 Task: Font style For heading Use Calibri Light with dark magenta 1 colour & Underline. font size for heading '20 Pt. 'Change the font style of data to Bookman old styleand font size to  18 Pt. Change the alignment of both headline & data to  Align center. In the sheet  analysisDailySales_Report
Action: Mouse moved to (11, 18)
Screenshot: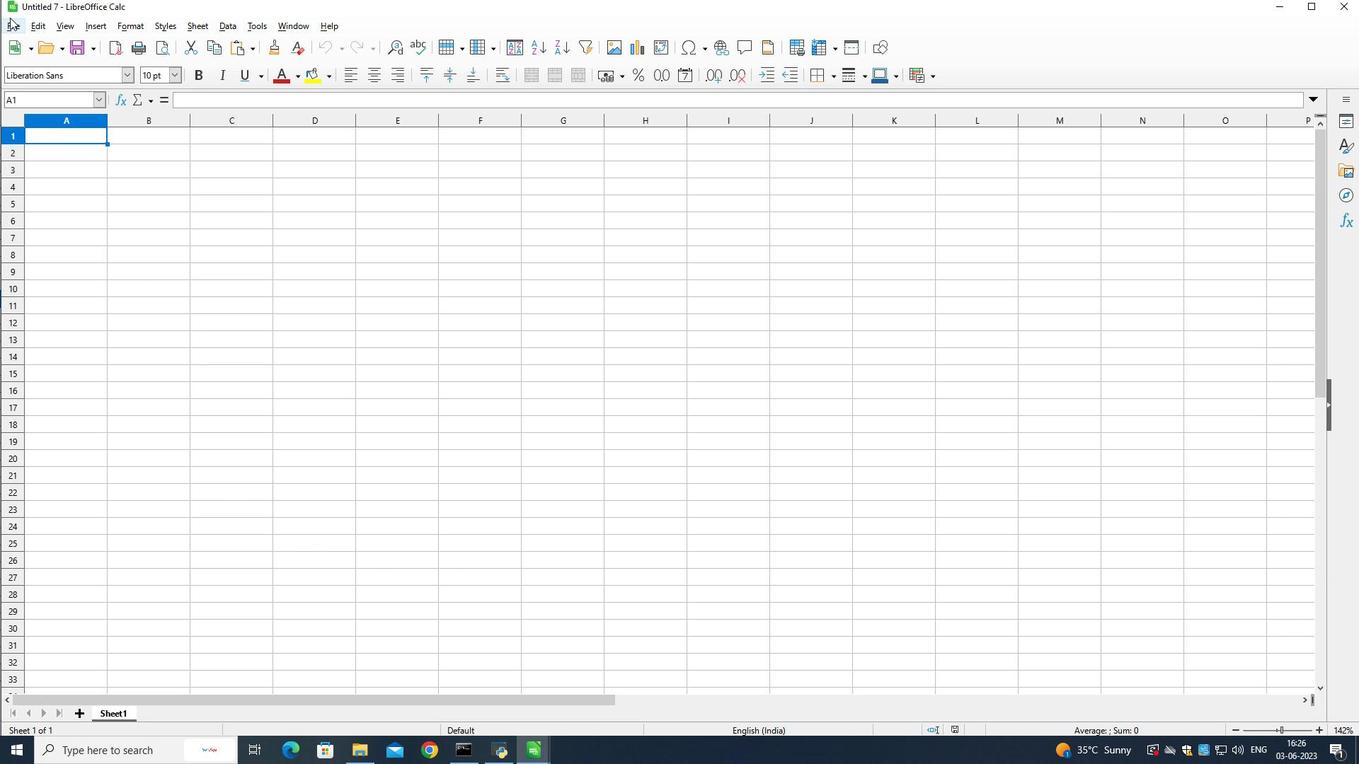 
Action: Mouse pressed left at (11, 18)
Screenshot: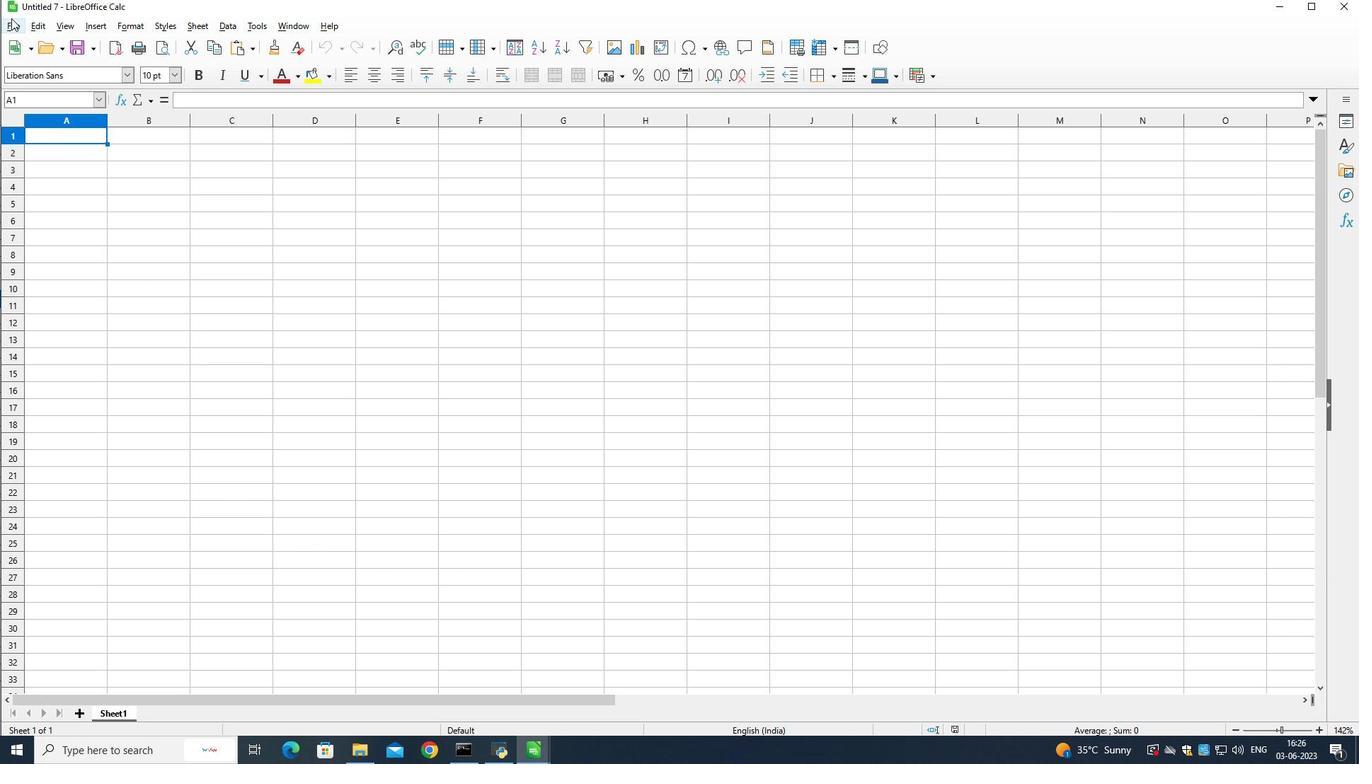 
Action: Mouse moved to (18, 59)
Screenshot: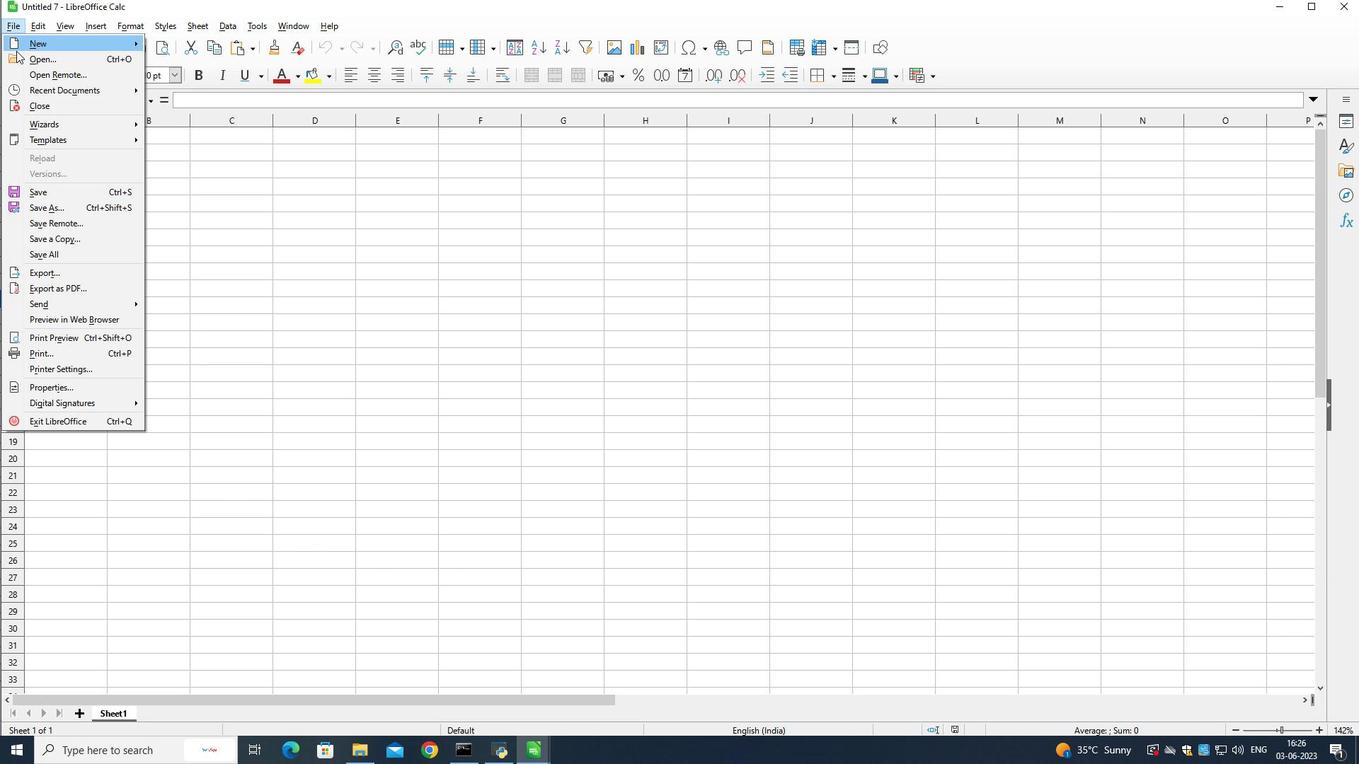 
Action: Mouse pressed left at (18, 59)
Screenshot: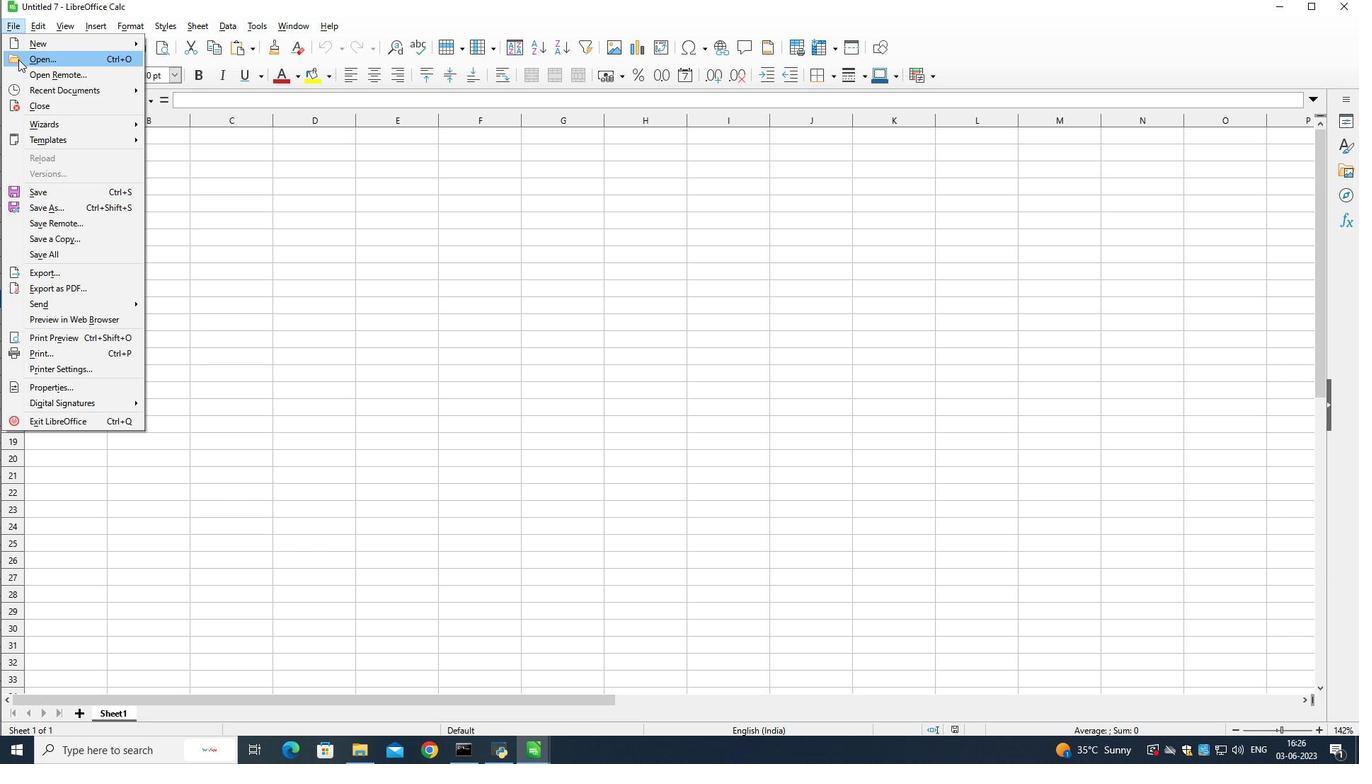 
Action: Mouse moved to (287, 324)
Screenshot: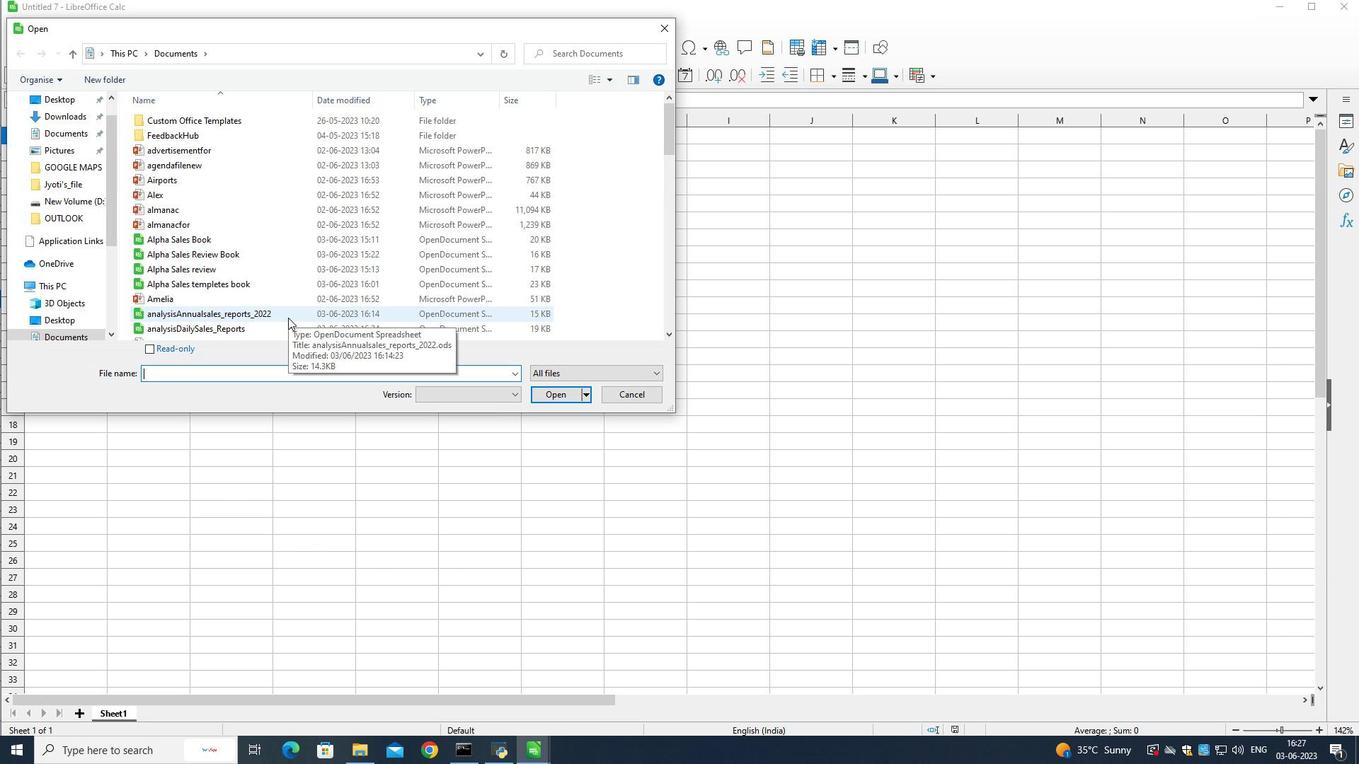 
Action: Mouse pressed left at (287, 324)
Screenshot: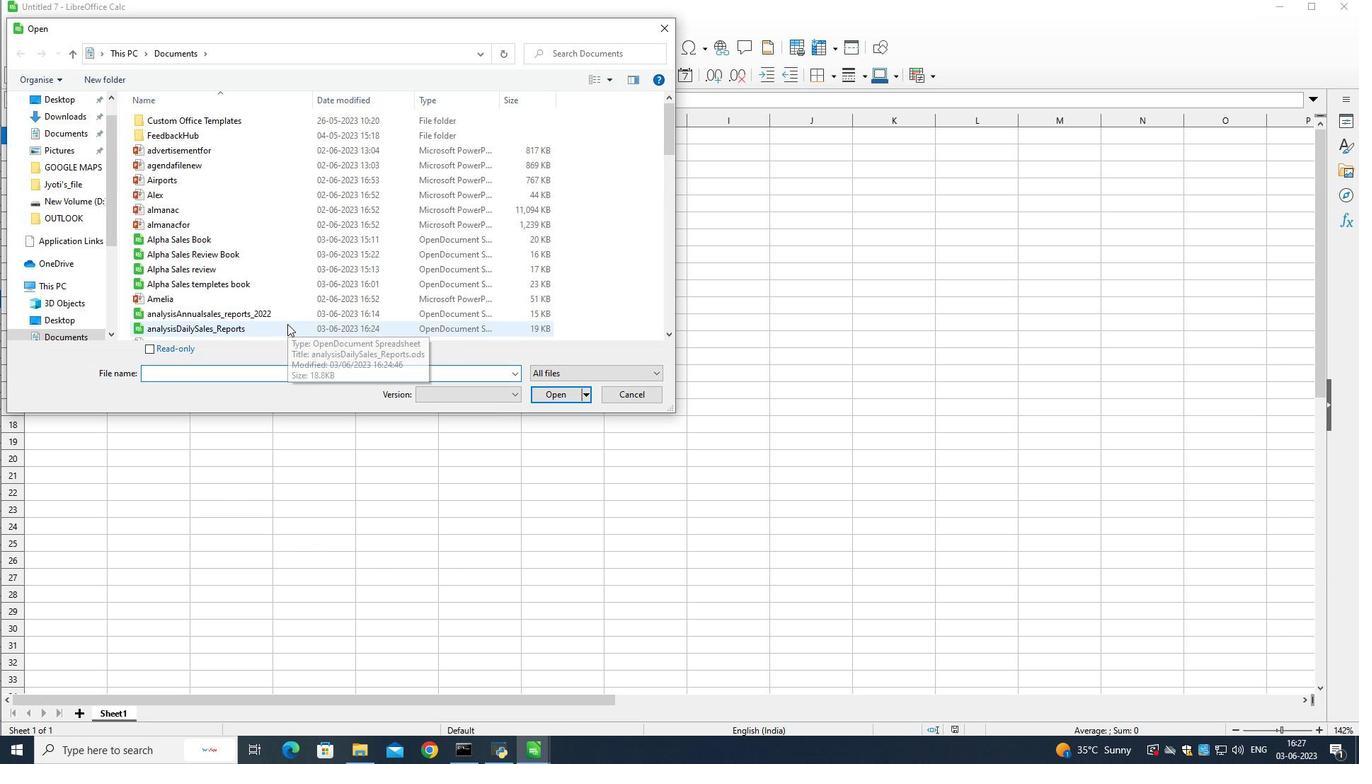 
Action: Mouse moved to (546, 391)
Screenshot: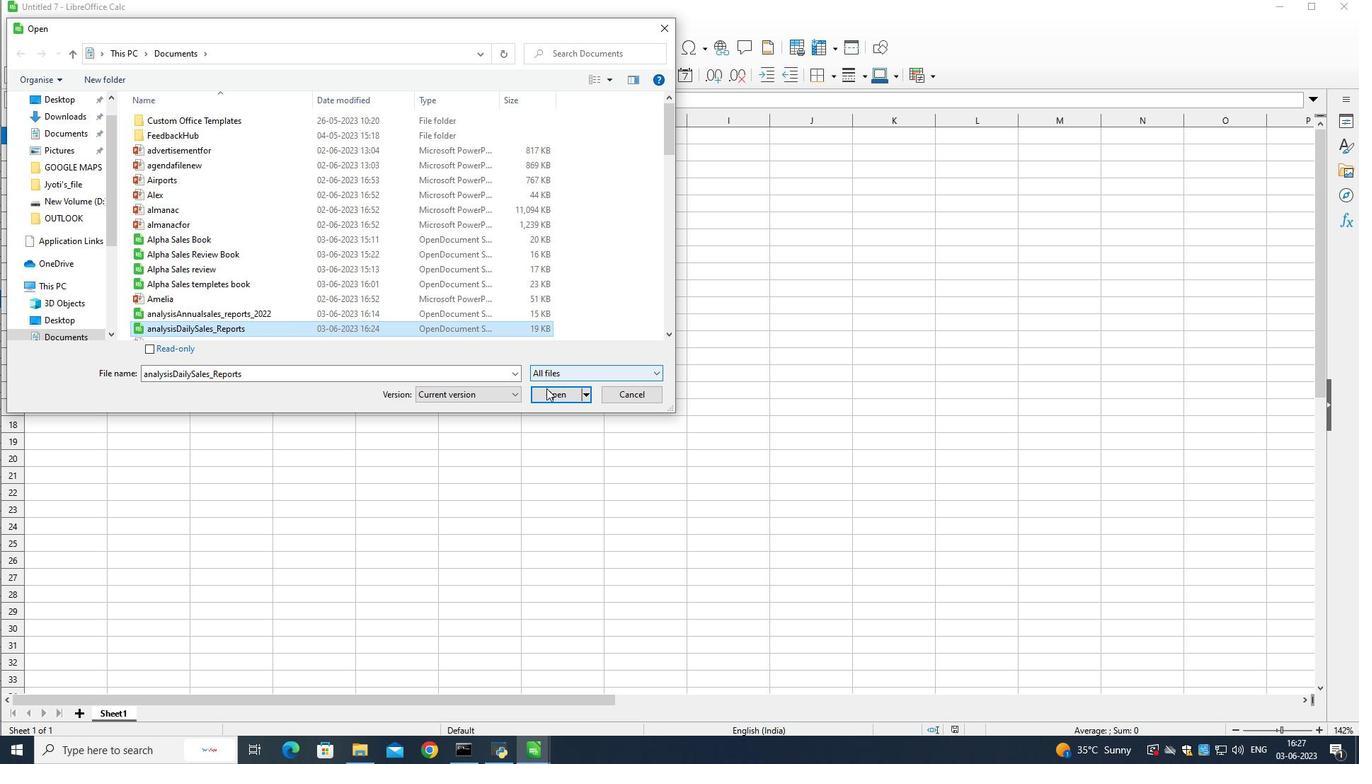 
Action: Mouse pressed left at (546, 391)
Screenshot: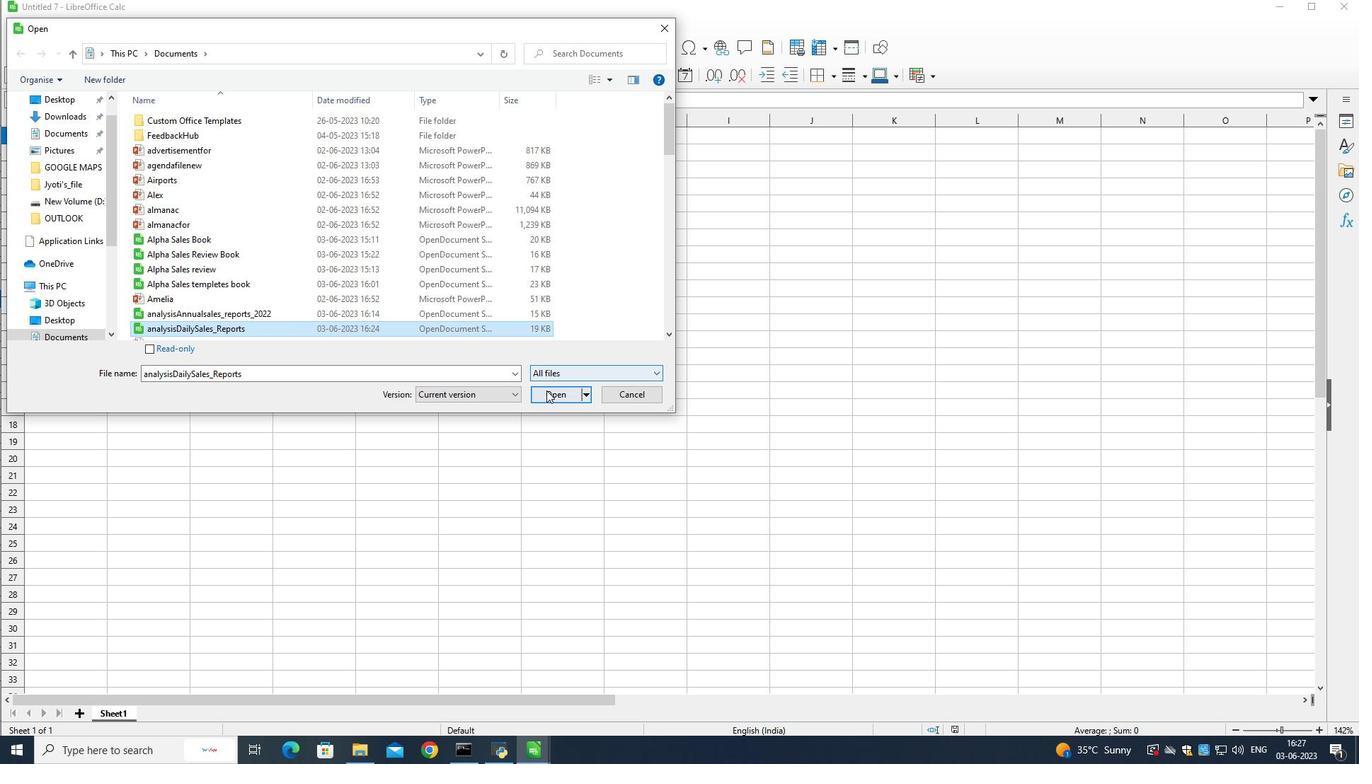 
Action: Mouse moved to (458, 412)
Screenshot: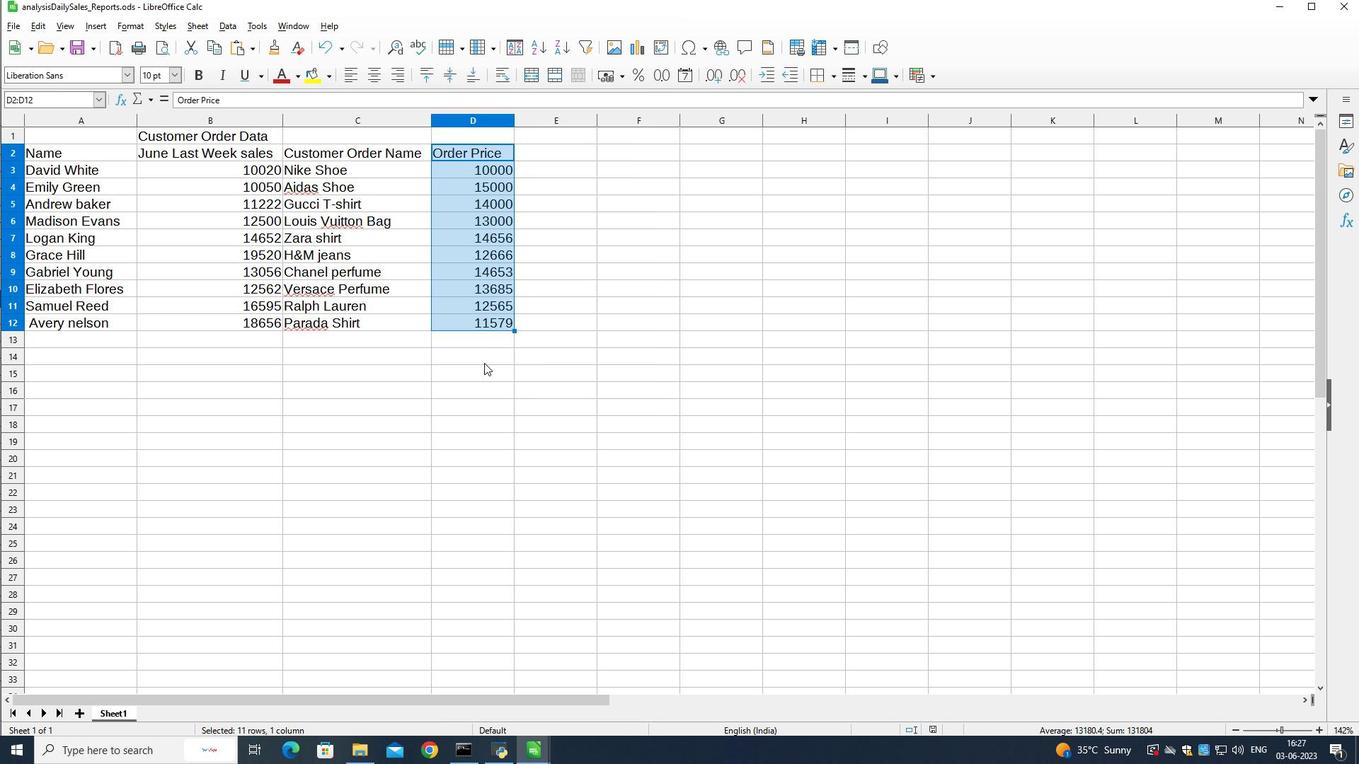 
Action: Mouse pressed left at (458, 412)
Screenshot: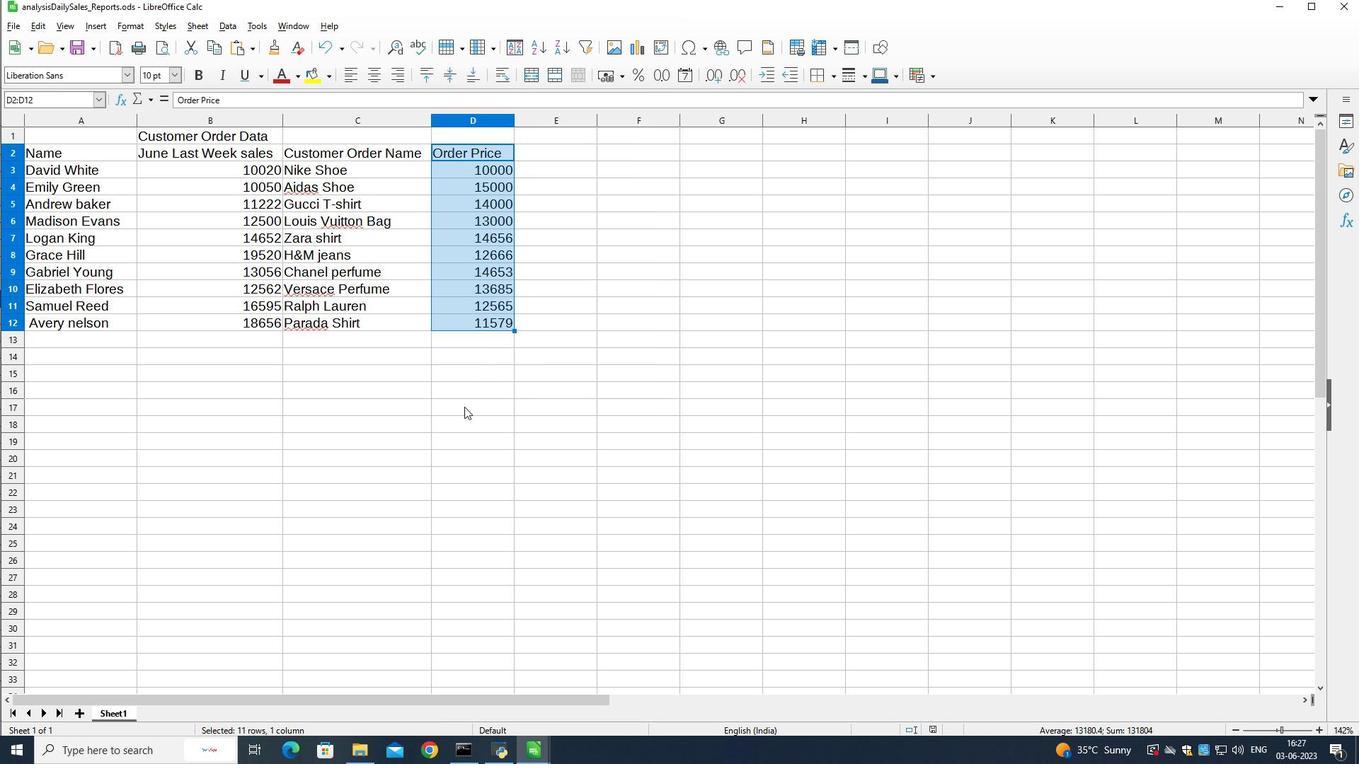 
Action: Mouse moved to (245, 133)
Screenshot: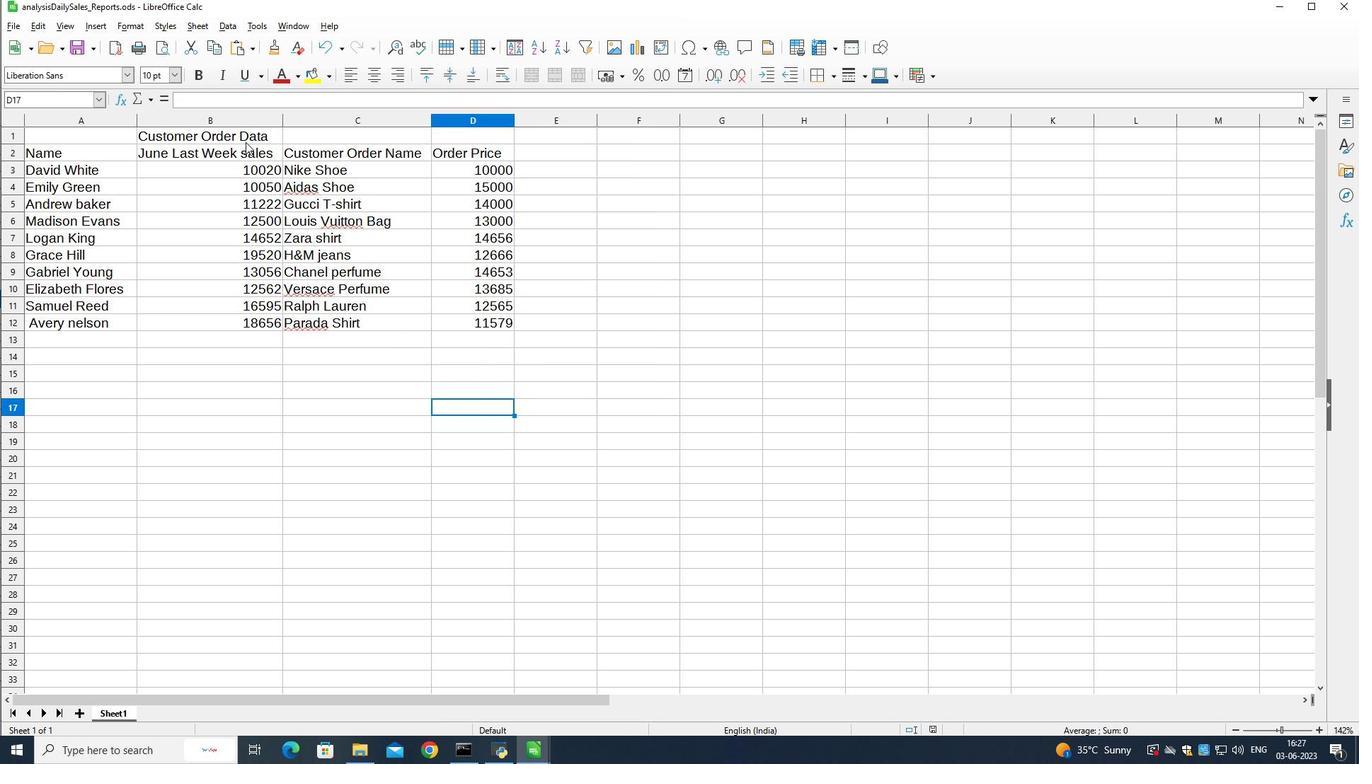 
Action: Mouse pressed left at (245, 133)
Screenshot: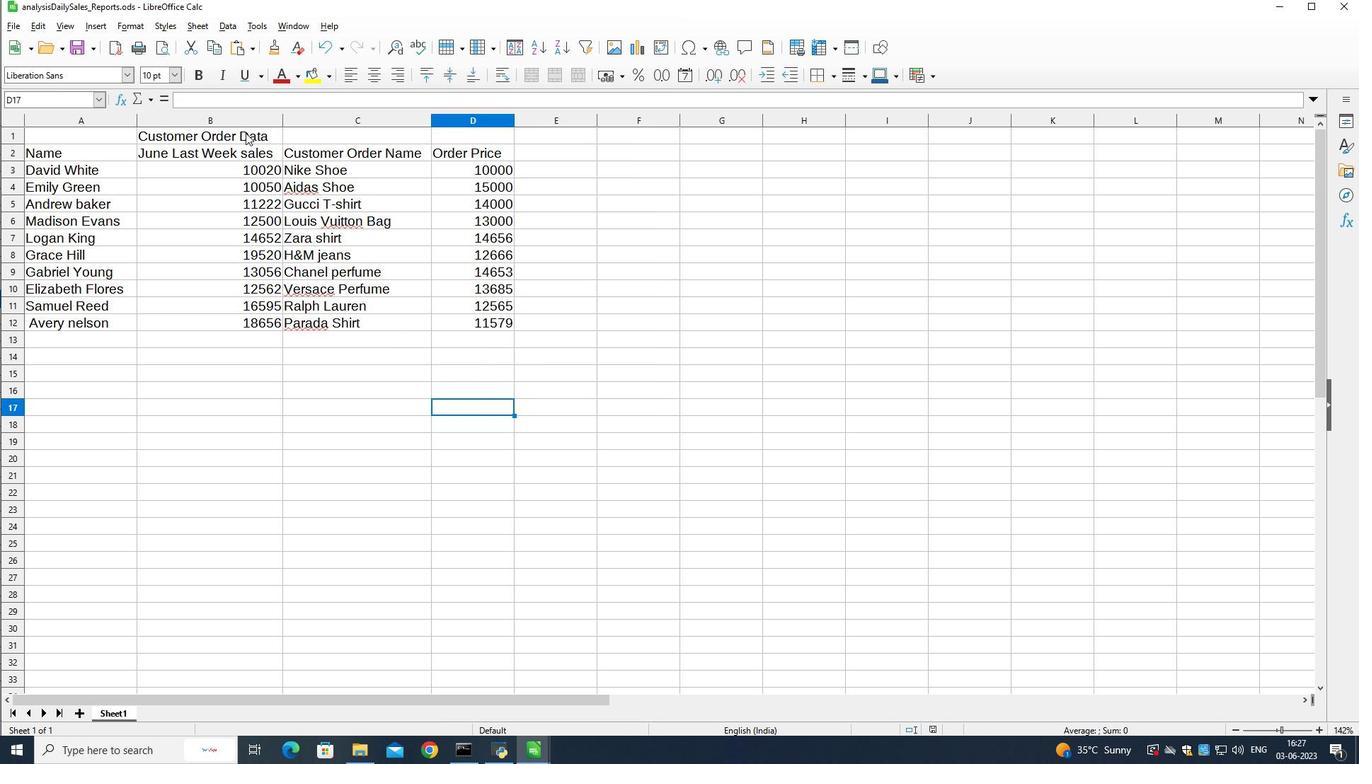 
Action: Mouse pressed left at (245, 133)
Screenshot: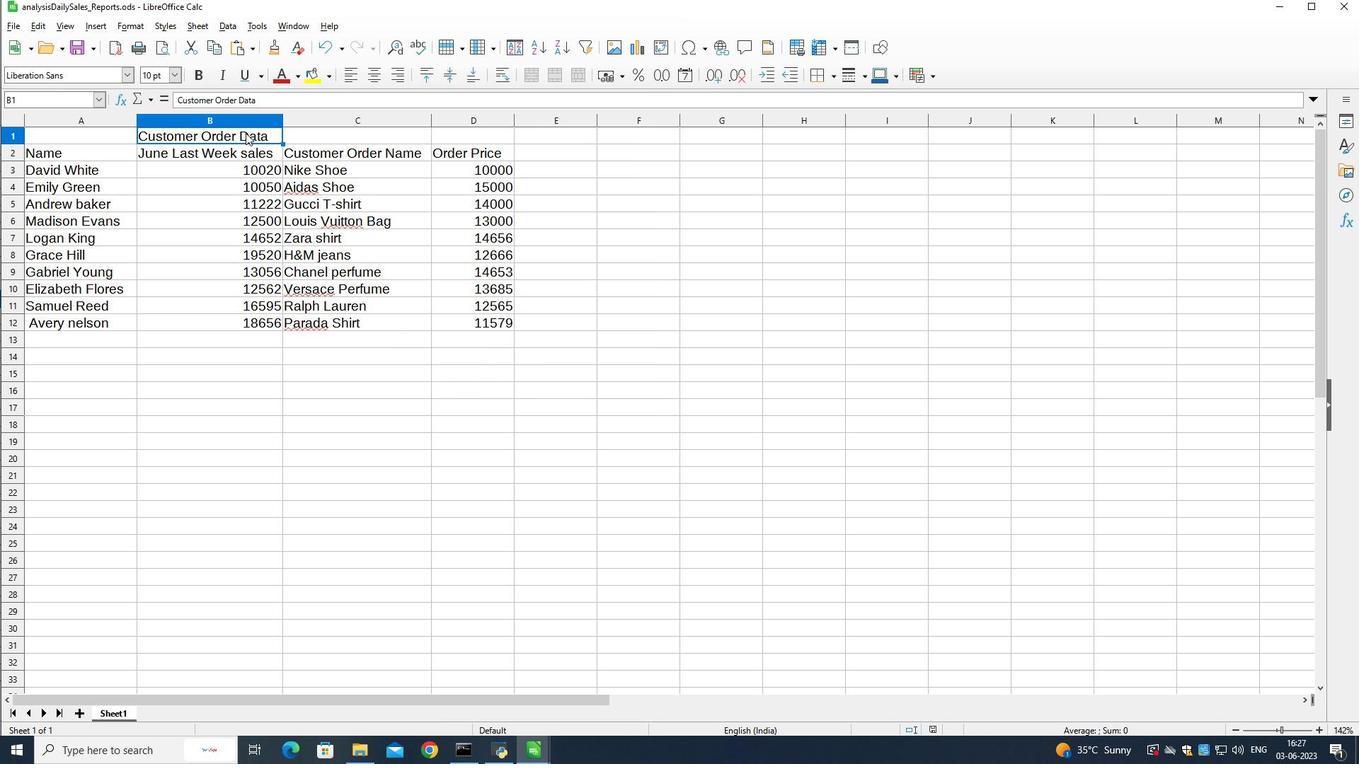 
Action: Mouse pressed left at (245, 133)
Screenshot: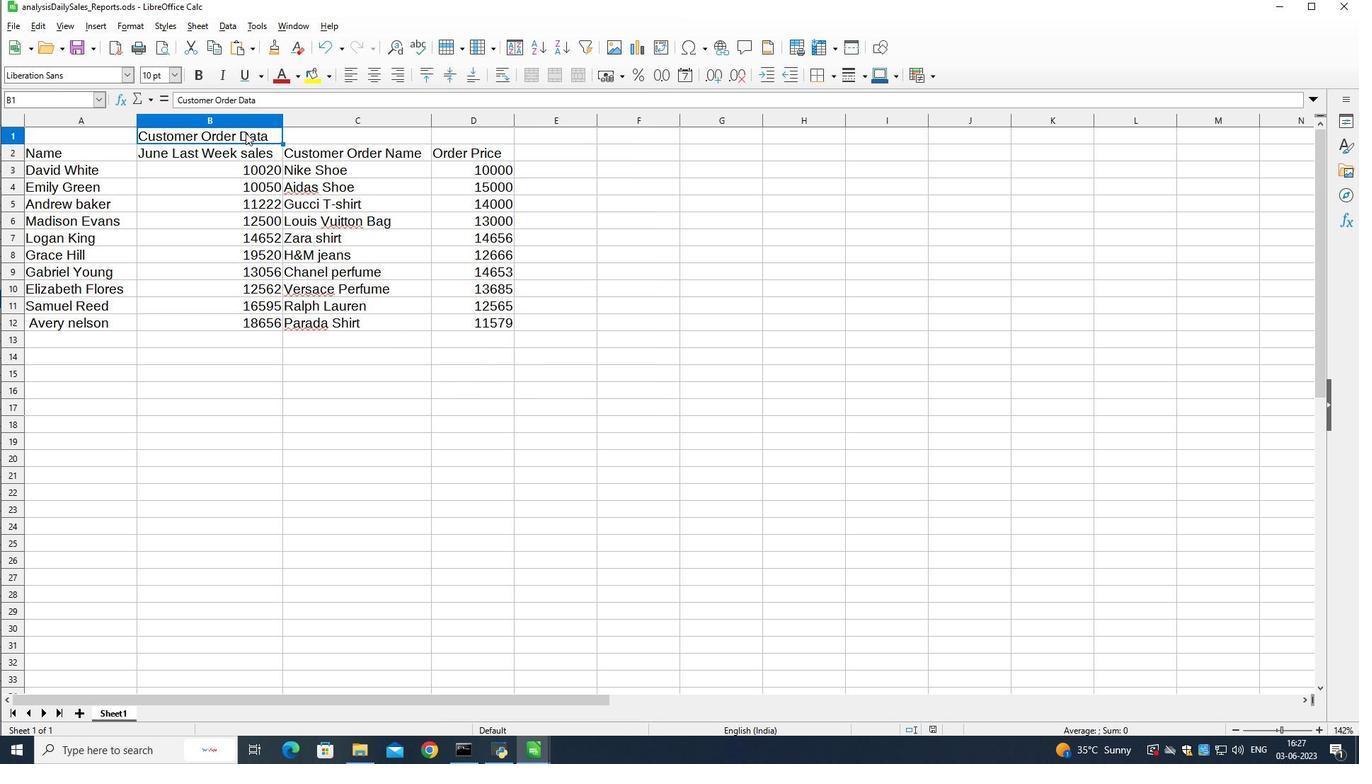 
Action: Mouse pressed left at (245, 133)
Screenshot: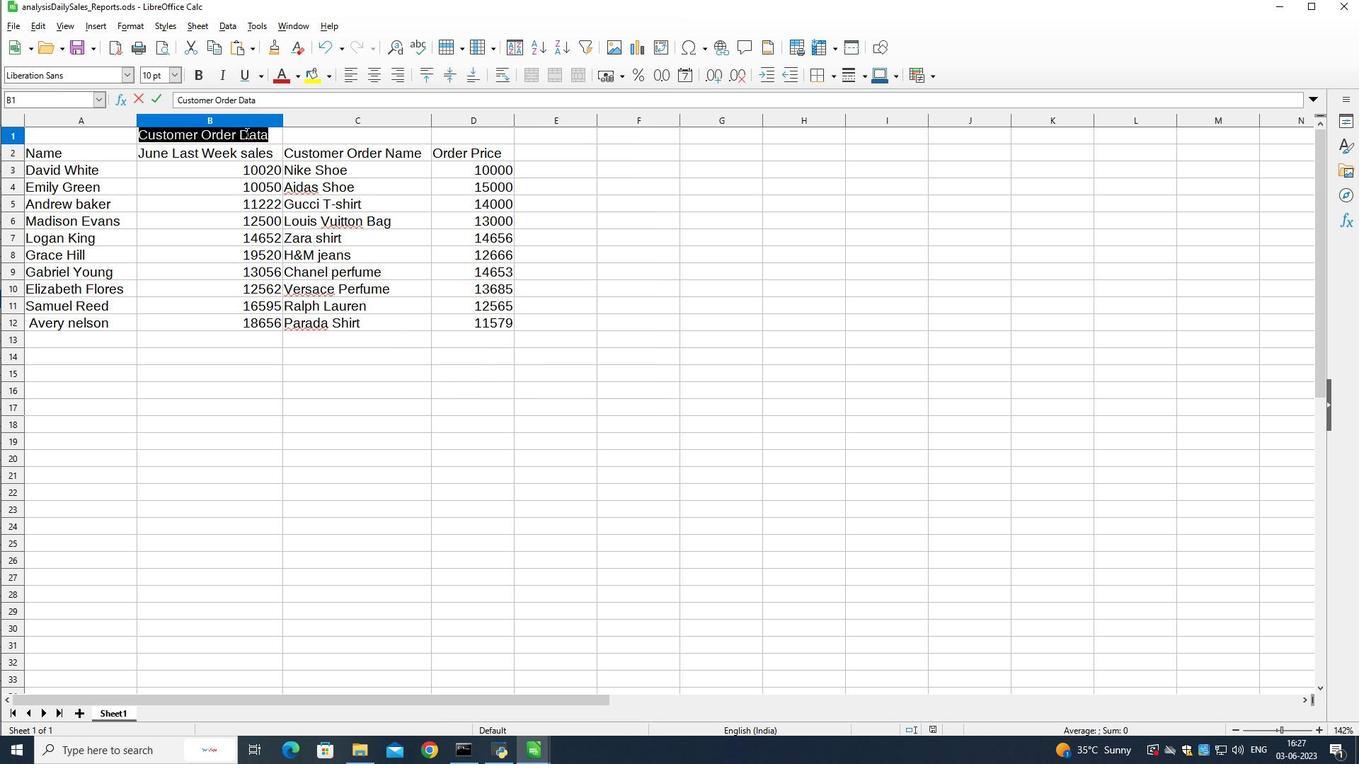 
Action: Mouse moved to (103, 76)
Screenshot: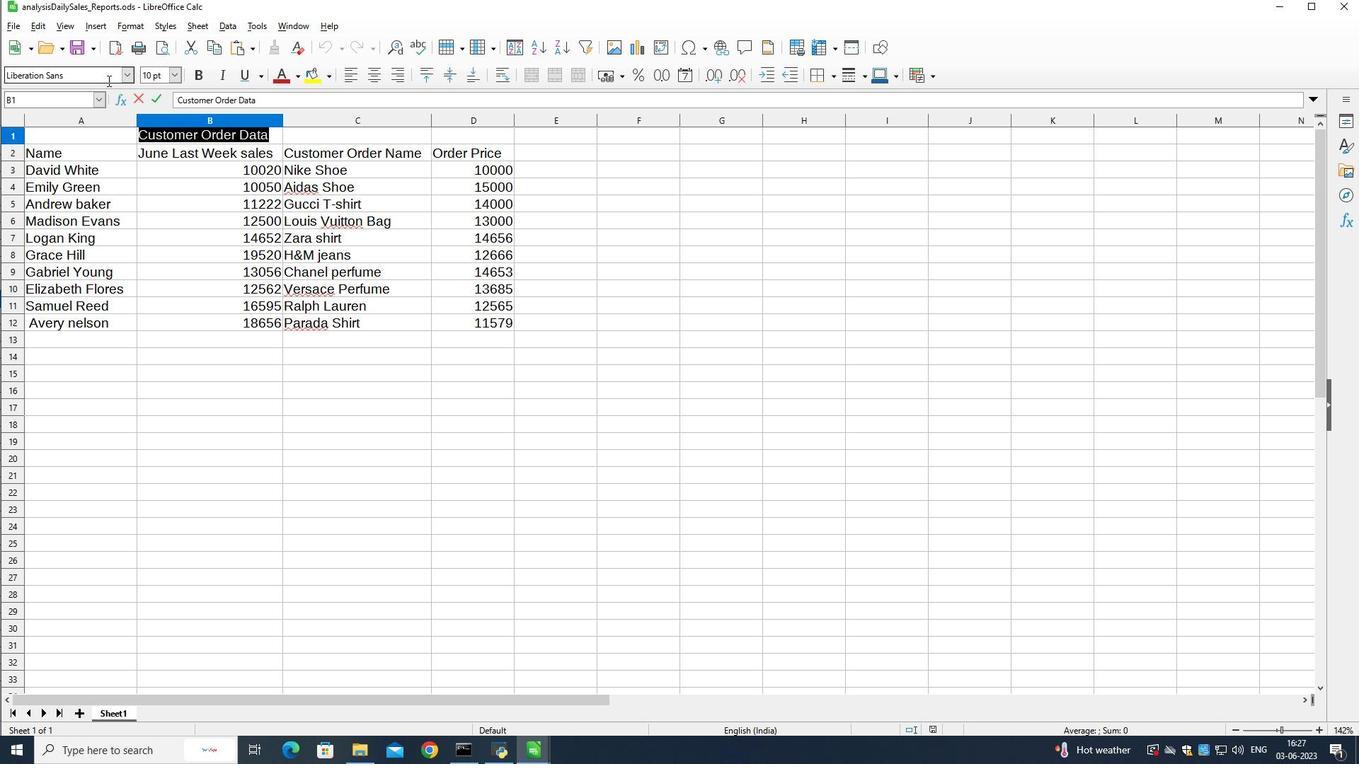 
Action: Mouse pressed left at (103, 76)
Screenshot: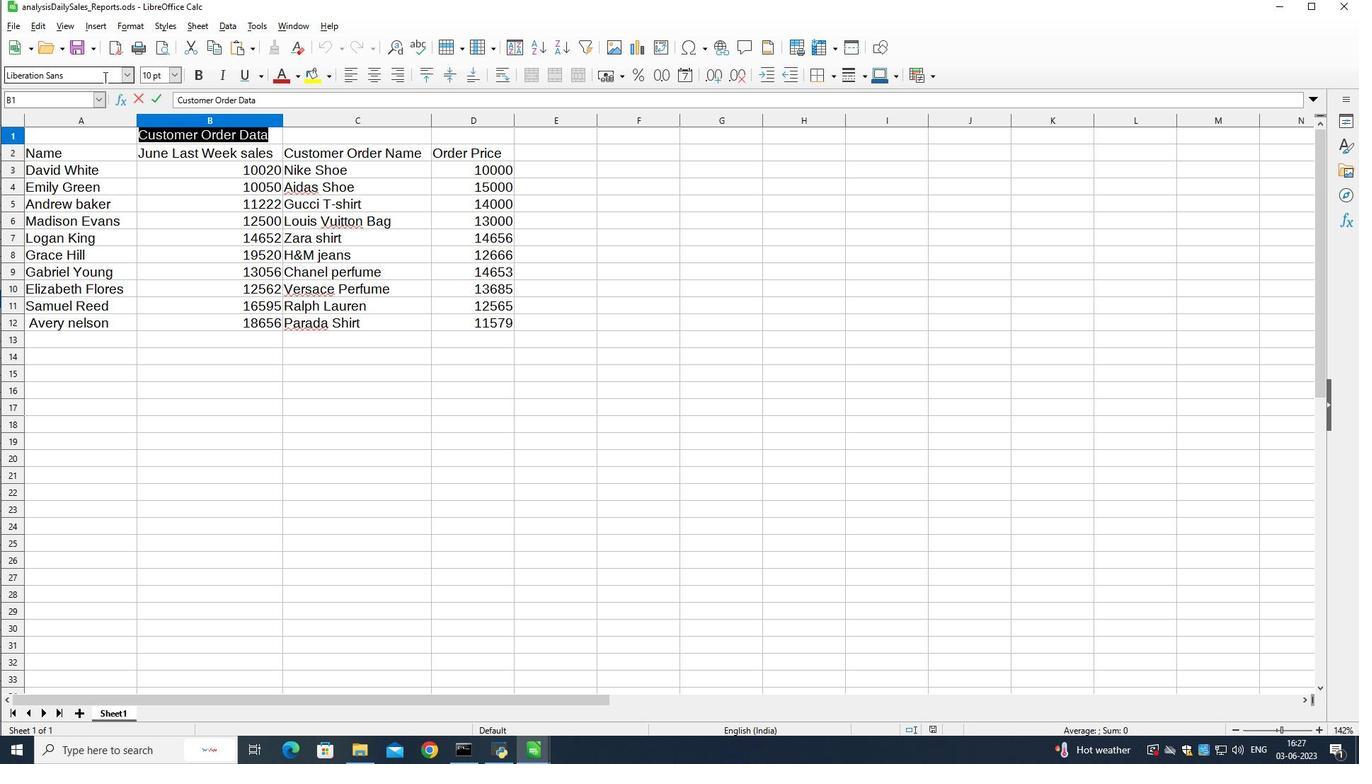 
Action: Mouse pressed left at (103, 76)
Screenshot: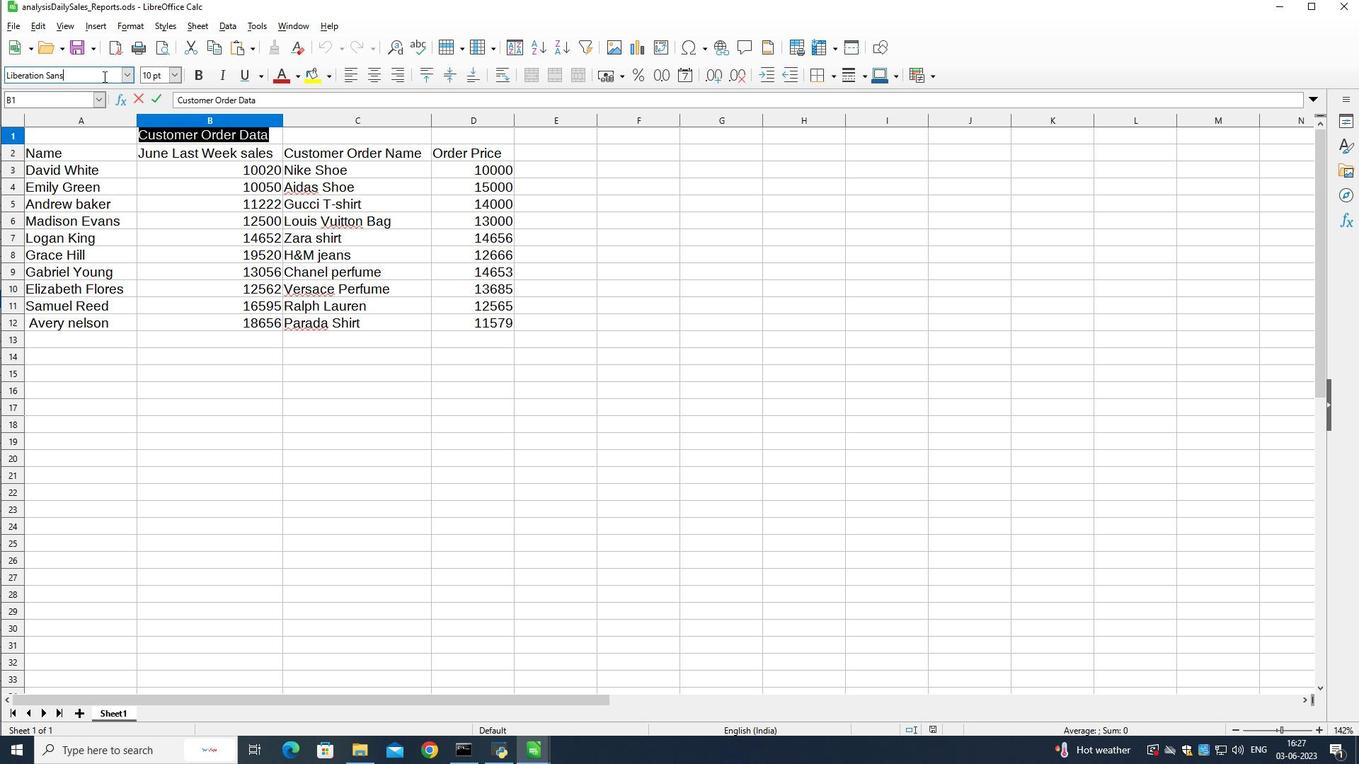 
Action: Mouse pressed left at (103, 76)
Screenshot: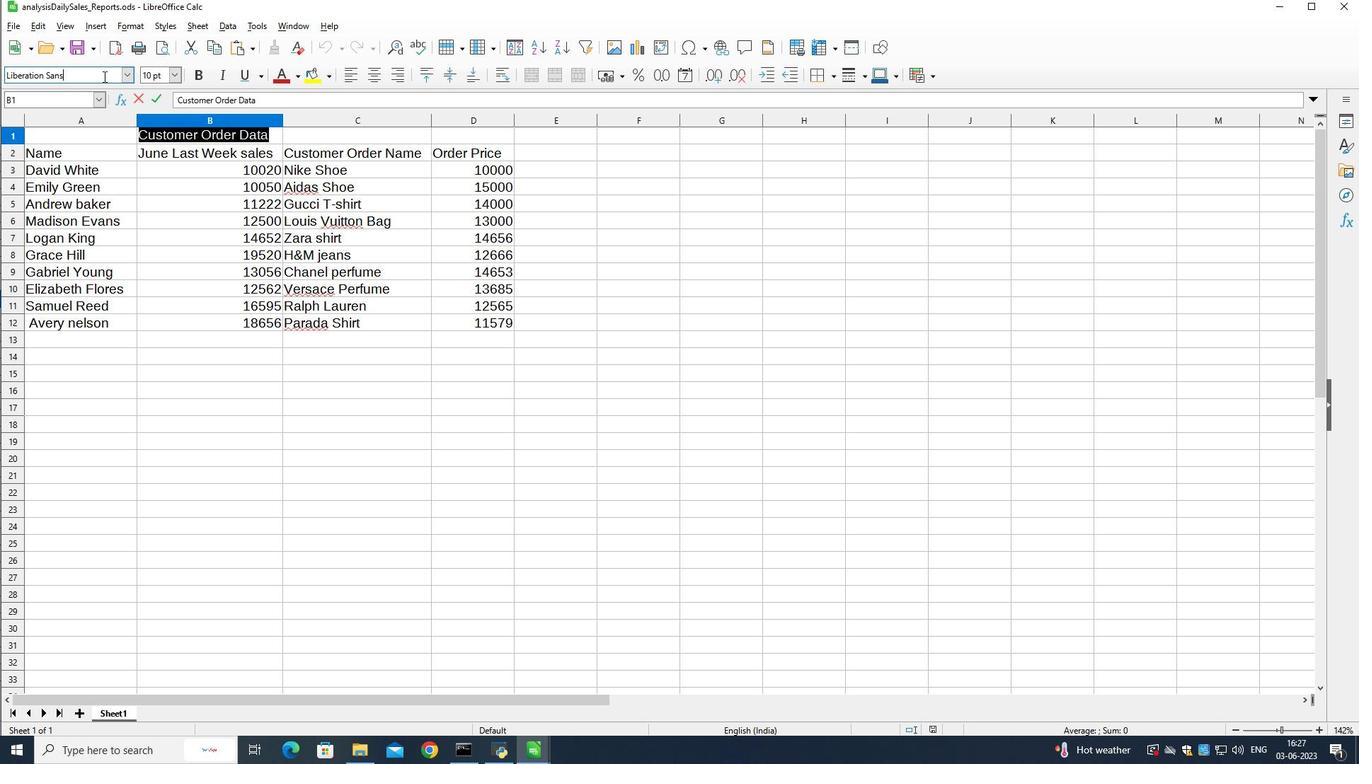 
Action: Mouse pressed left at (103, 76)
Screenshot: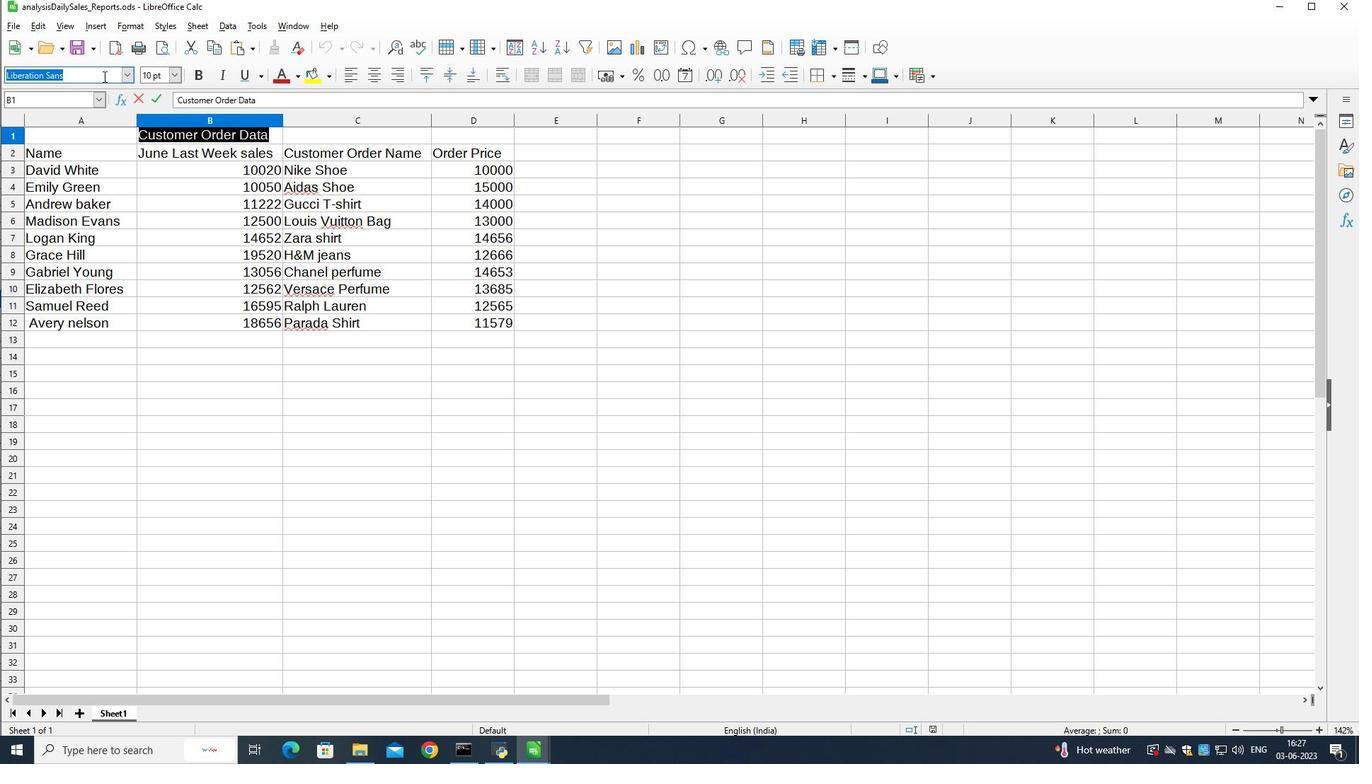 
Action: Mouse moved to (133, 96)
Screenshot: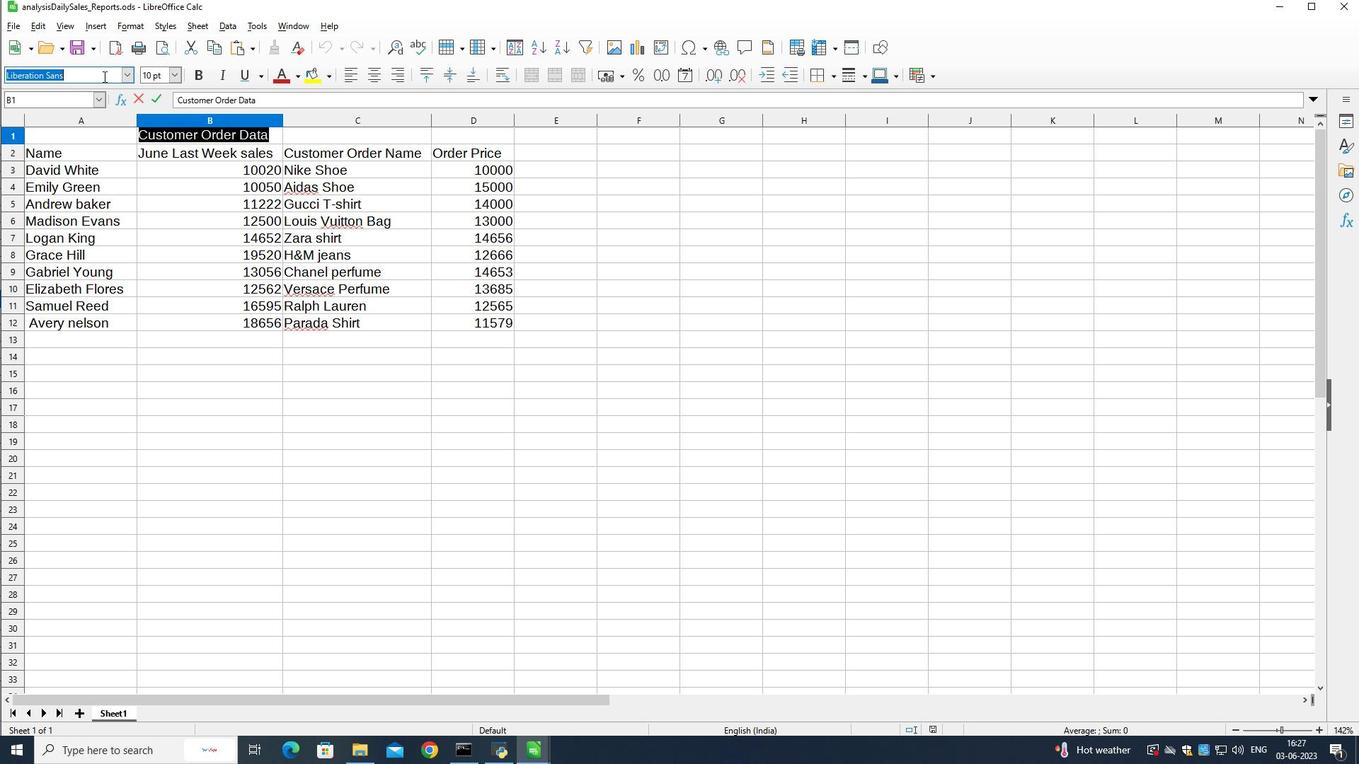 
Action: Key pressed calibri<Key.space>light<Key.enter>
Screenshot: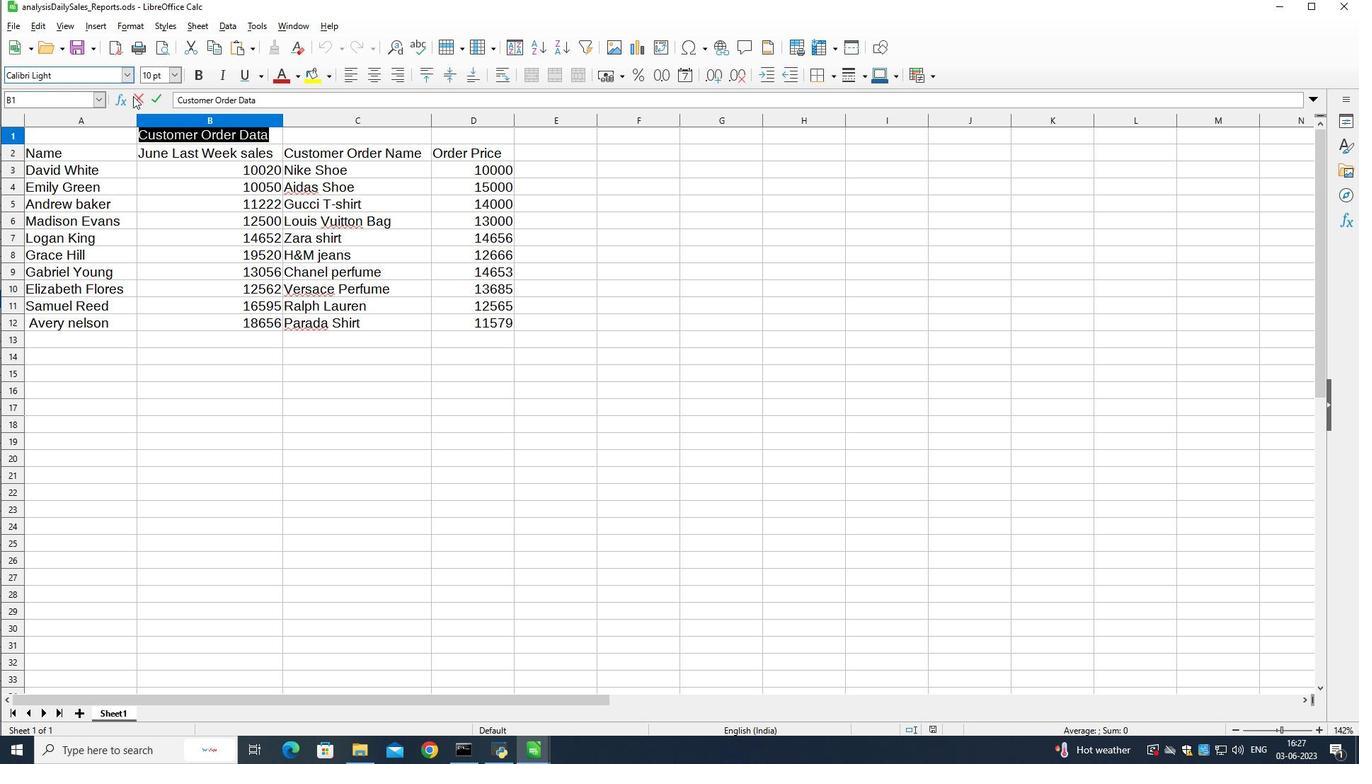 
Action: Mouse moved to (199, 211)
Screenshot: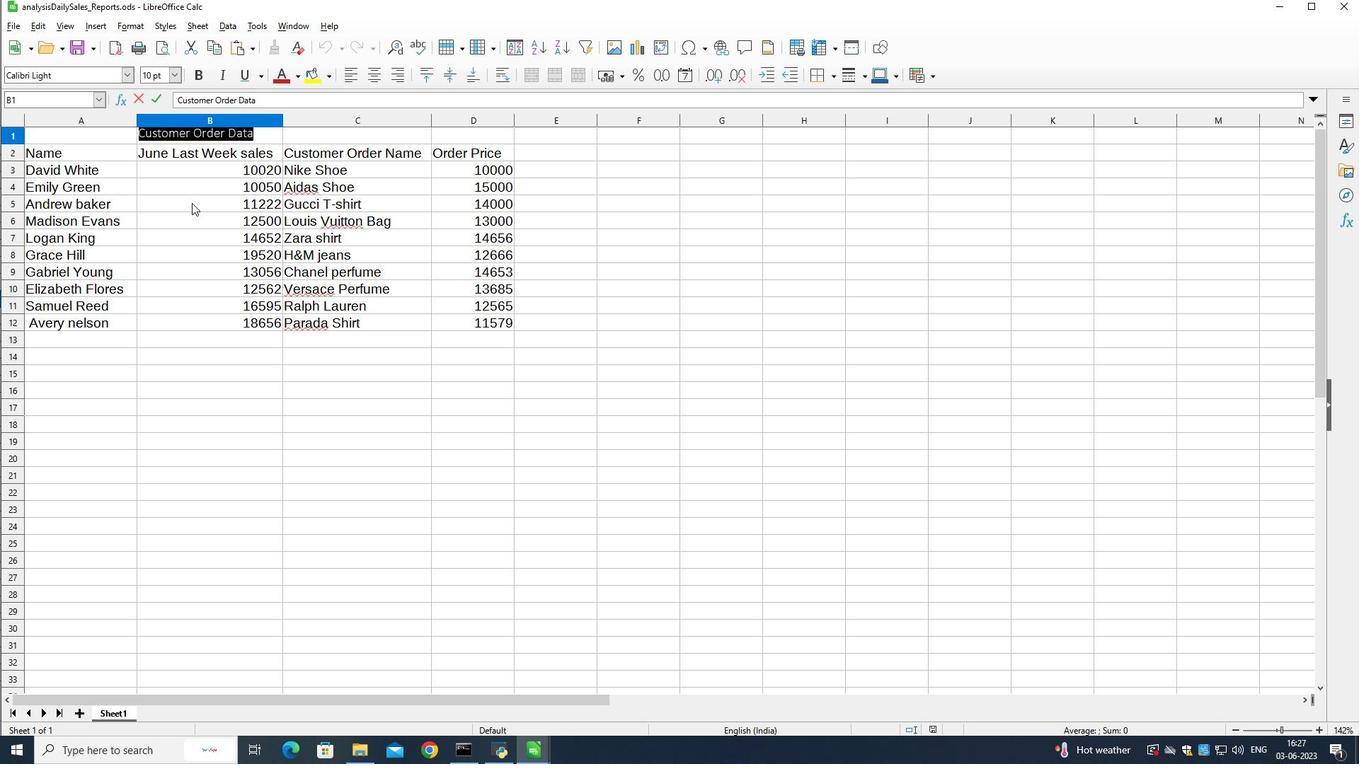 
Action: Mouse pressed left at (199, 211)
Screenshot: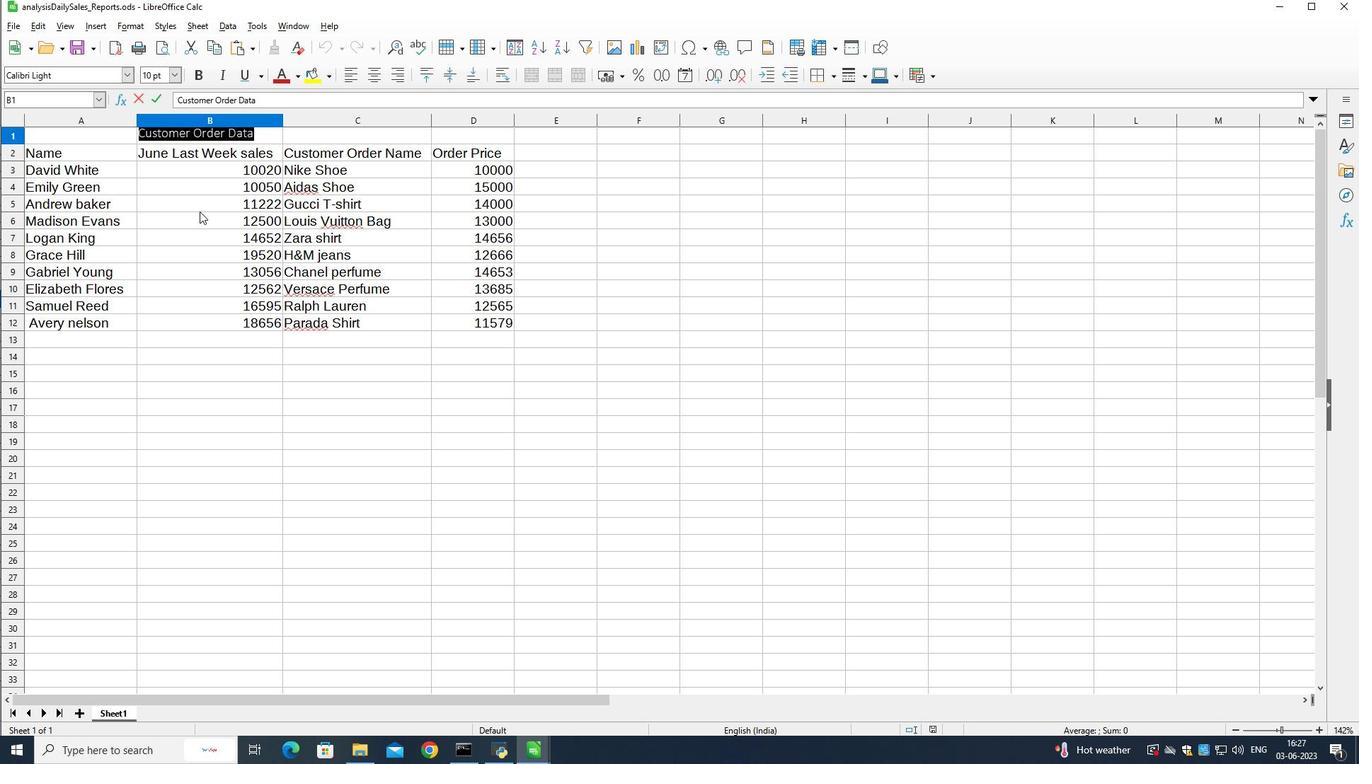 
Action: Mouse moved to (175, 138)
Screenshot: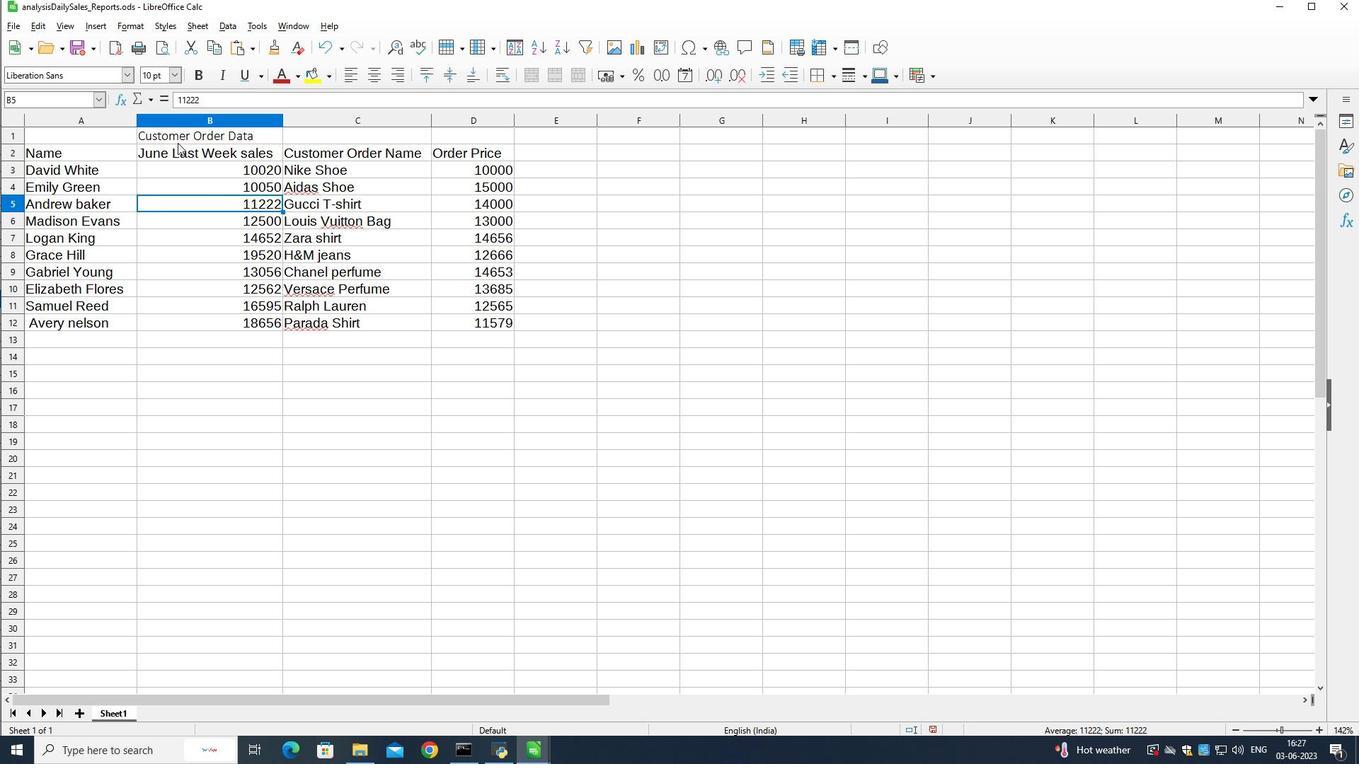
Action: Mouse pressed left at (175, 138)
Screenshot: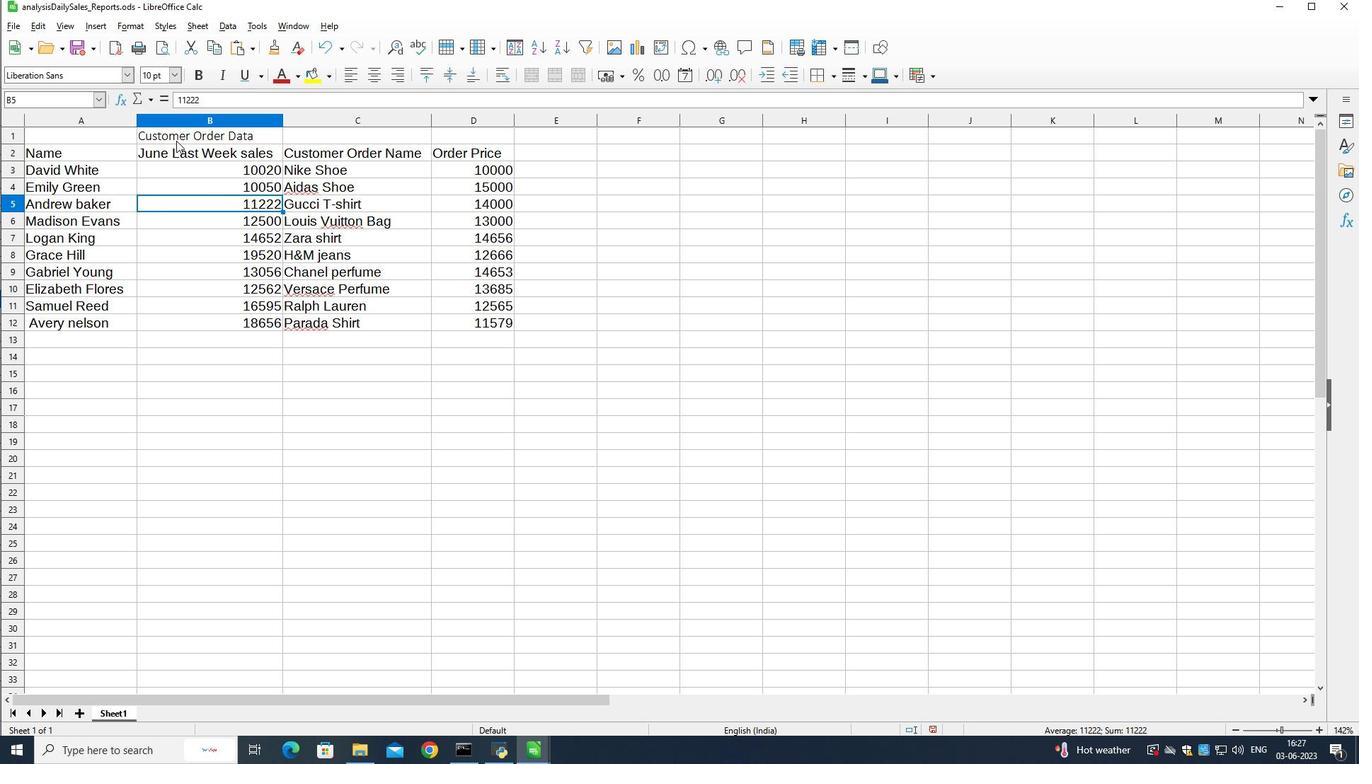 
Action: Mouse pressed left at (175, 138)
Screenshot: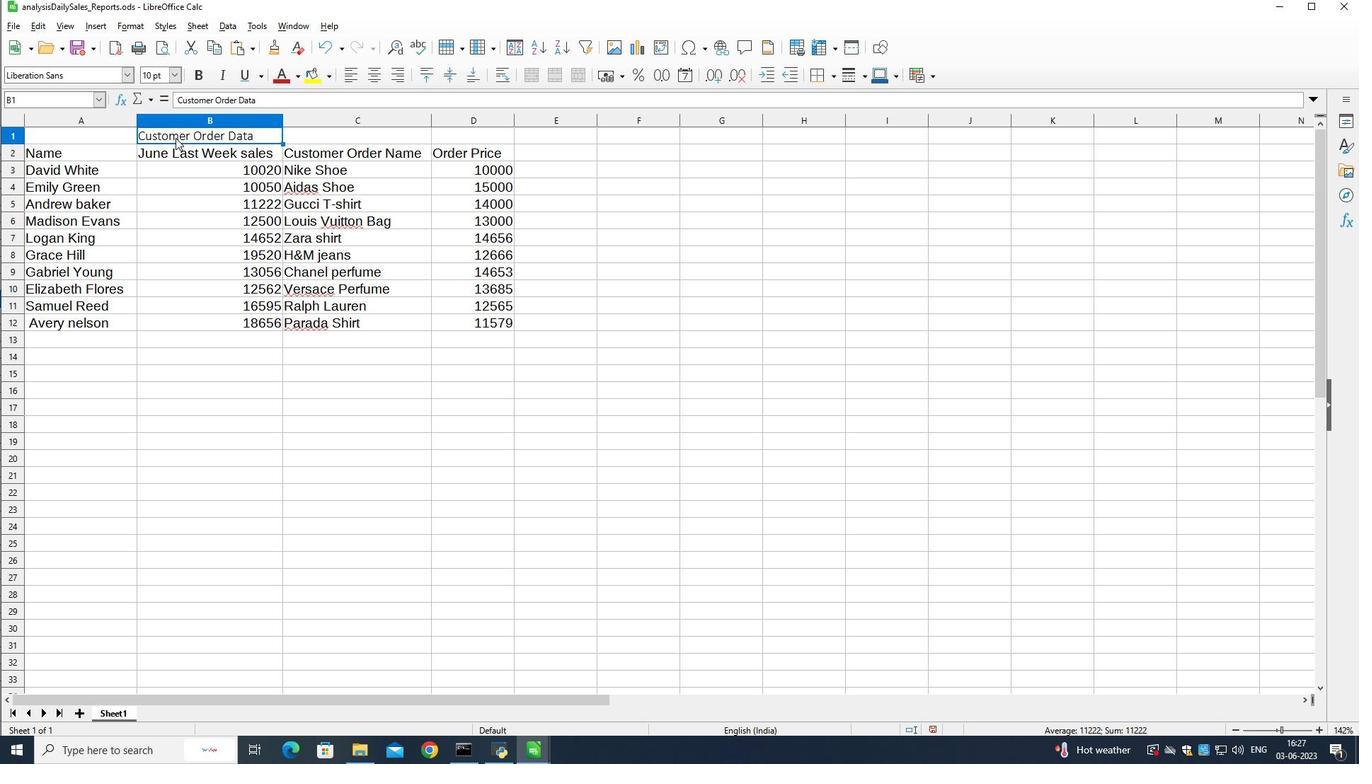 
Action: Mouse pressed left at (175, 138)
Screenshot: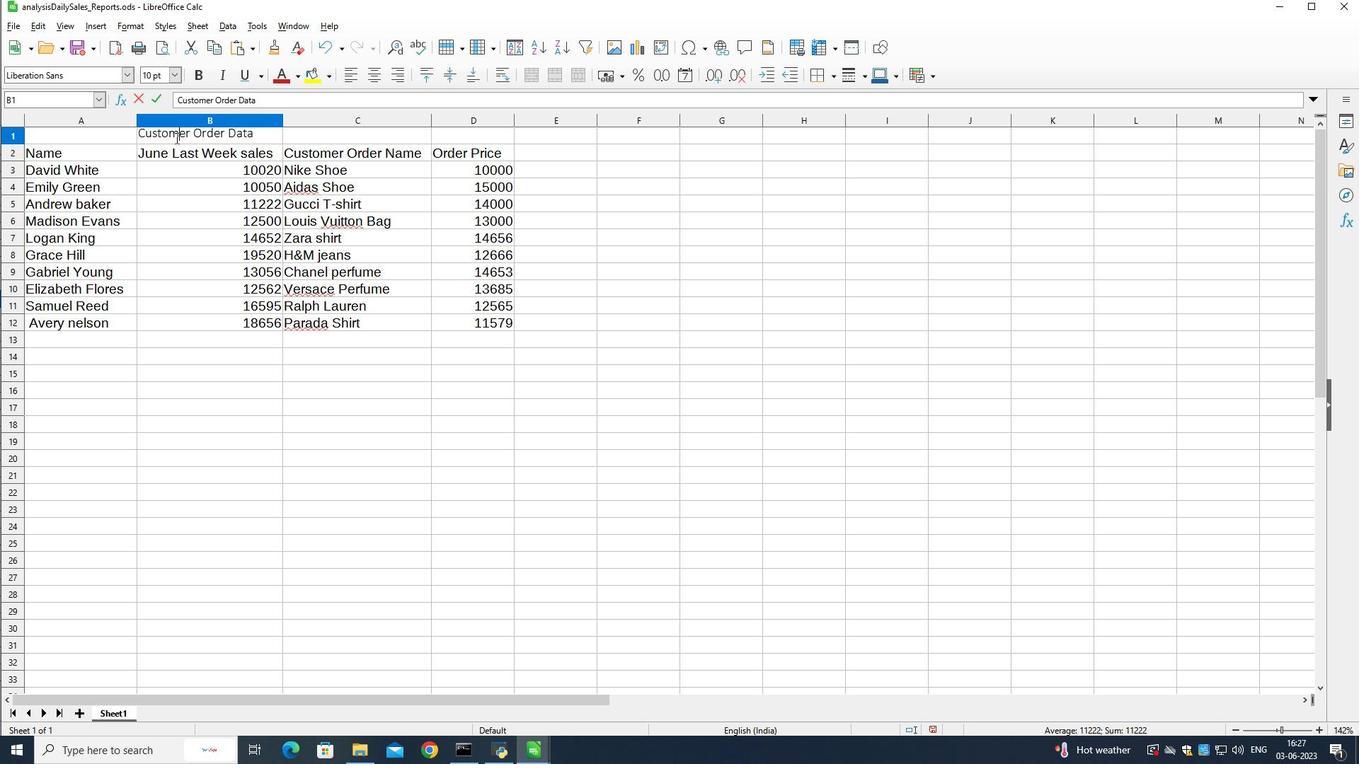 
Action: Mouse moved to (177, 133)
Screenshot: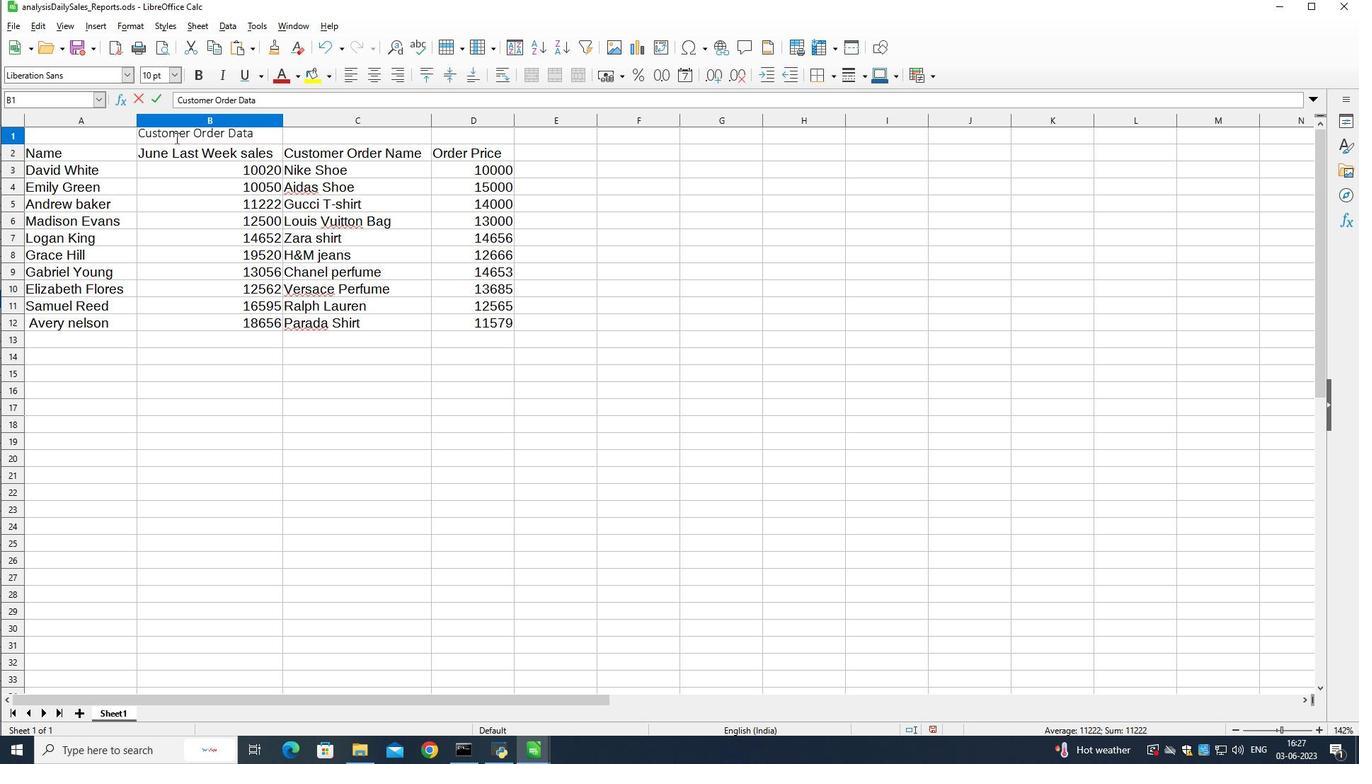 
Action: Mouse pressed left at (177, 133)
Screenshot: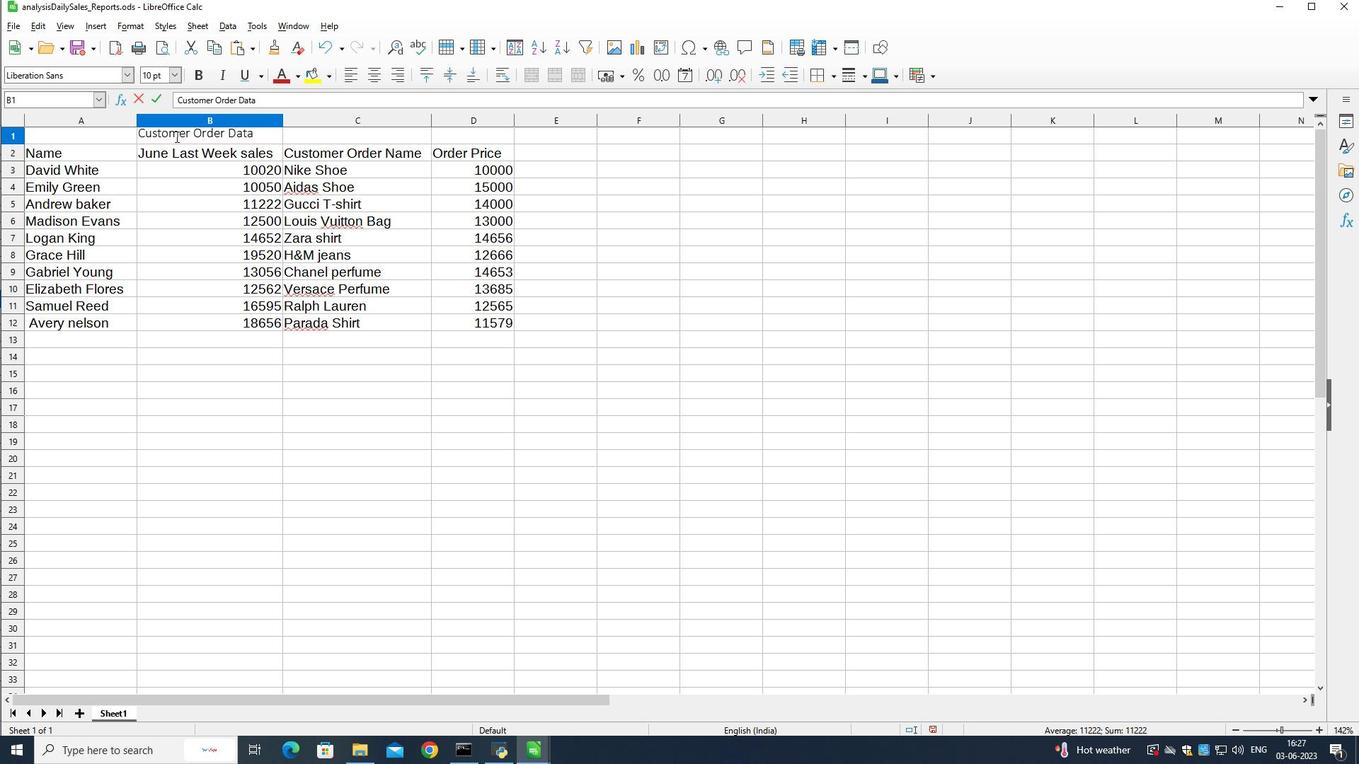 
Action: Mouse pressed left at (177, 133)
Screenshot: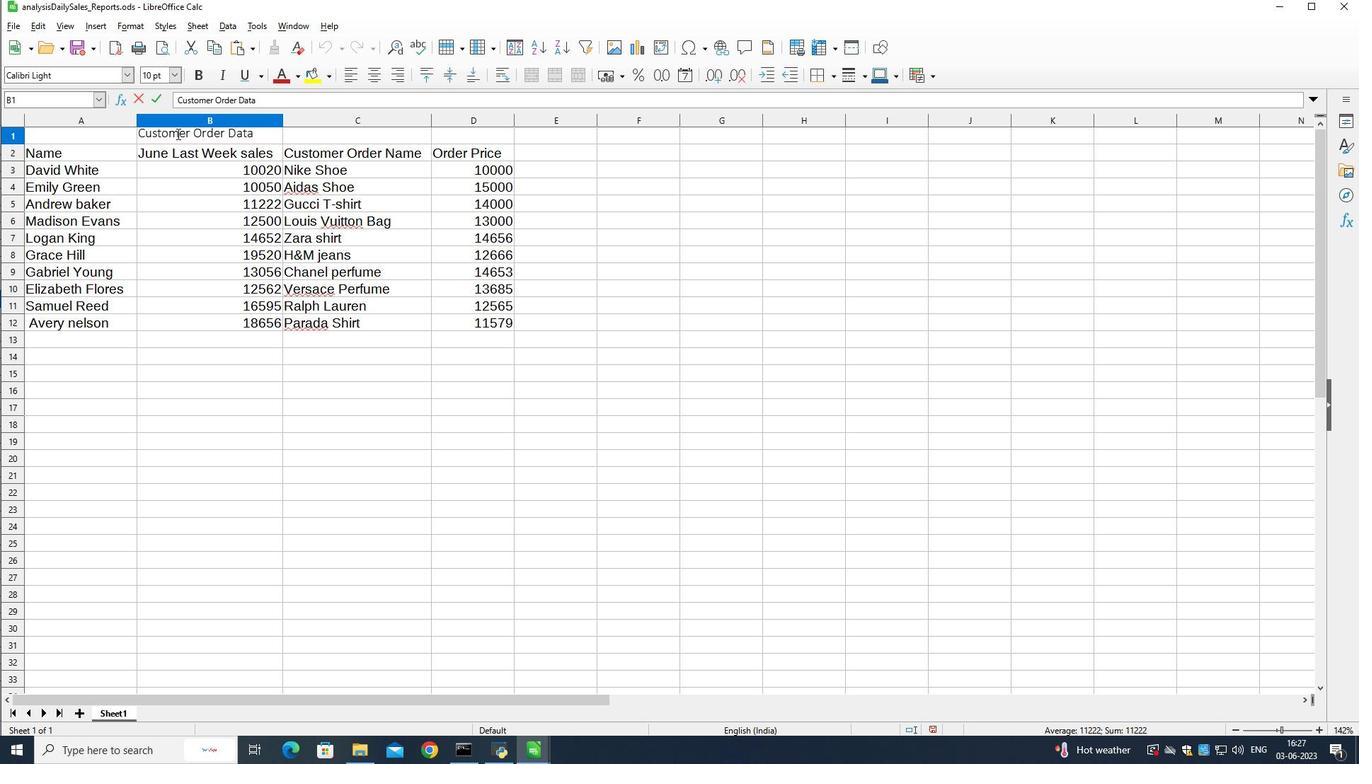 
Action: Mouse moved to (177, 133)
Screenshot: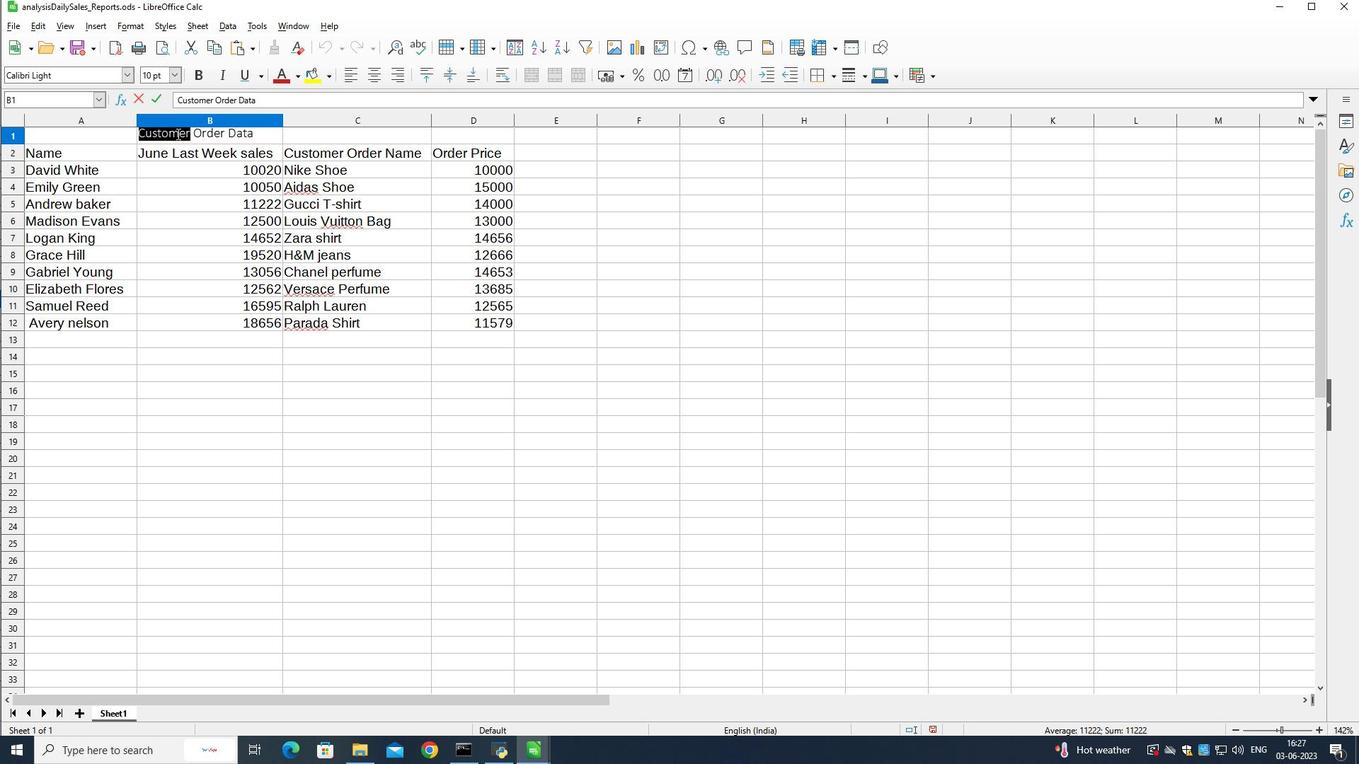
Action: Mouse pressed left at (177, 133)
Screenshot: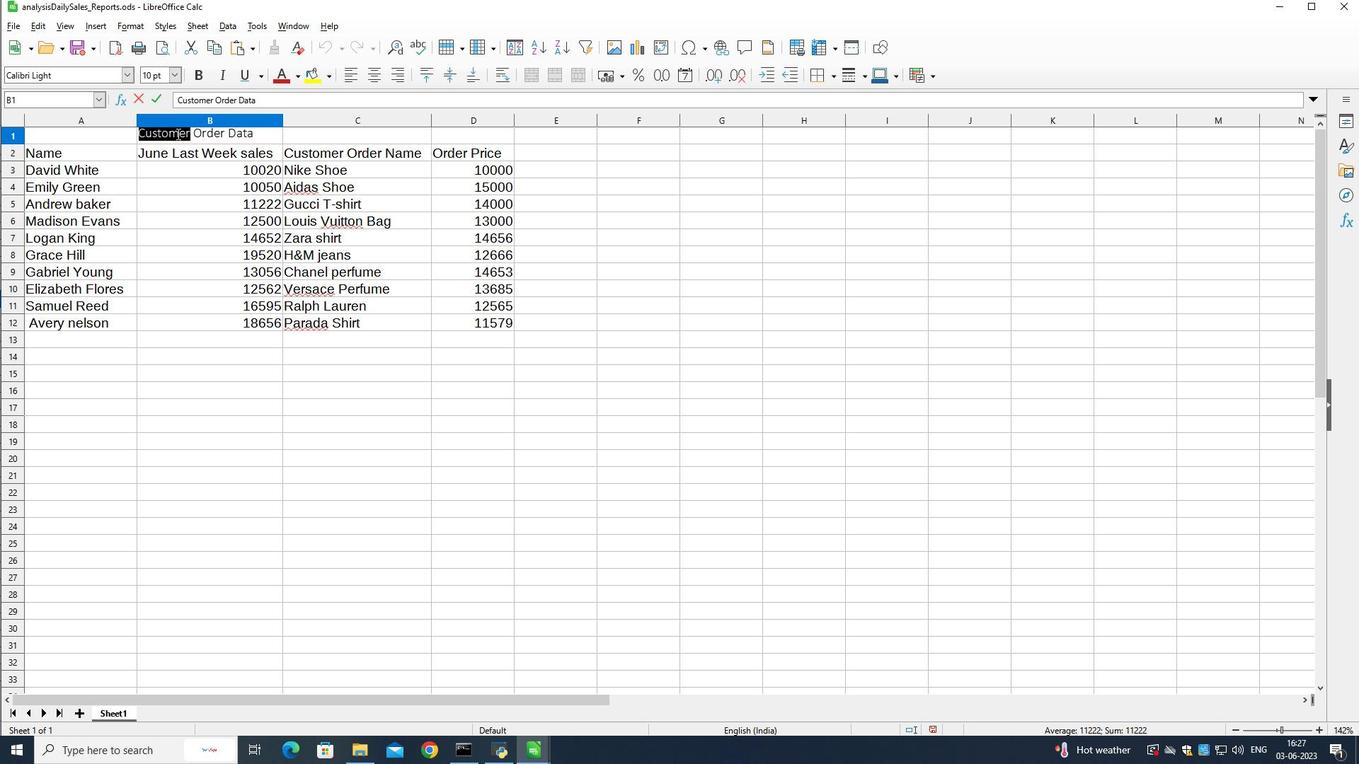
Action: Mouse moved to (185, 133)
Screenshot: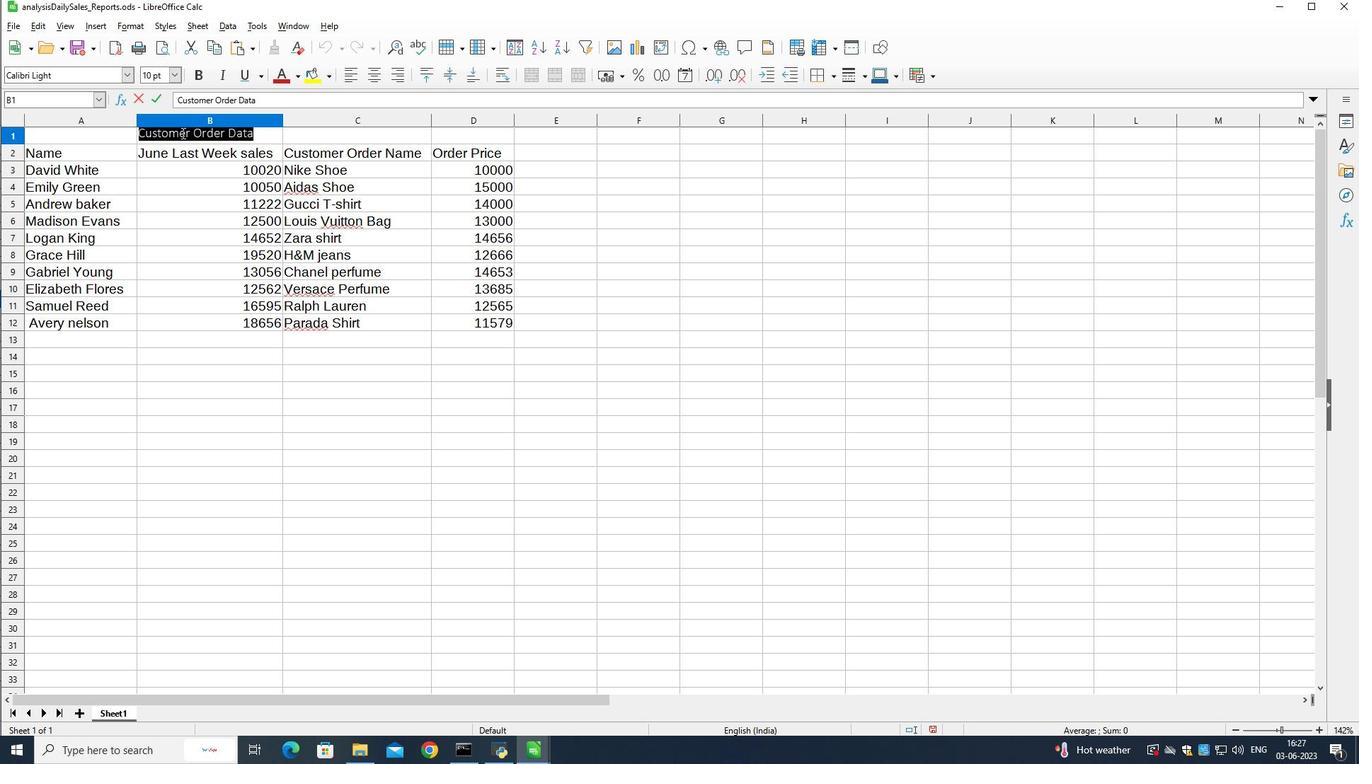 
Action: Mouse pressed left at (185, 133)
Screenshot: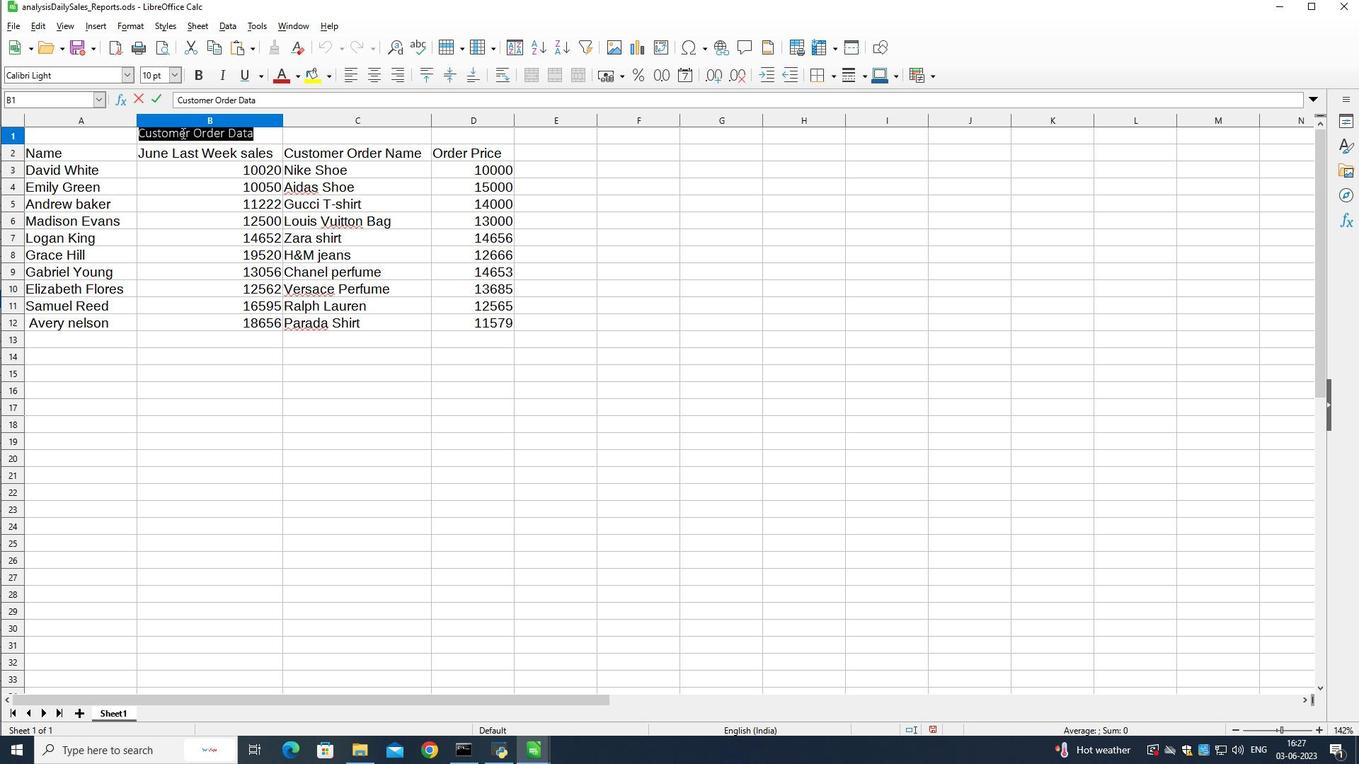
Action: Mouse pressed left at (185, 133)
Screenshot: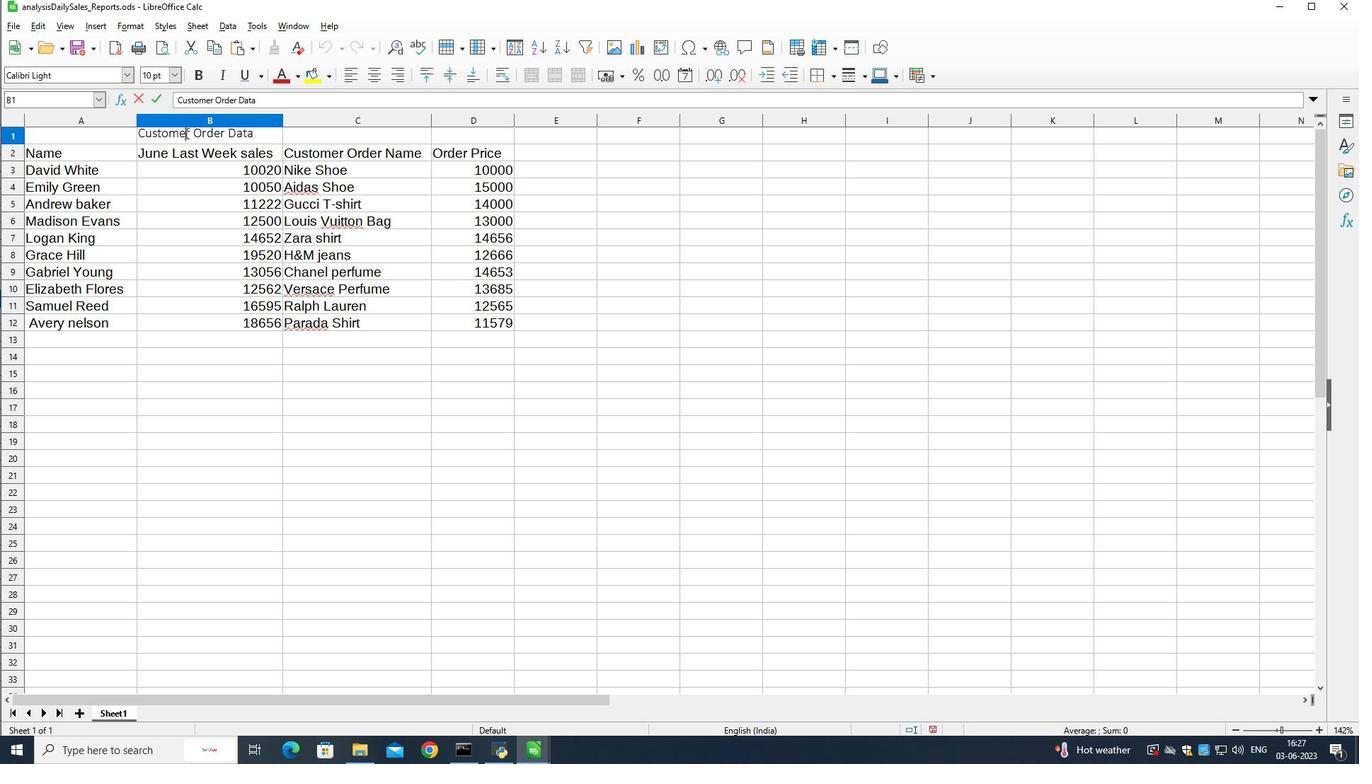 
Action: Mouse moved to (186, 133)
Screenshot: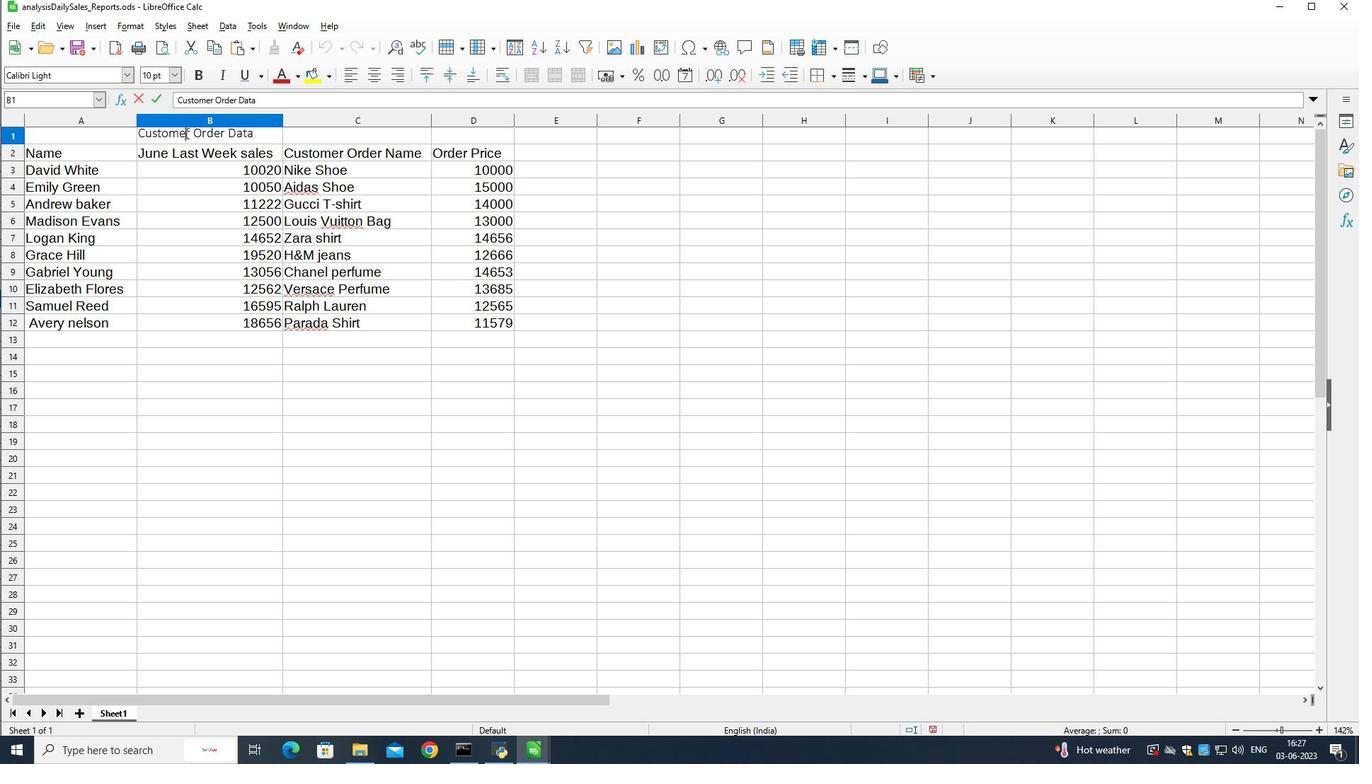 
Action: Mouse pressed left at (186, 133)
Screenshot: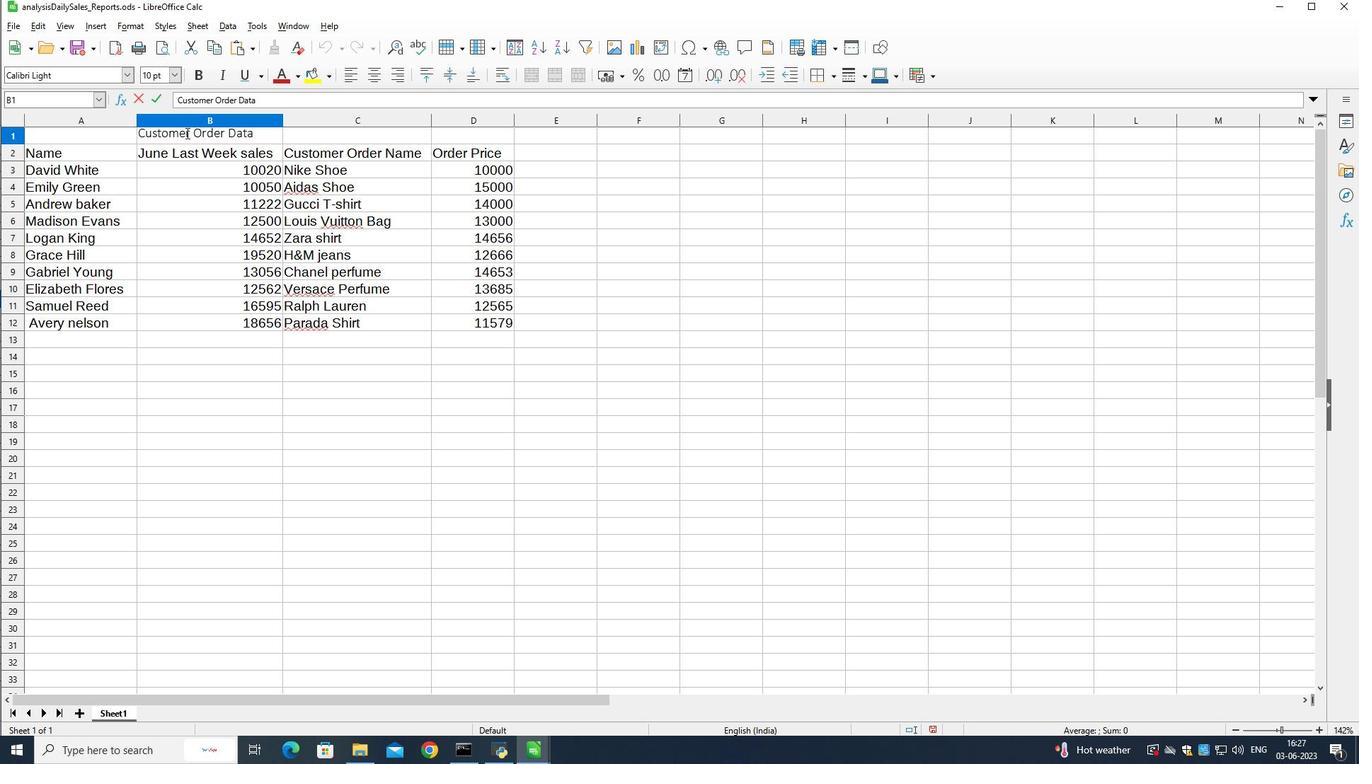 
Action: Mouse pressed left at (186, 133)
Screenshot: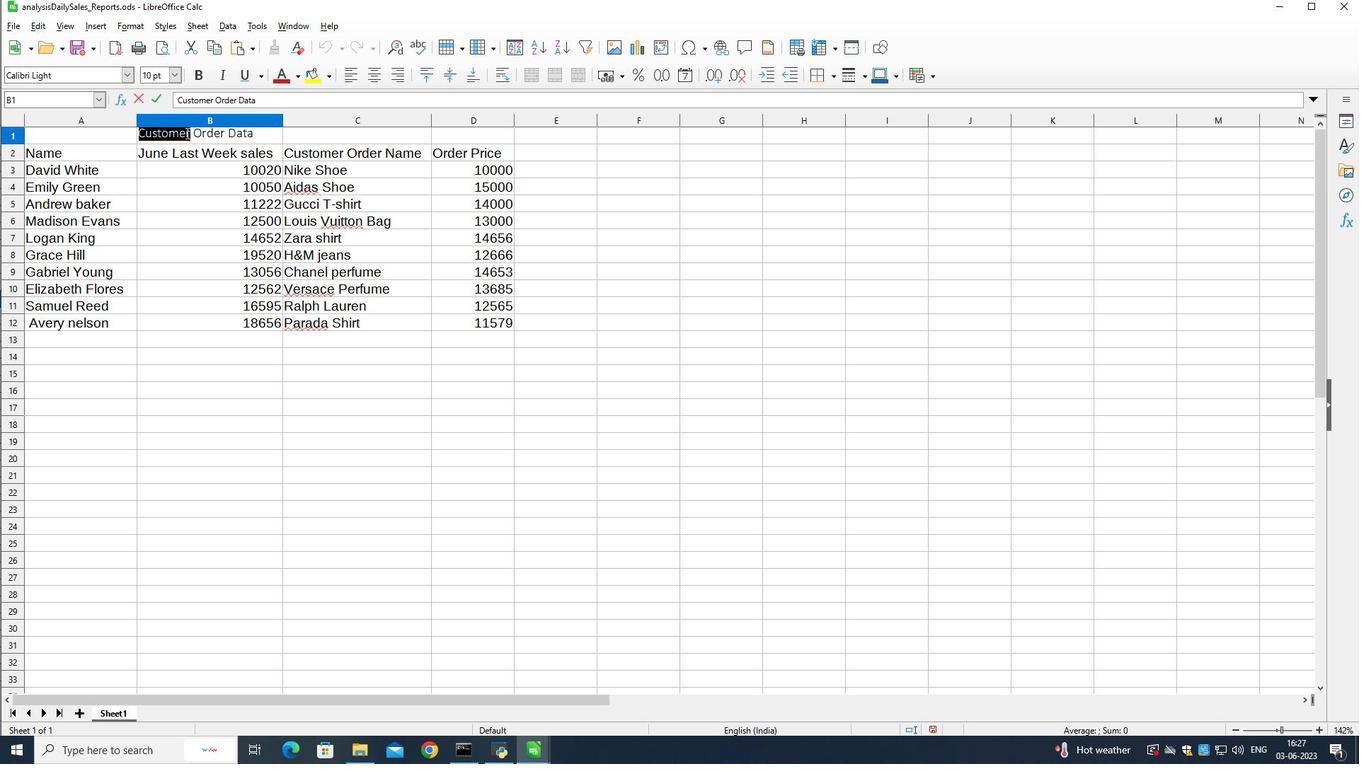
Action: Mouse moved to (299, 78)
Screenshot: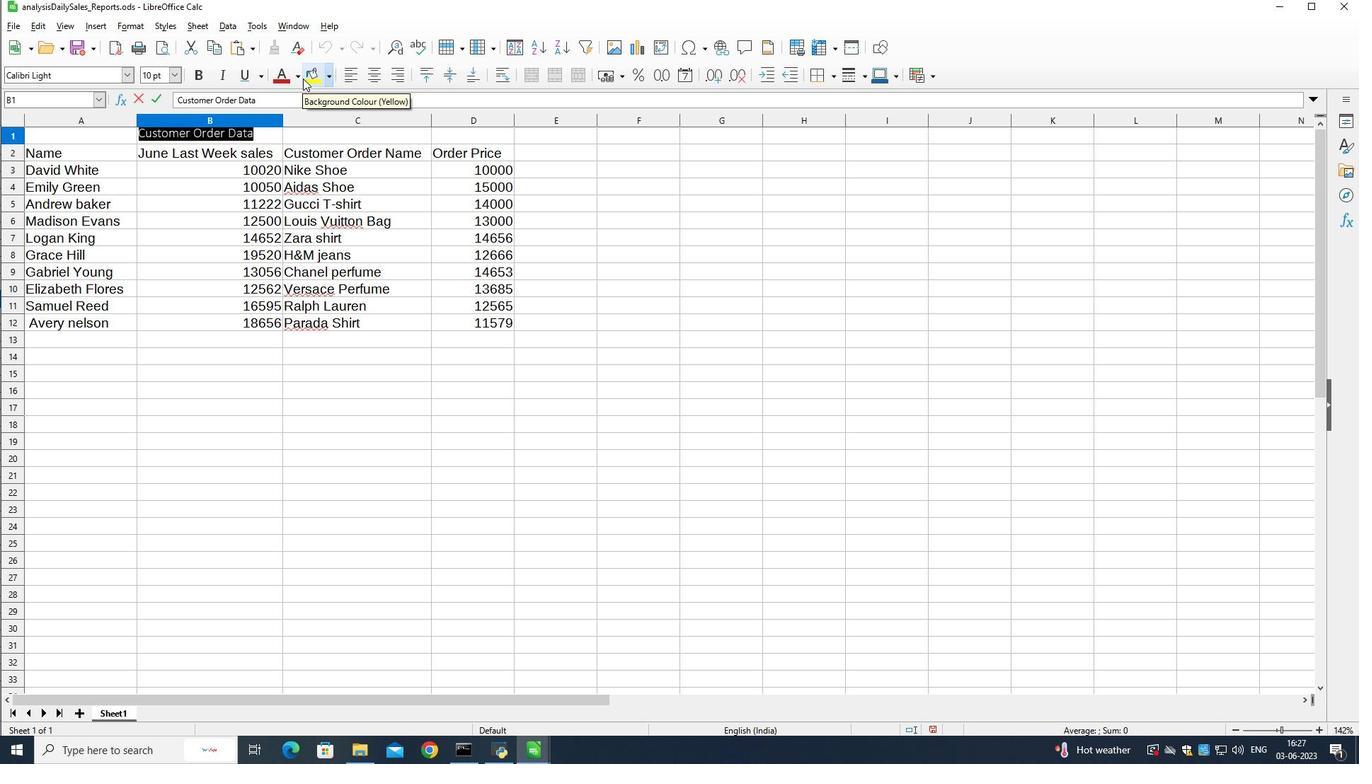 
Action: Mouse pressed left at (299, 78)
Screenshot: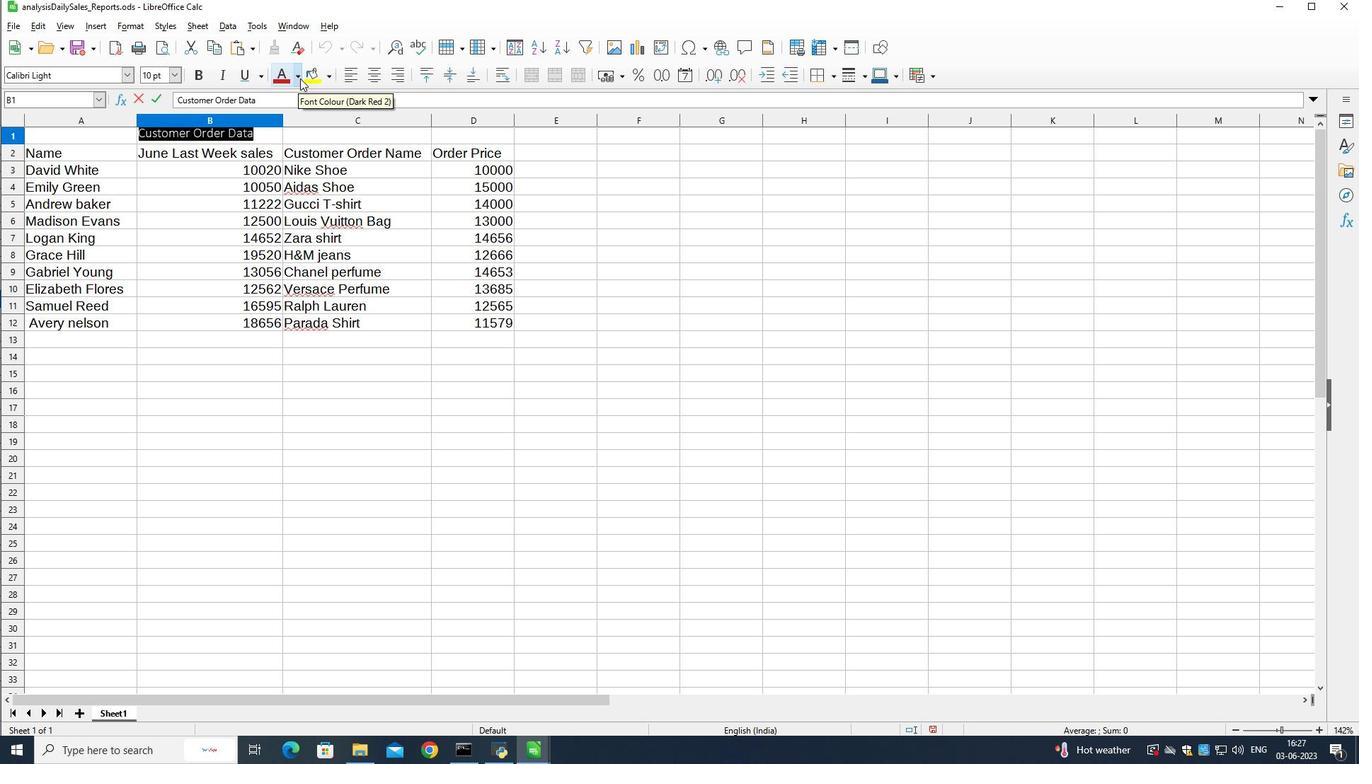 
Action: Mouse moved to (414, 150)
Screenshot: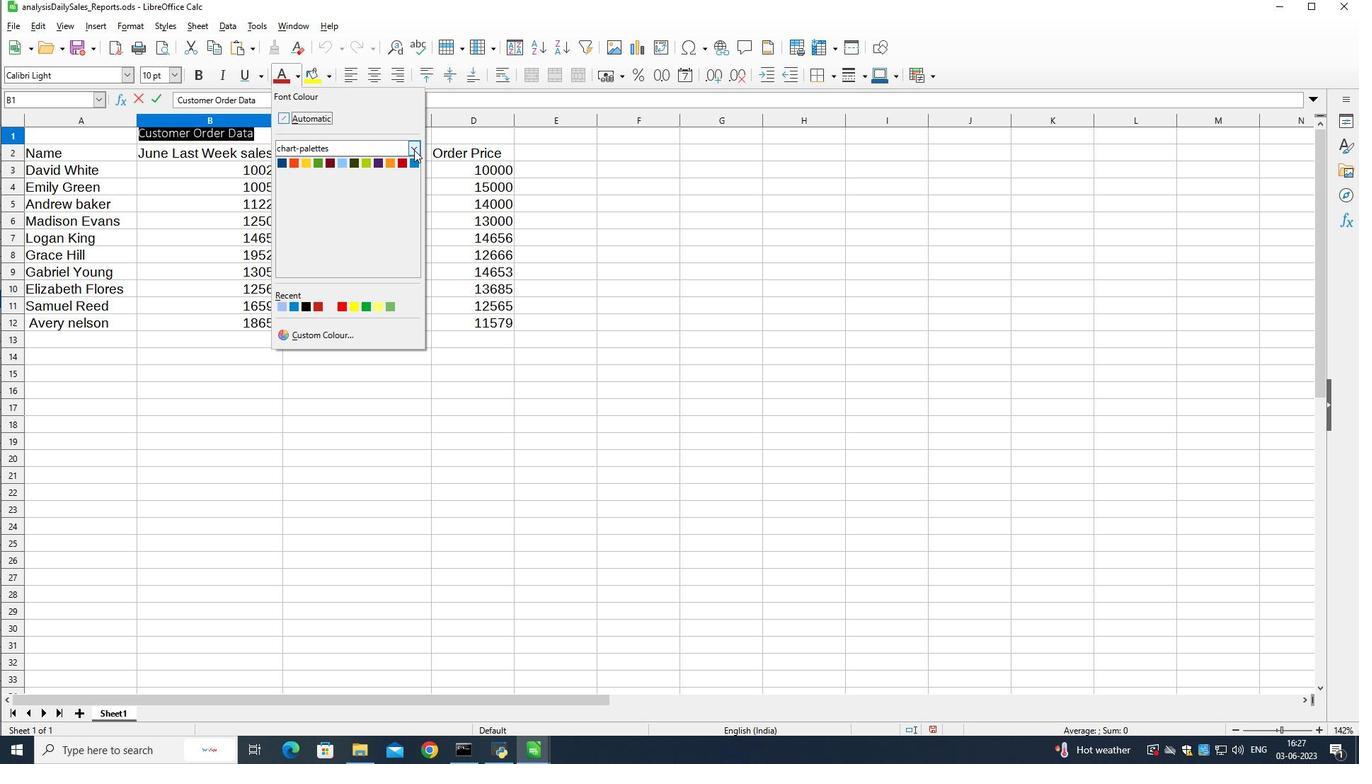 
Action: Mouse pressed left at (414, 150)
Screenshot: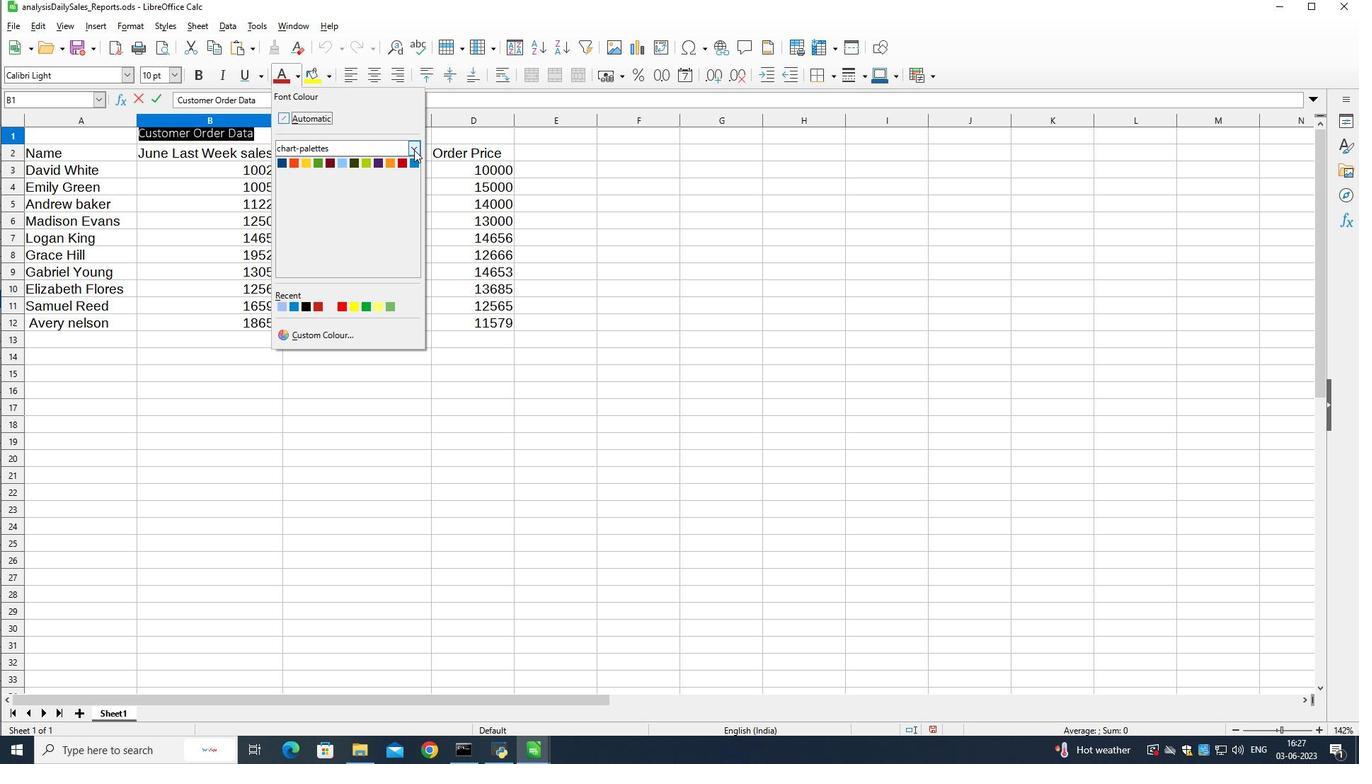 
Action: Mouse moved to (389, 244)
Screenshot: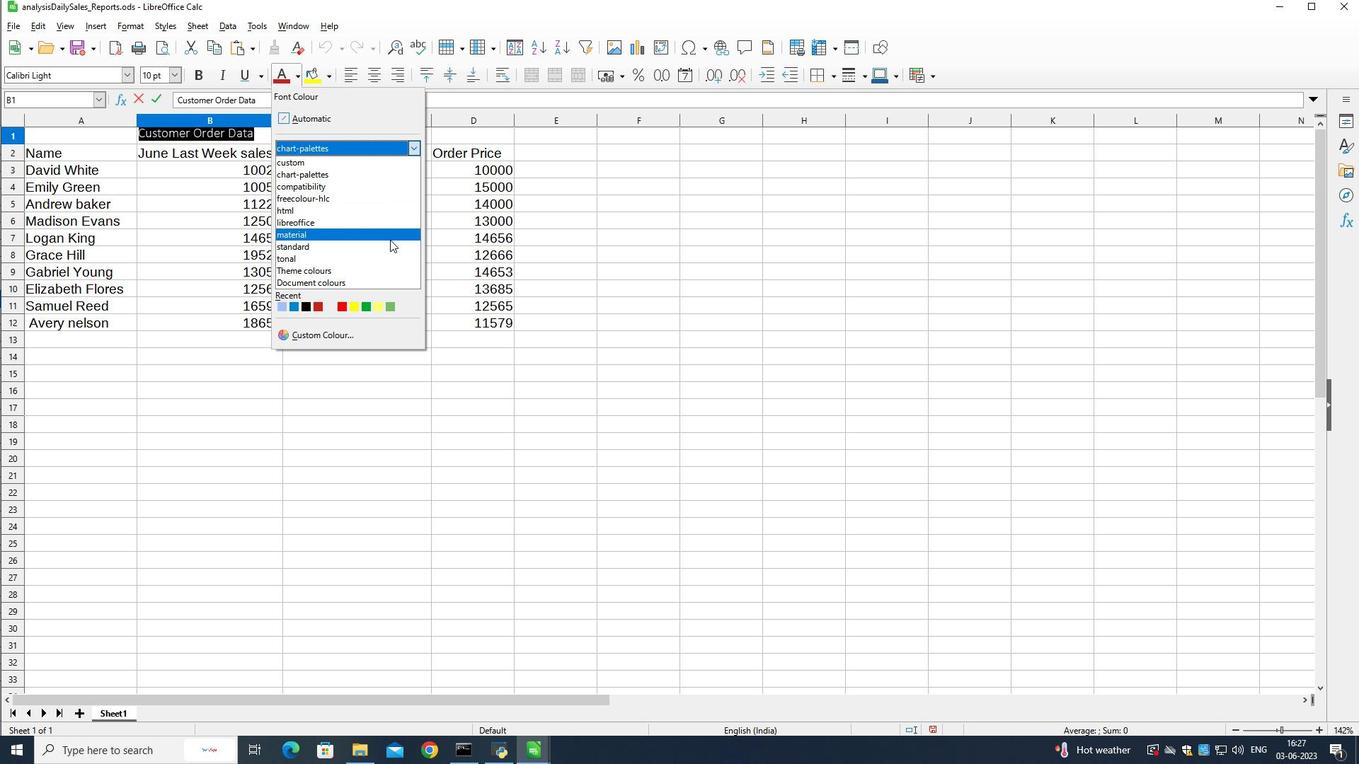
Action: Mouse pressed left at (389, 244)
Screenshot: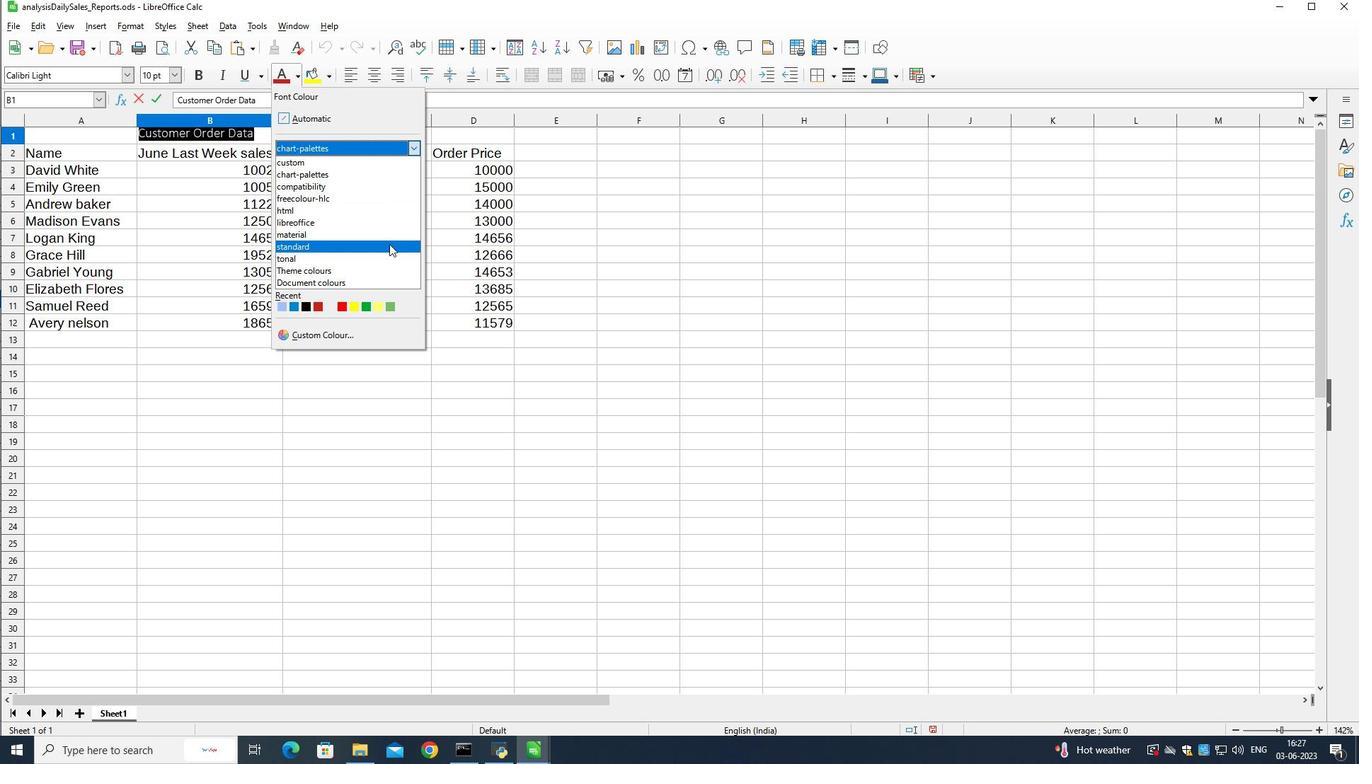 
Action: Mouse moved to (339, 235)
Screenshot: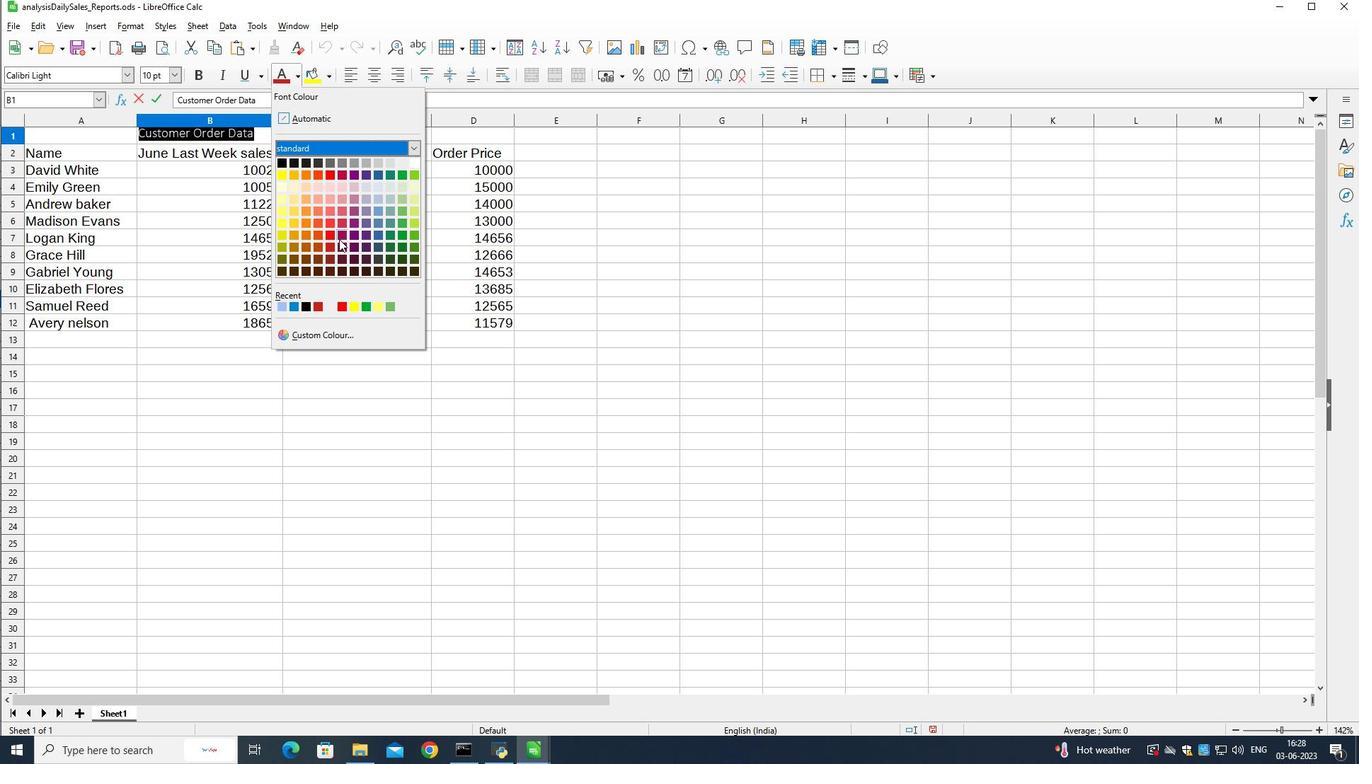 
Action: Mouse pressed left at (339, 235)
Screenshot: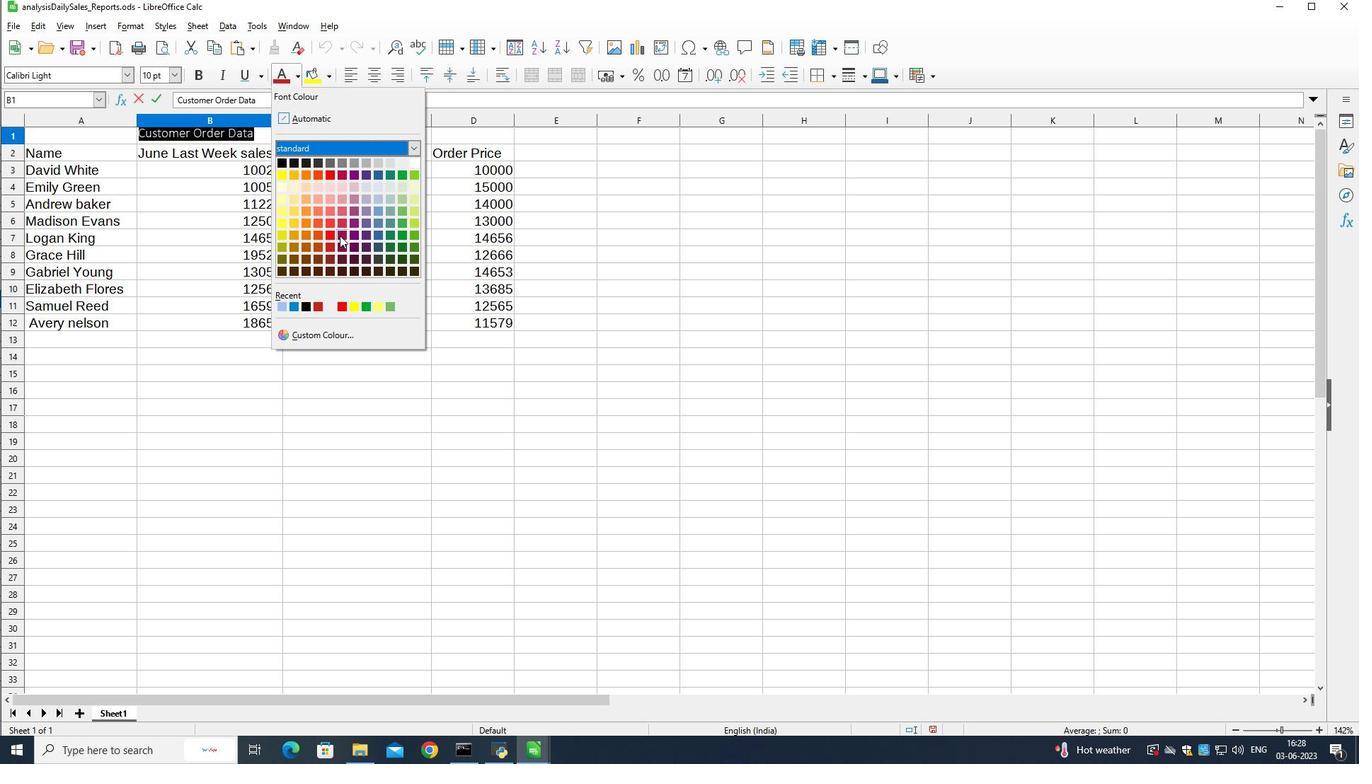 
Action: Mouse moved to (240, 80)
Screenshot: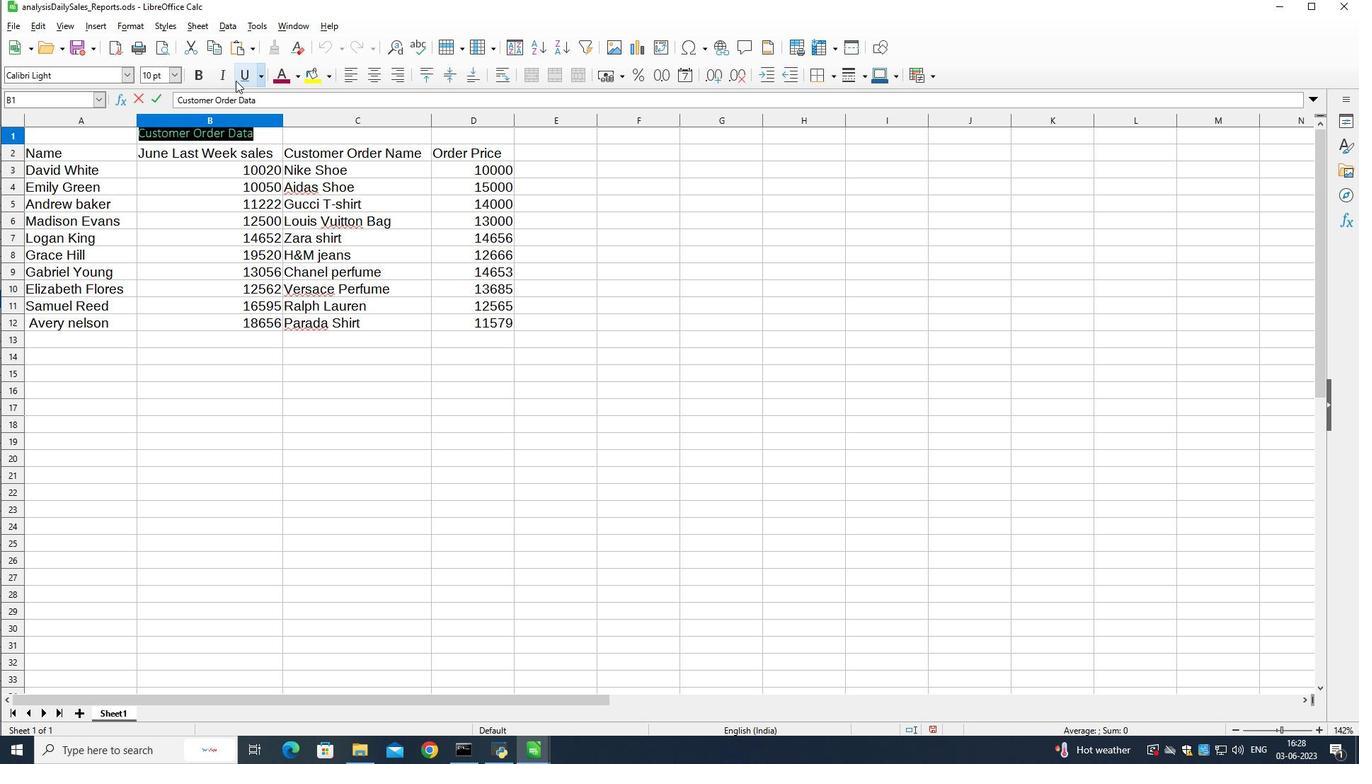 
Action: Mouse pressed left at (240, 80)
Screenshot: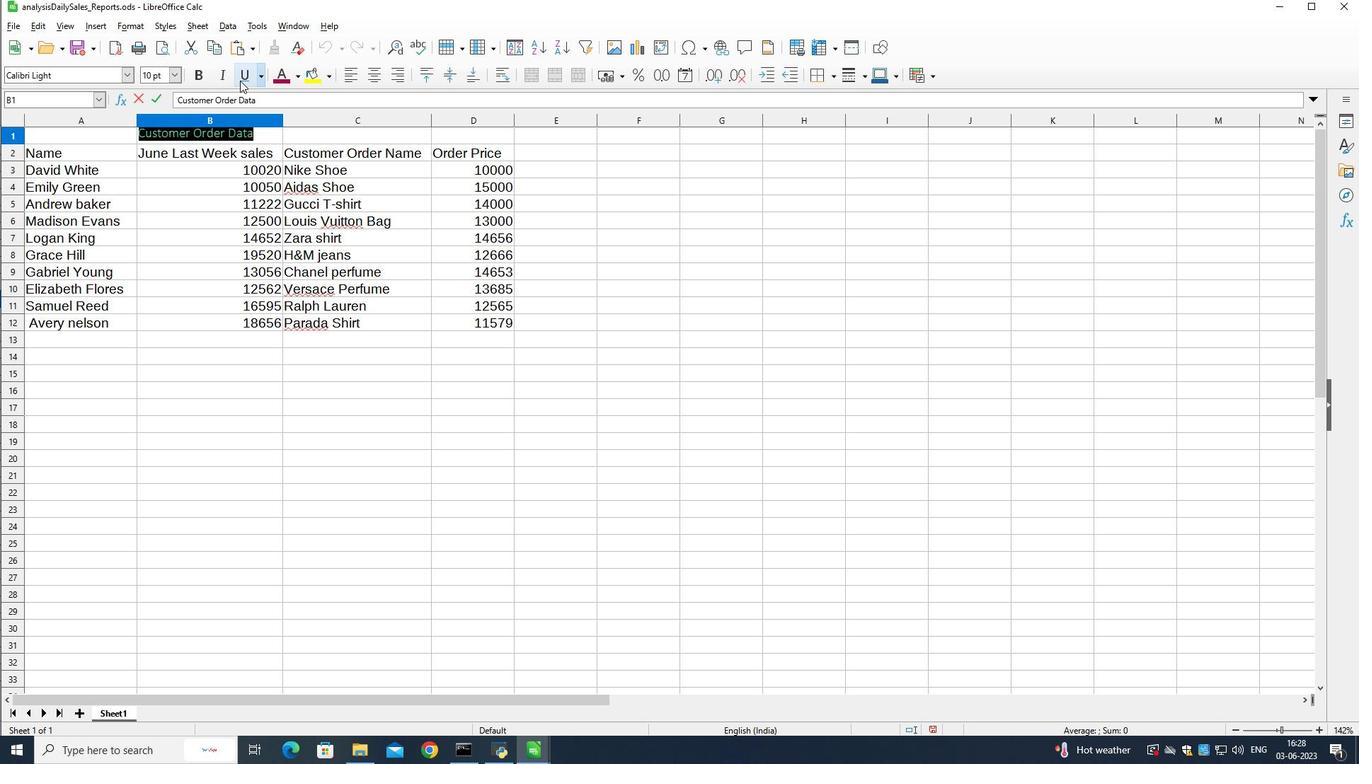 
Action: Mouse moved to (252, 208)
Screenshot: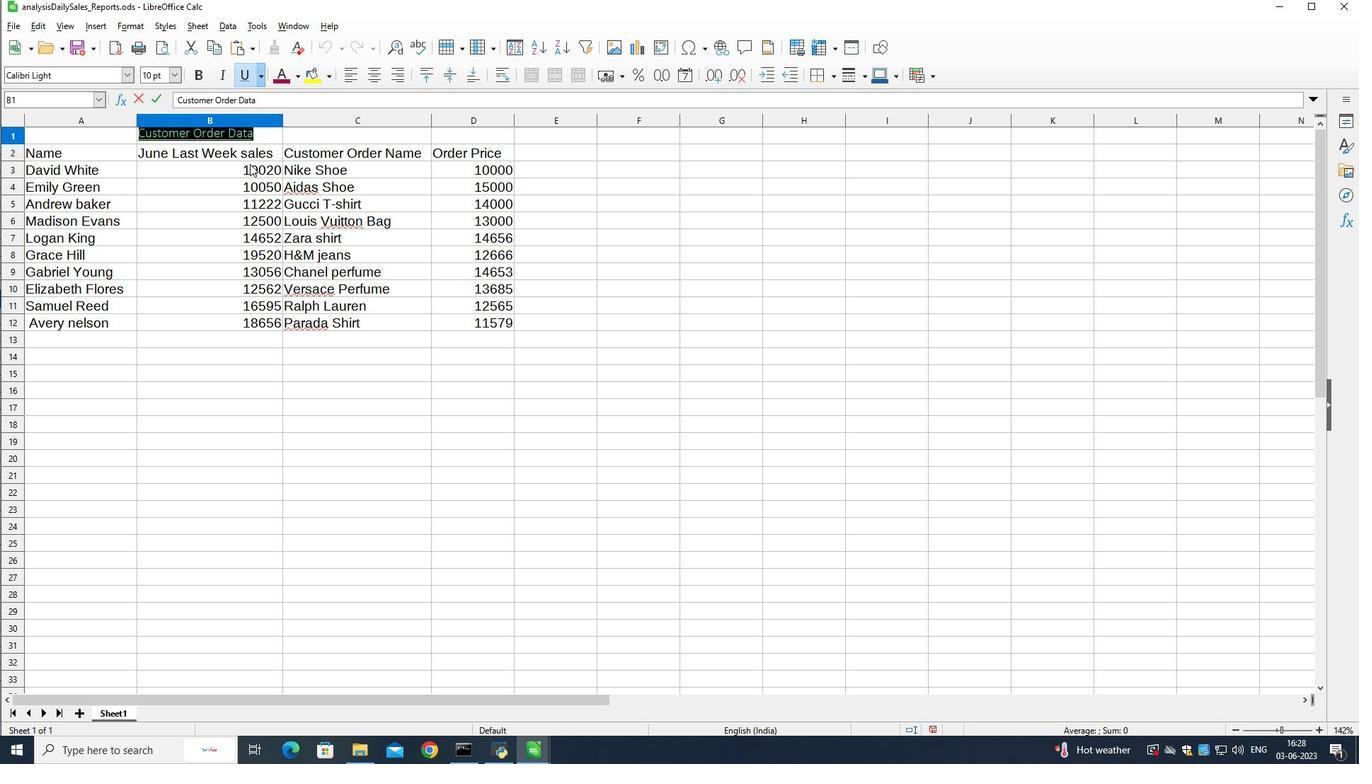 
Action: Mouse pressed left at (252, 208)
Screenshot: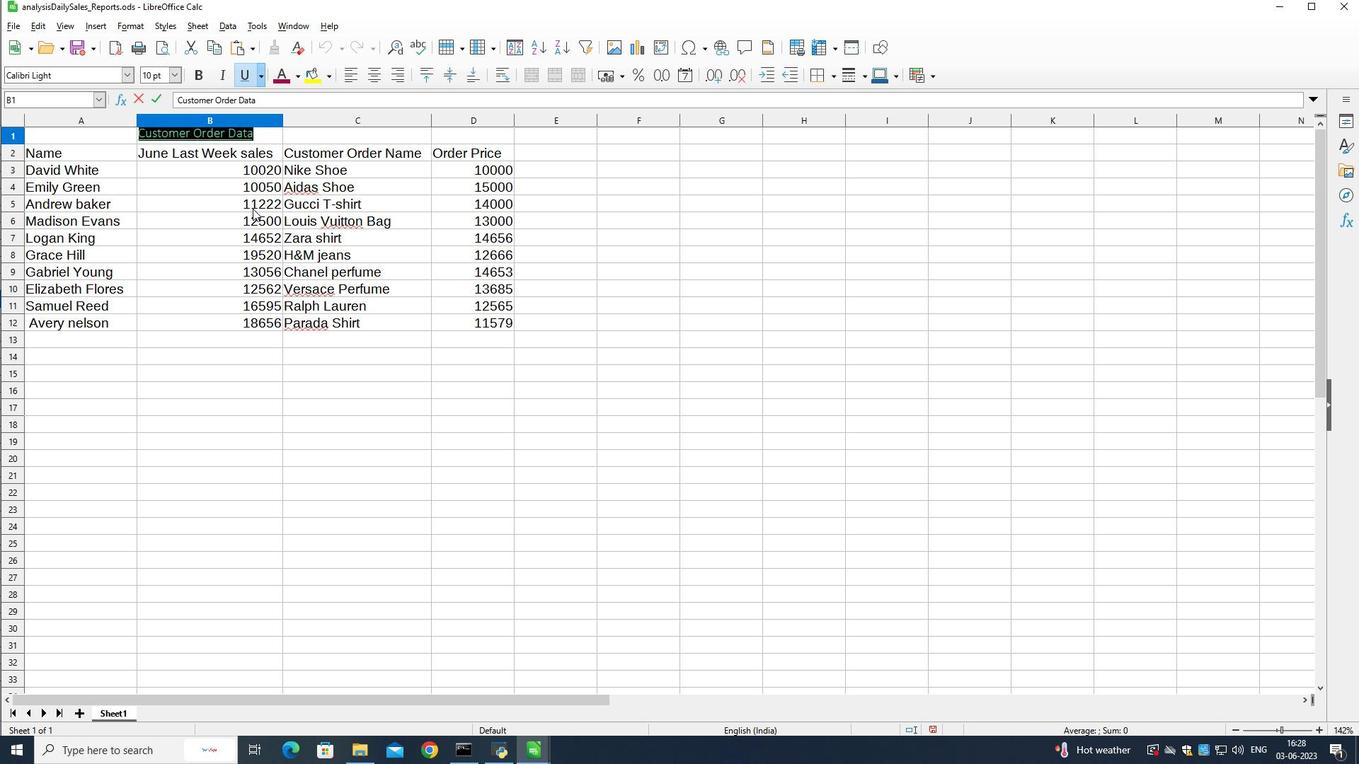 
Action: Mouse moved to (166, 132)
Screenshot: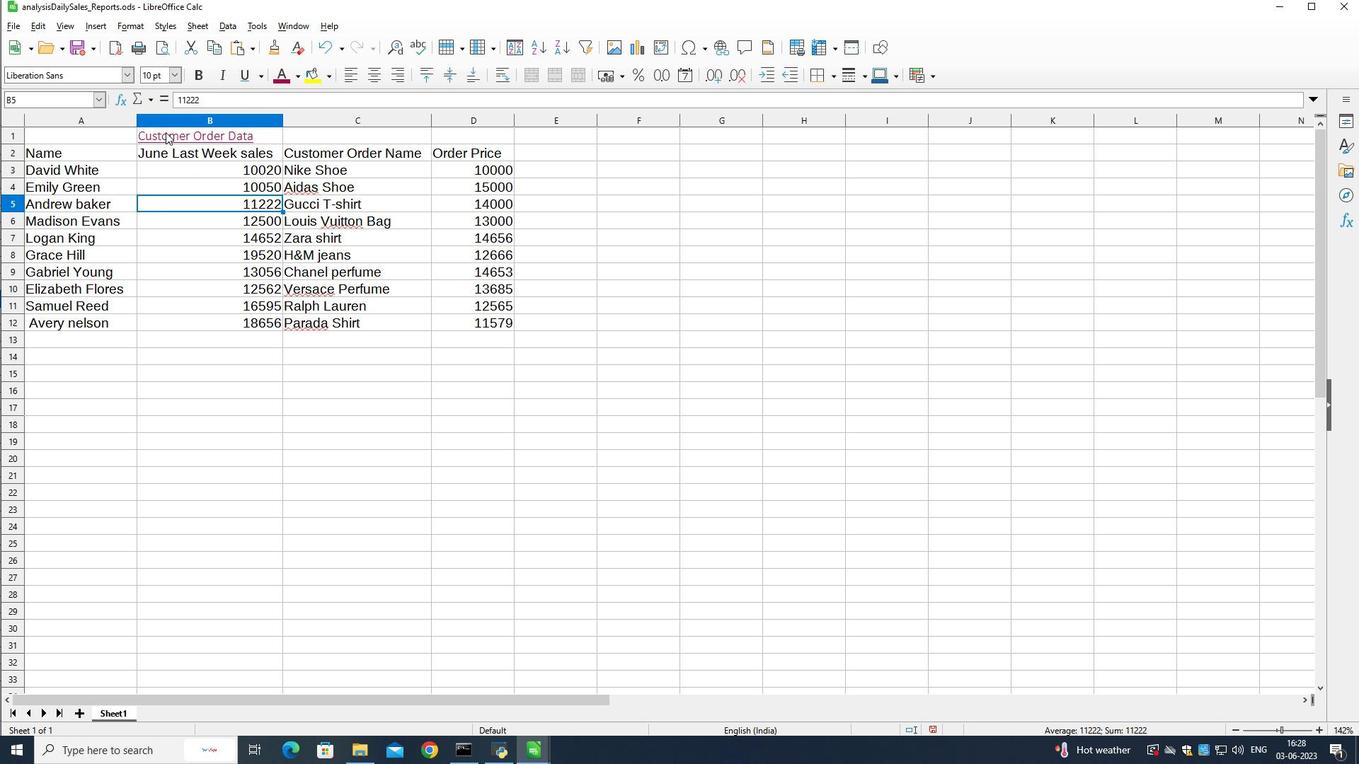 
Action: Mouse pressed left at (166, 132)
Screenshot: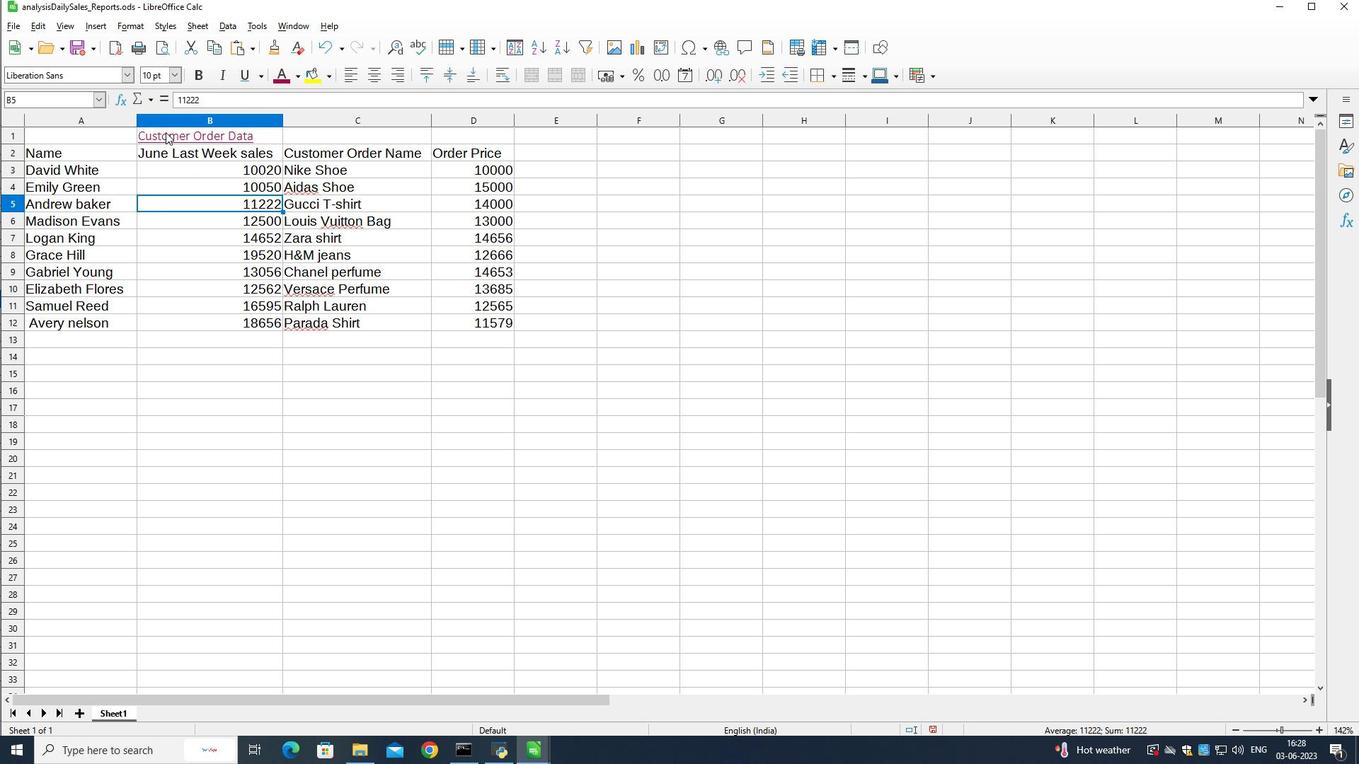 
Action: Mouse moved to (167, 132)
Screenshot: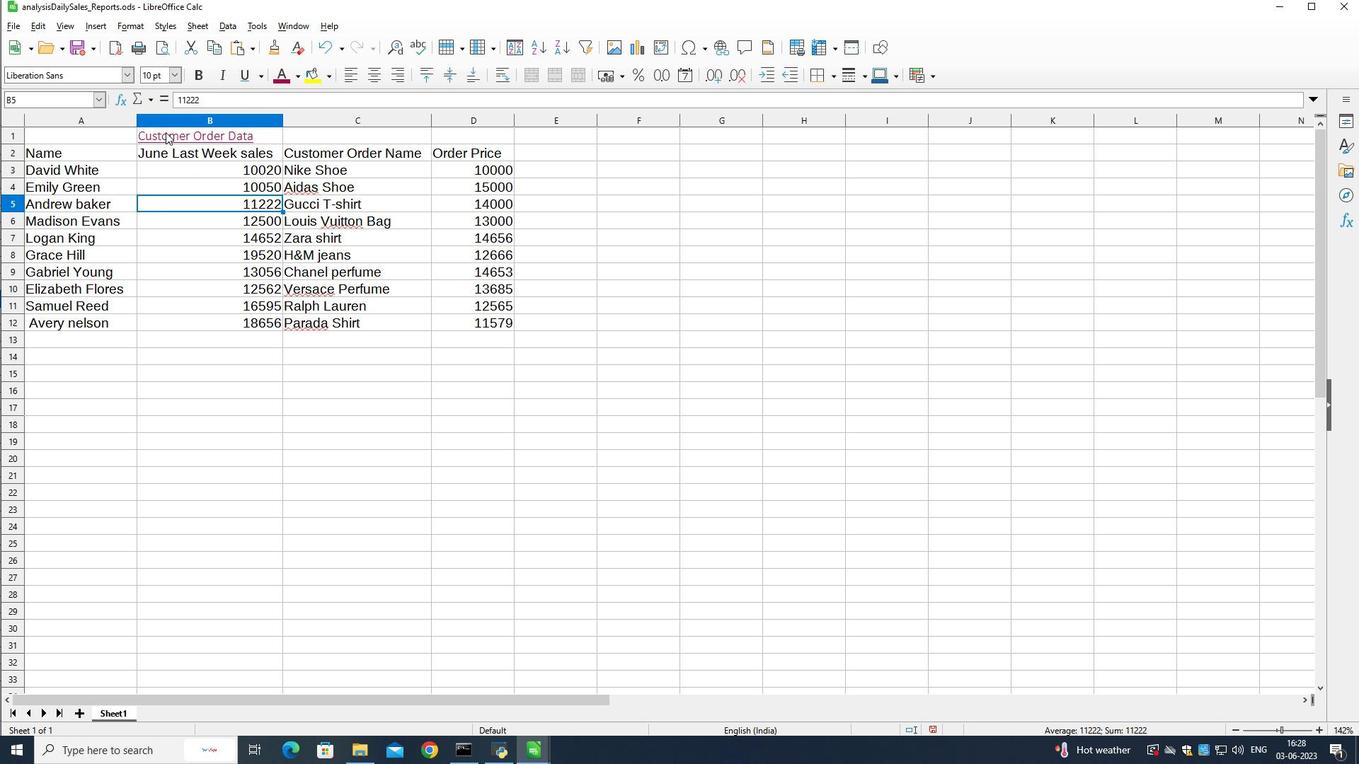 
Action: Mouse pressed left at (167, 132)
Screenshot: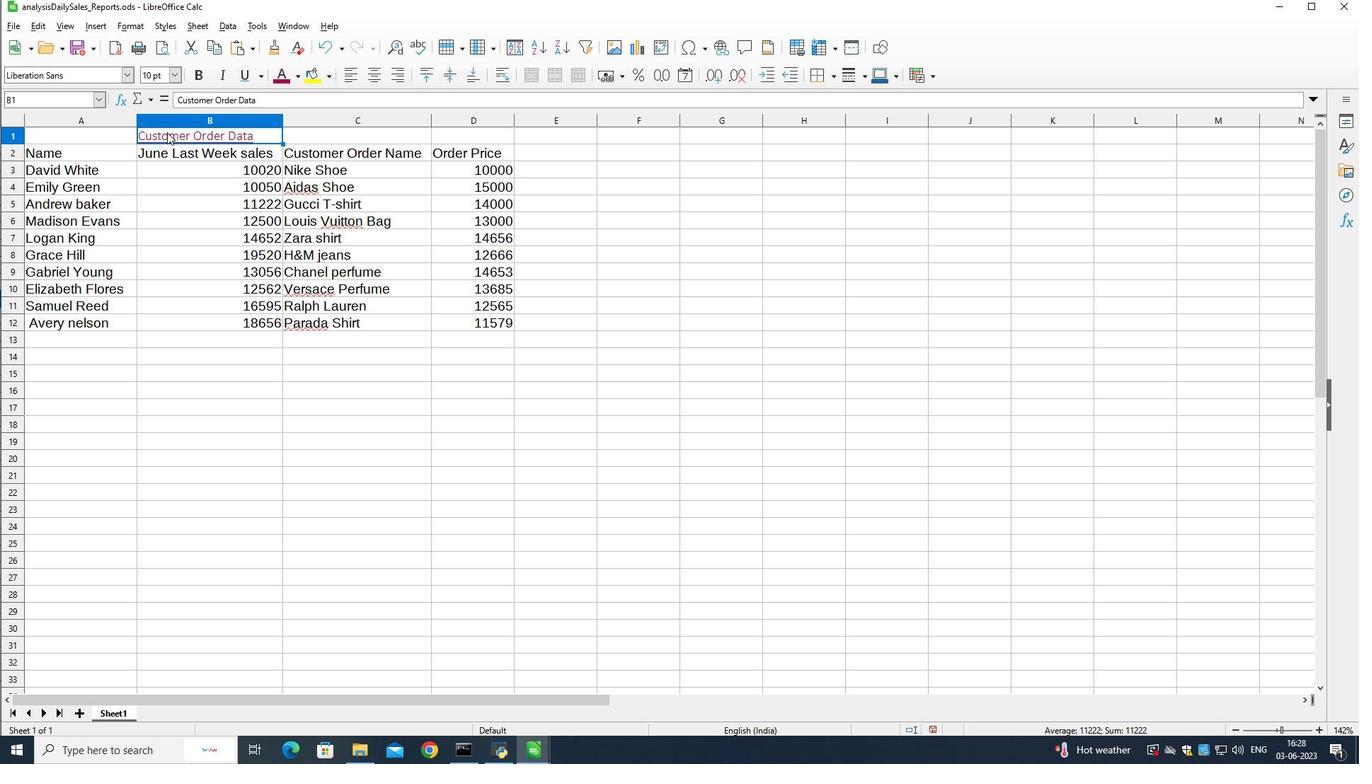 
Action: Mouse pressed left at (167, 132)
Screenshot: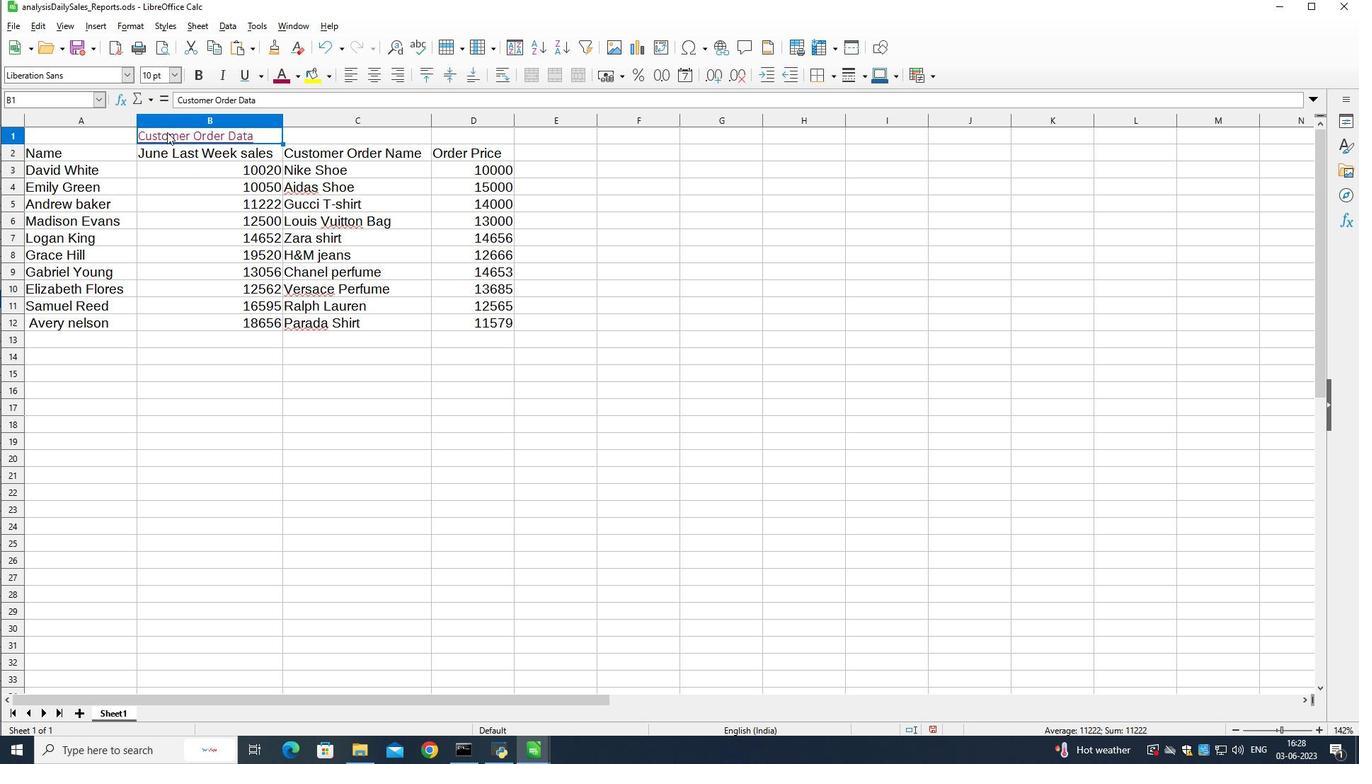 
Action: Mouse moved to (179, 83)
Screenshot: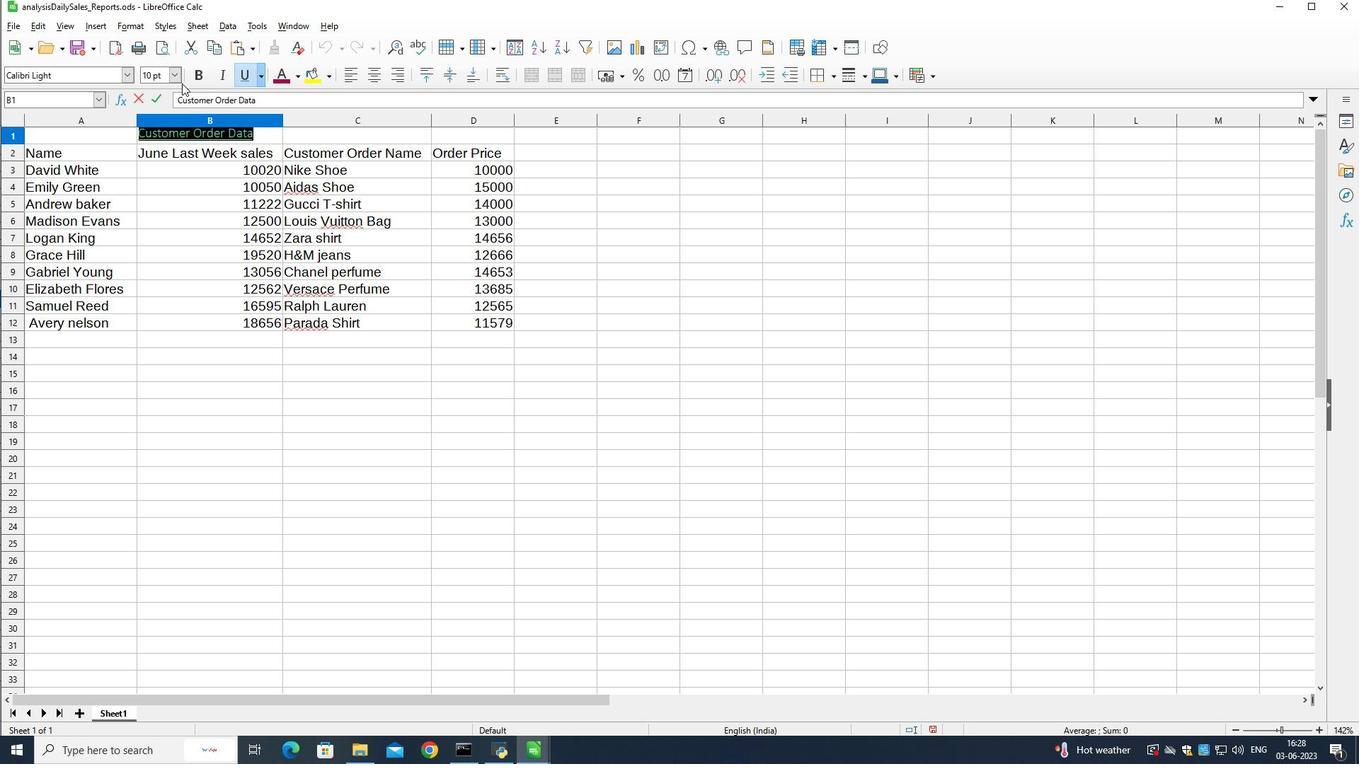 
Action: Mouse pressed left at (179, 83)
Screenshot: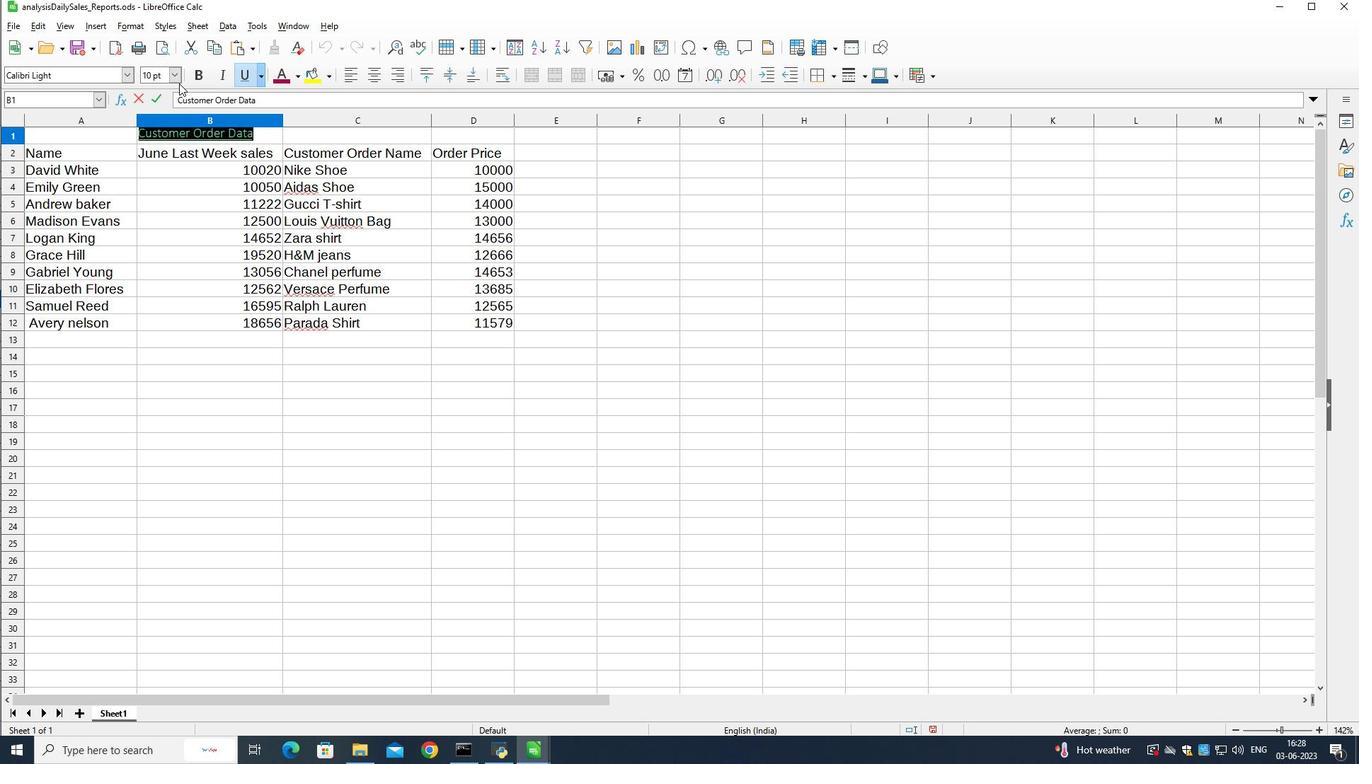 
Action: Mouse moved to (175, 79)
Screenshot: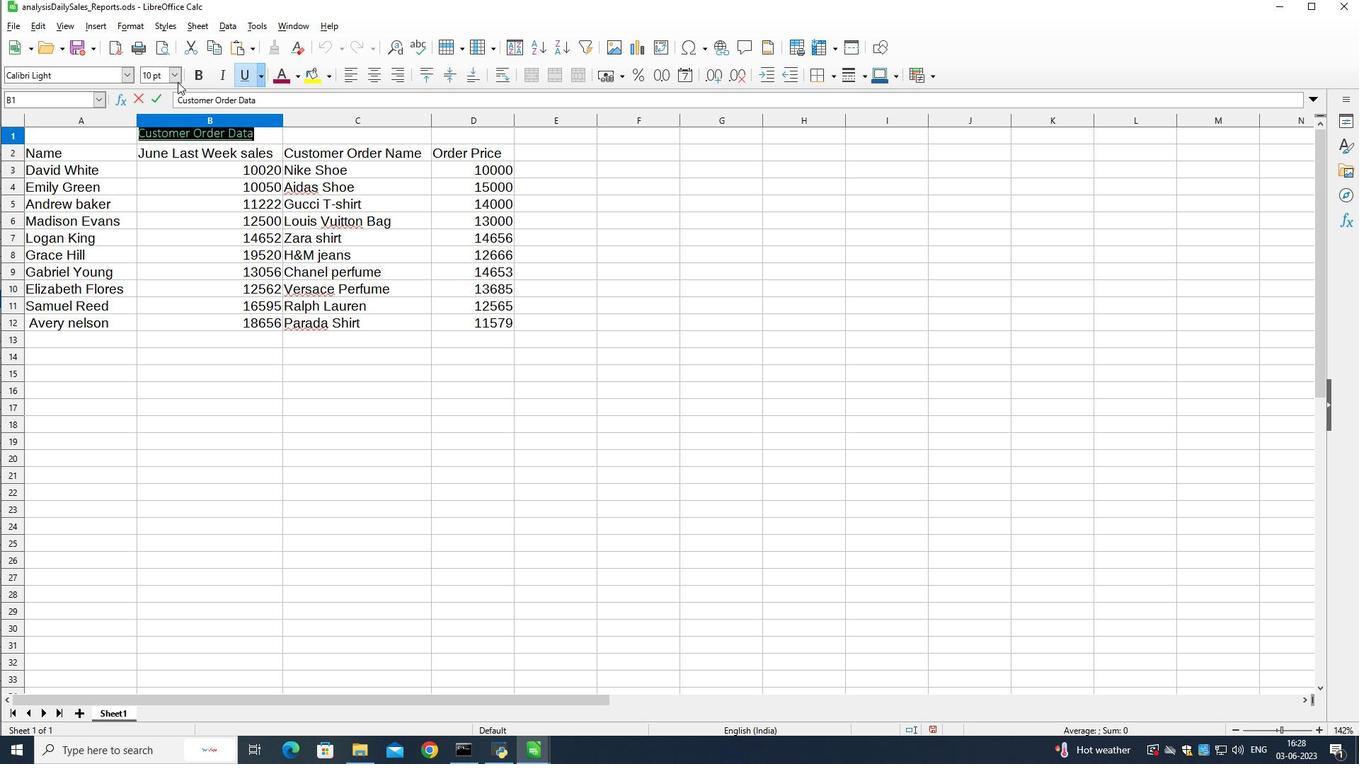
Action: Mouse pressed left at (175, 79)
Screenshot: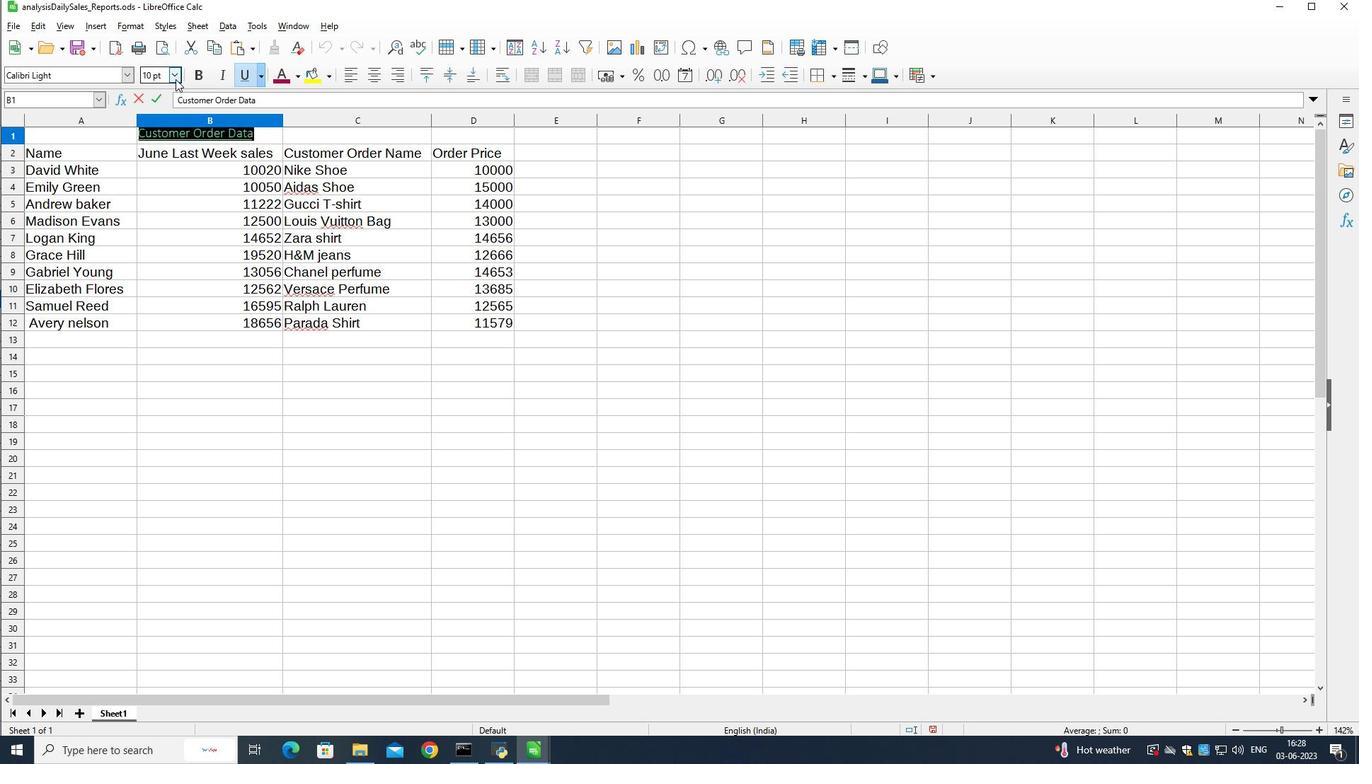 
Action: Mouse moved to (153, 244)
Screenshot: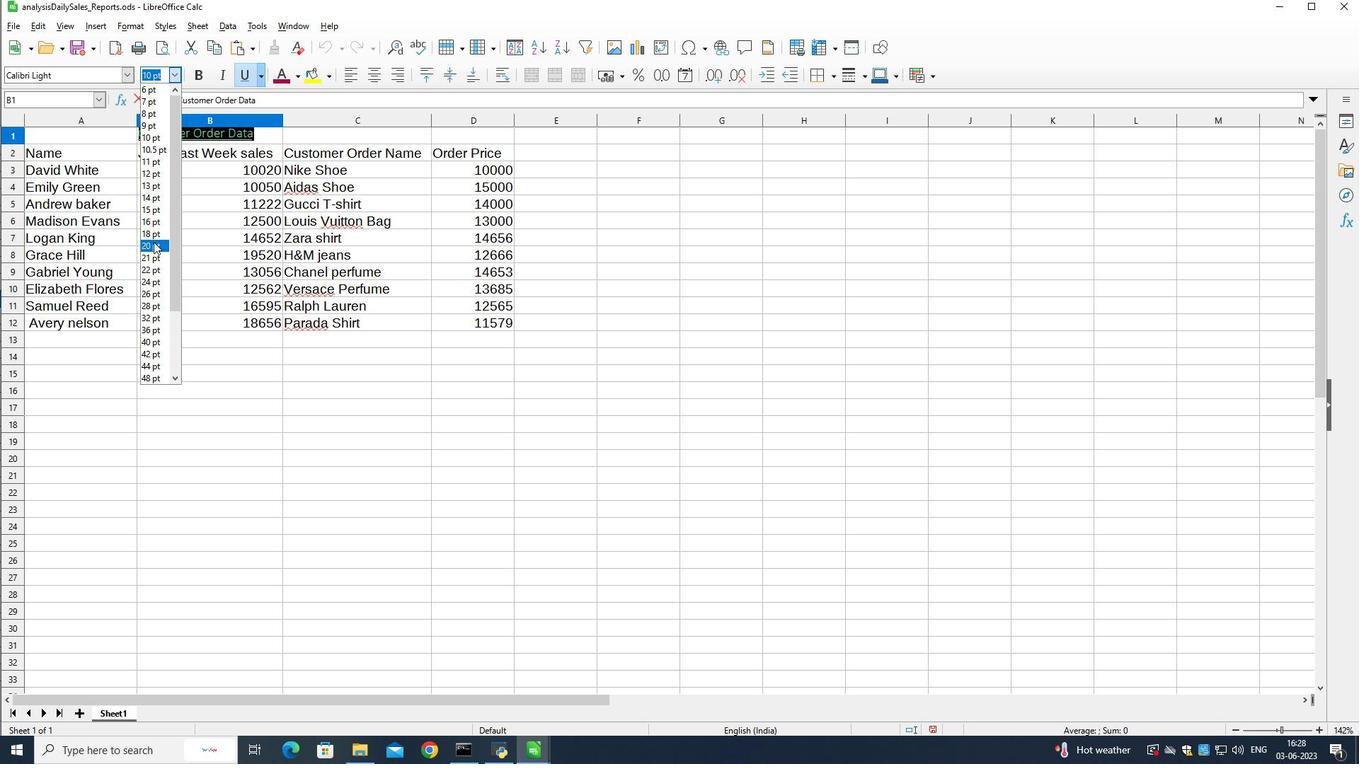 
Action: Mouse pressed left at (153, 244)
Screenshot: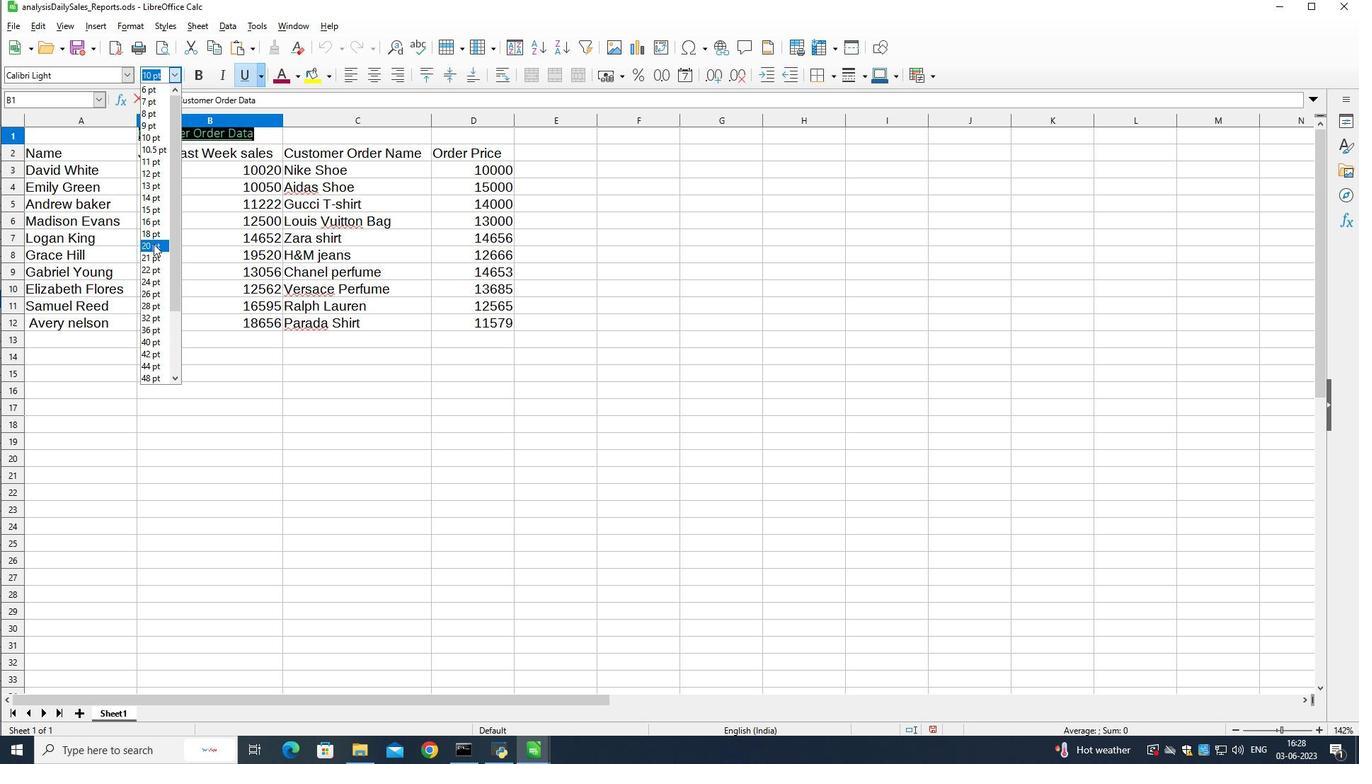 
Action: Mouse moved to (192, 227)
Screenshot: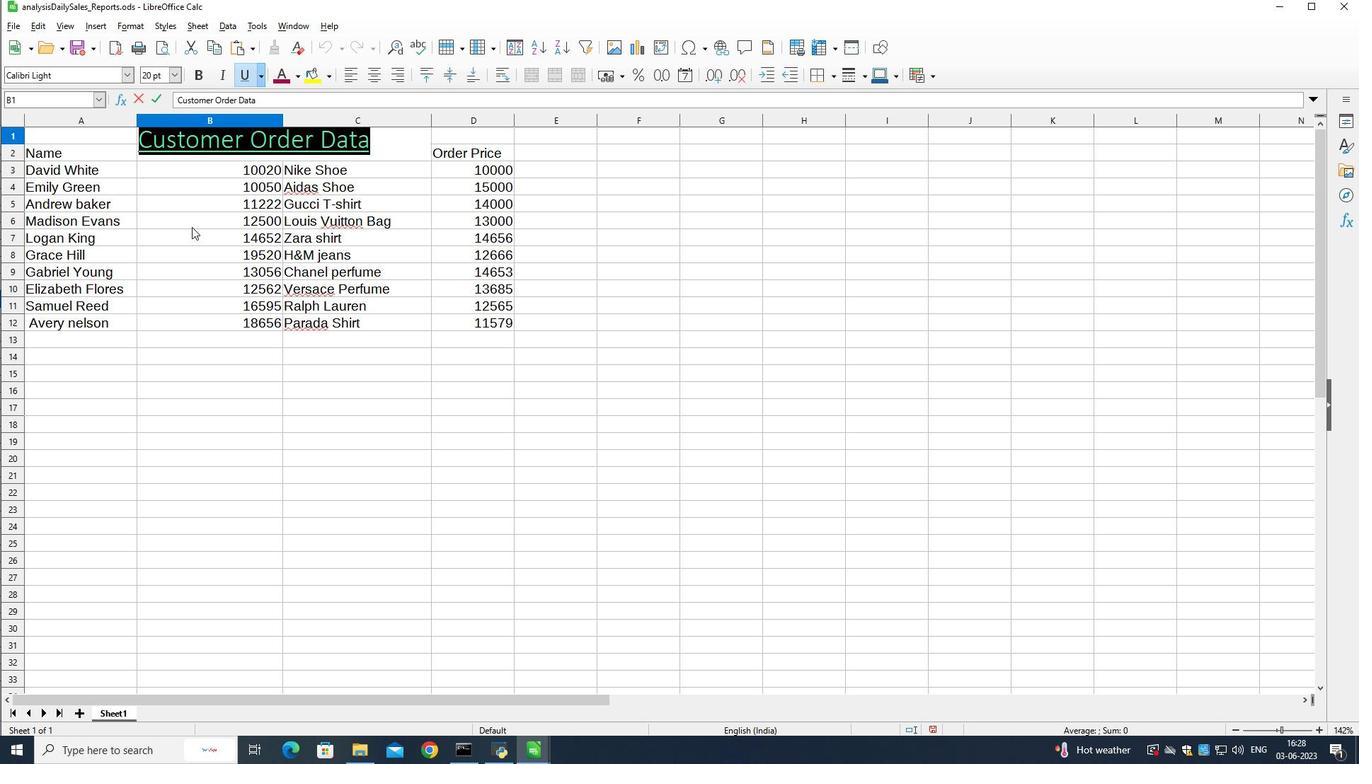 
Action: Mouse pressed left at (192, 227)
Screenshot: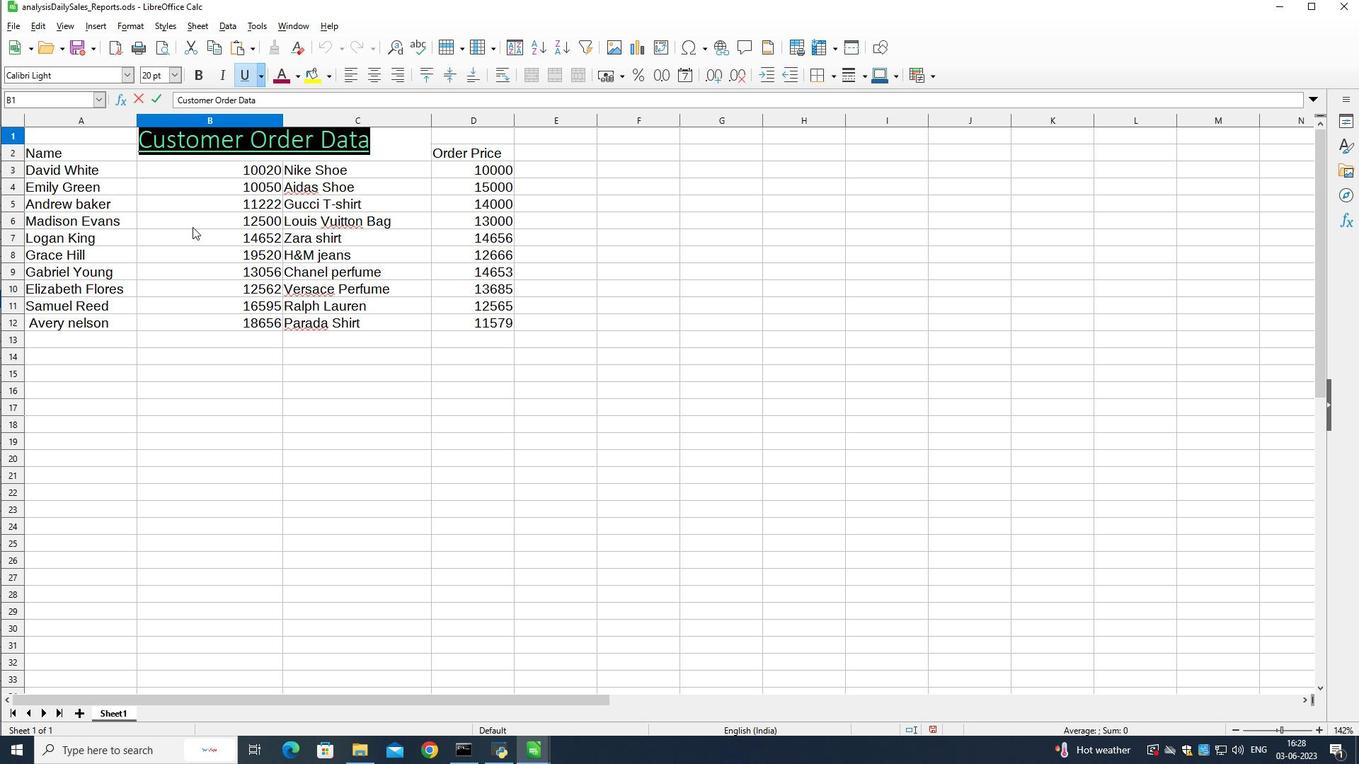 
Action: Mouse moved to (87, 171)
Screenshot: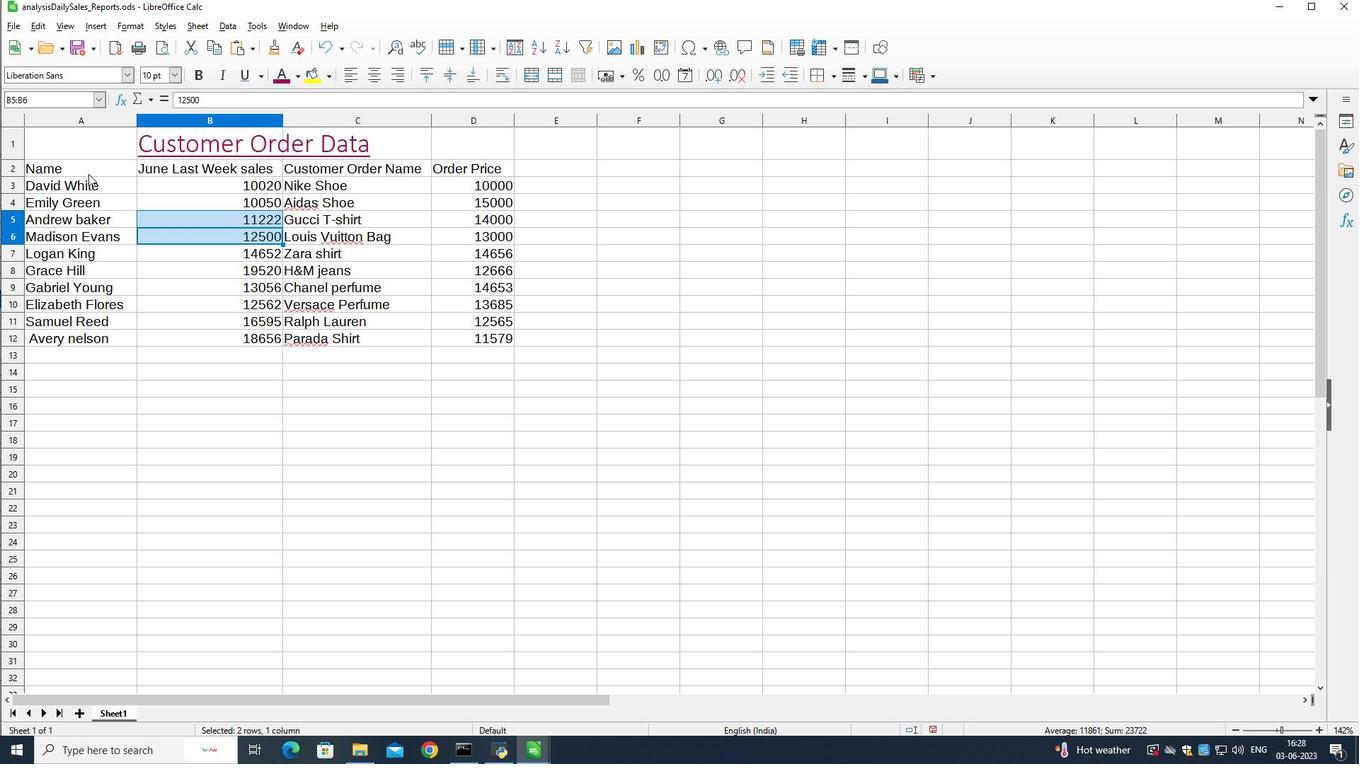 
Action: Mouse pressed left at (87, 171)
Screenshot: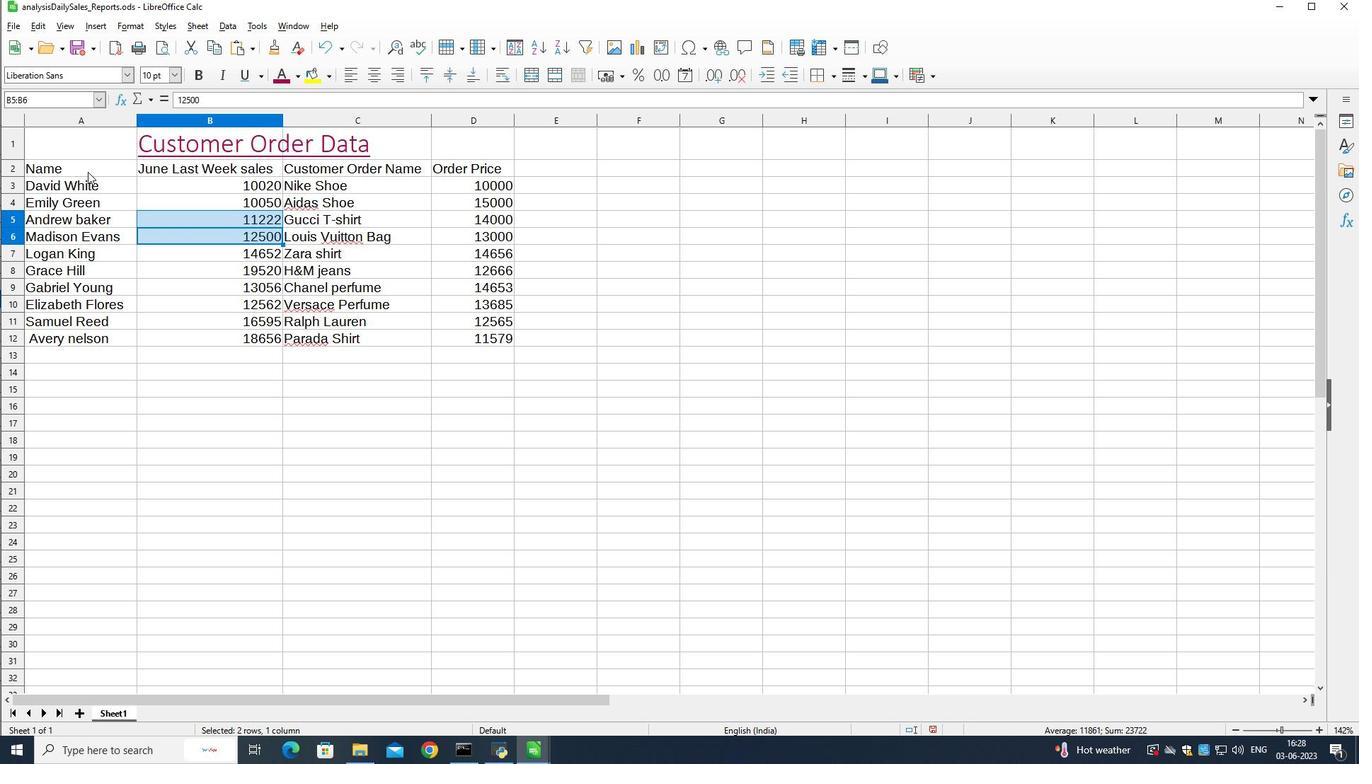 
Action: Mouse moved to (174, 72)
Screenshot: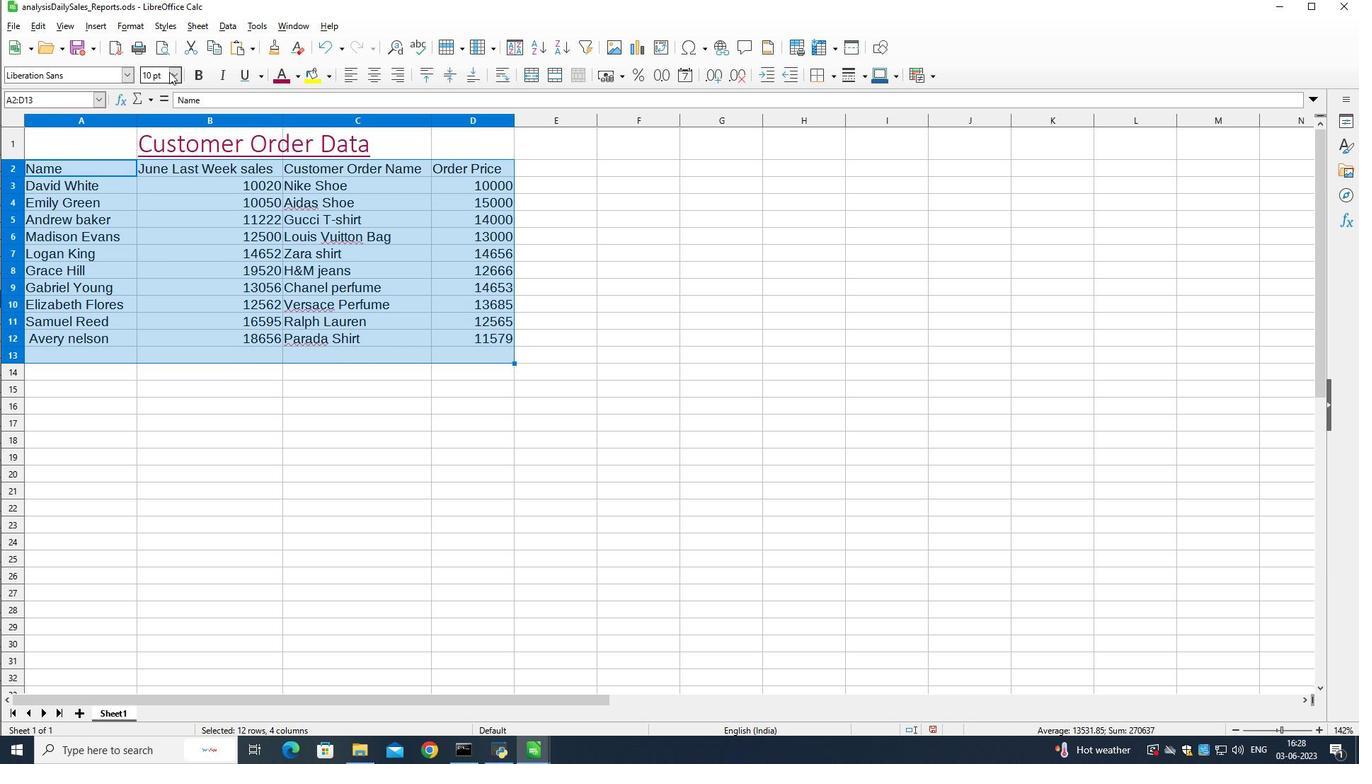 
Action: Mouse pressed left at (174, 72)
Screenshot: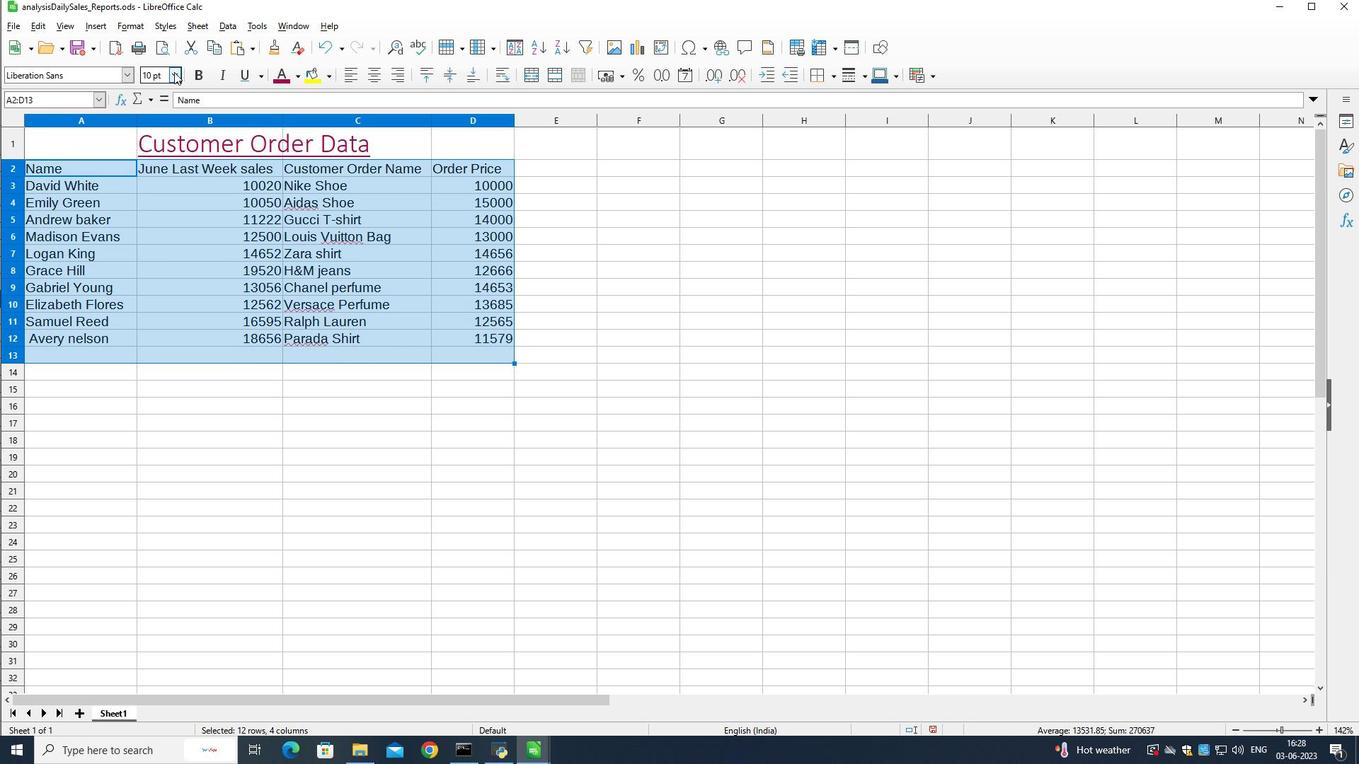 
Action: Mouse moved to (160, 231)
Screenshot: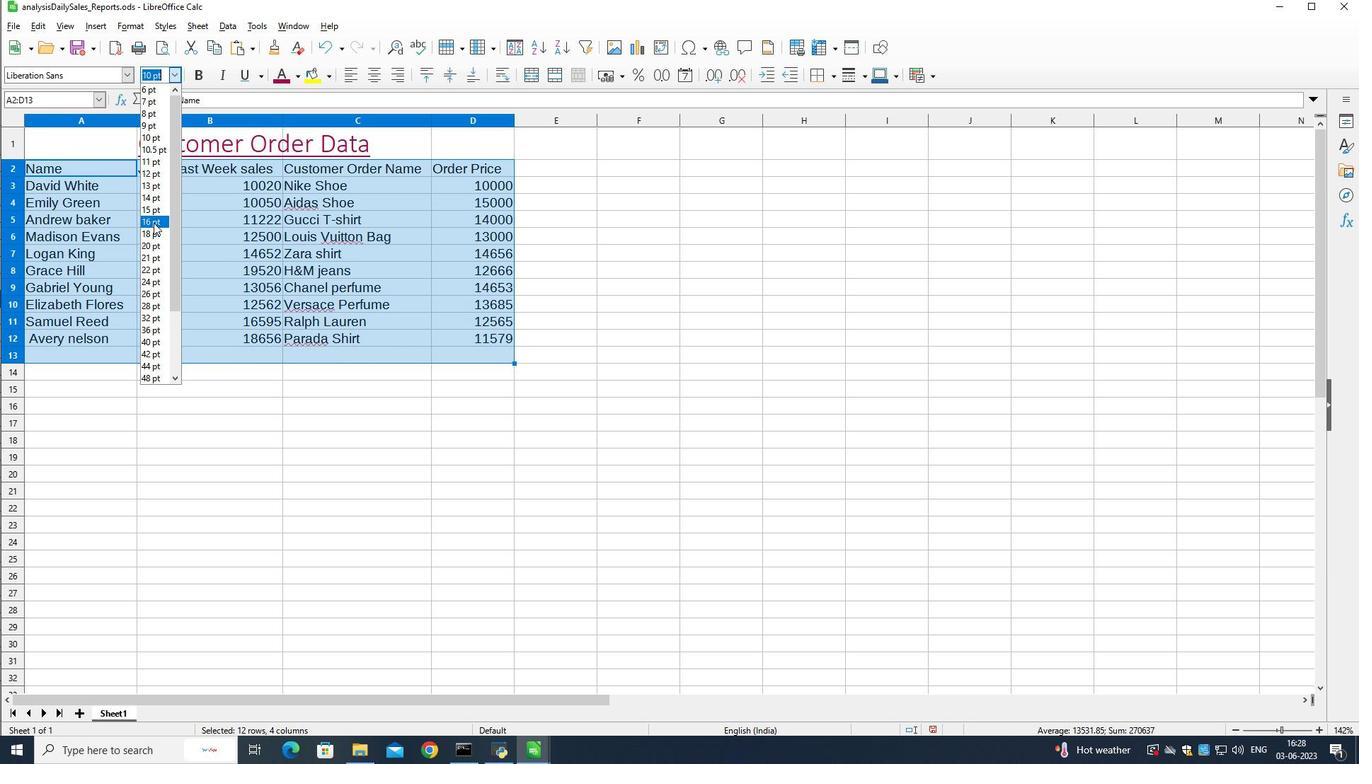 
Action: Mouse pressed left at (160, 231)
Screenshot: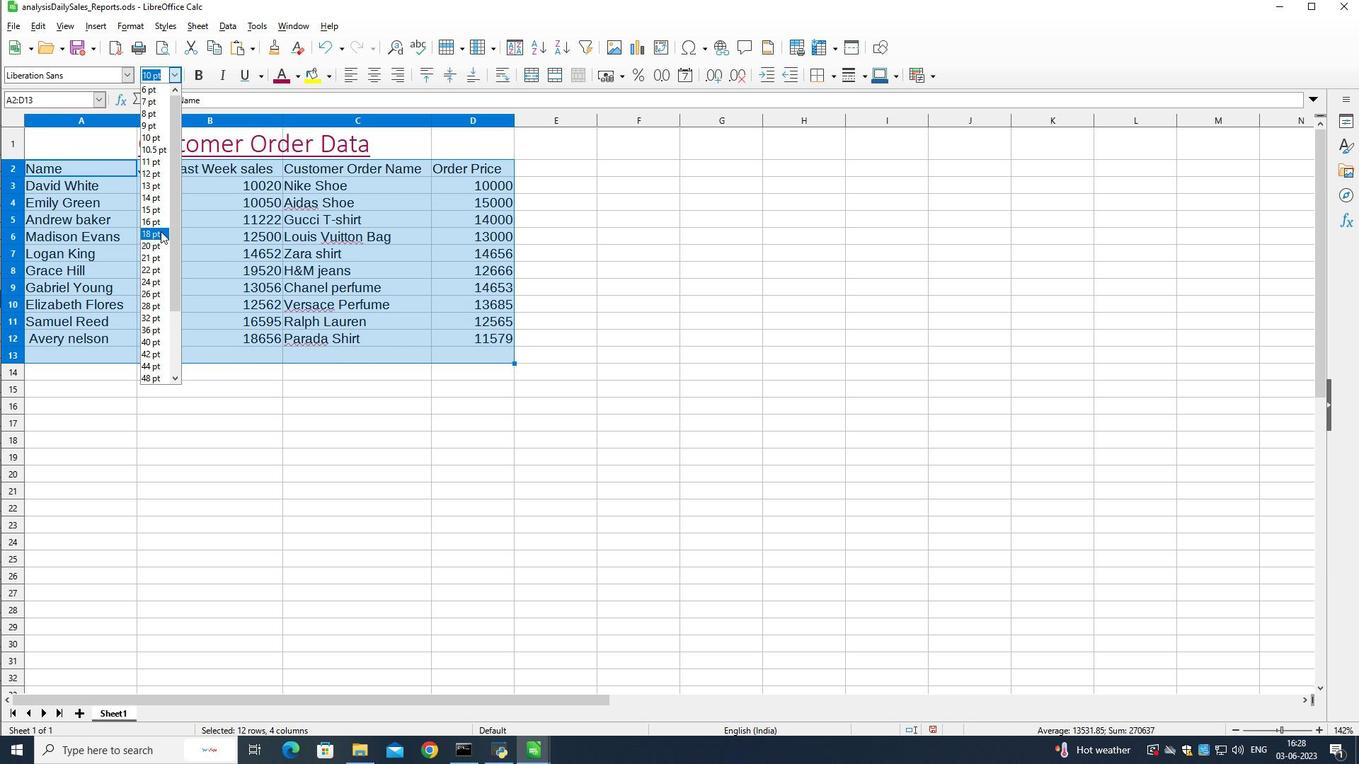 
Action: Mouse moved to (104, 75)
Screenshot: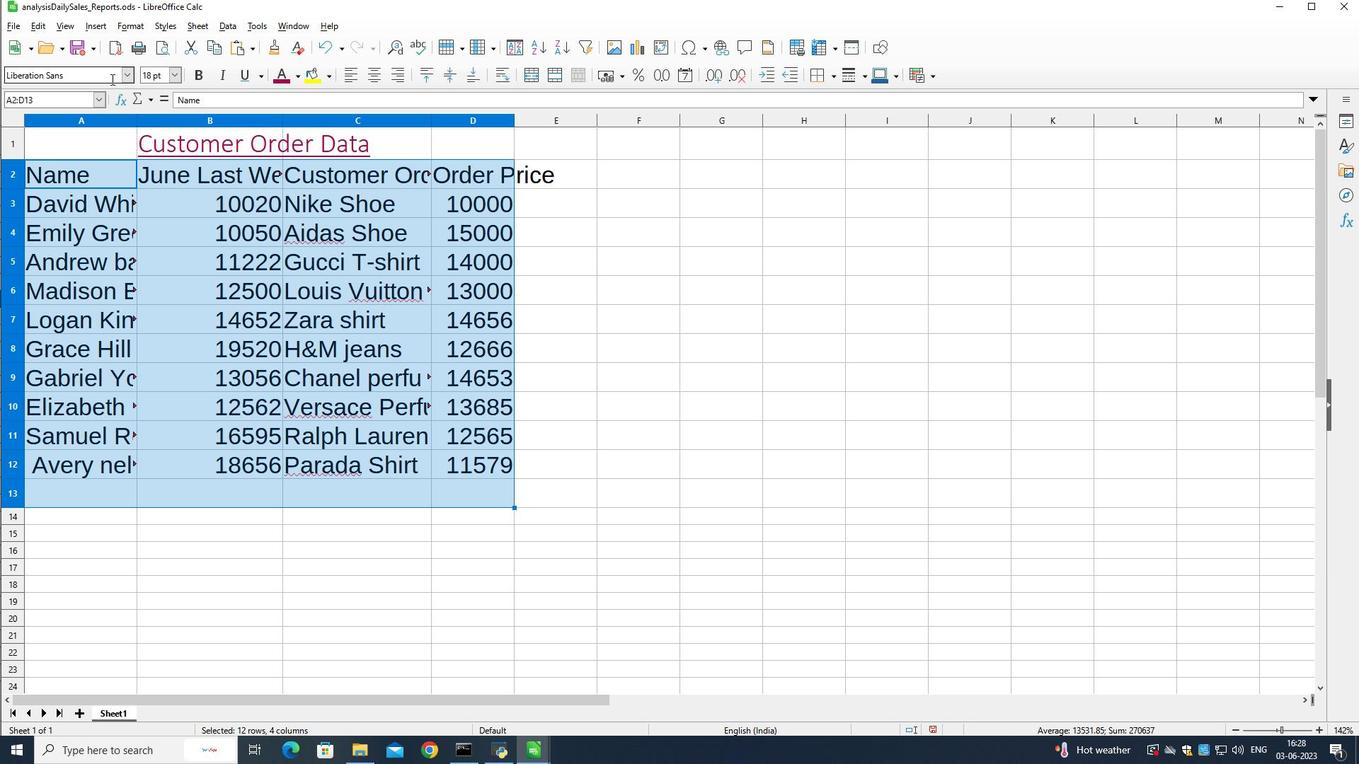 
Action: Mouse pressed left at (104, 75)
Screenshot: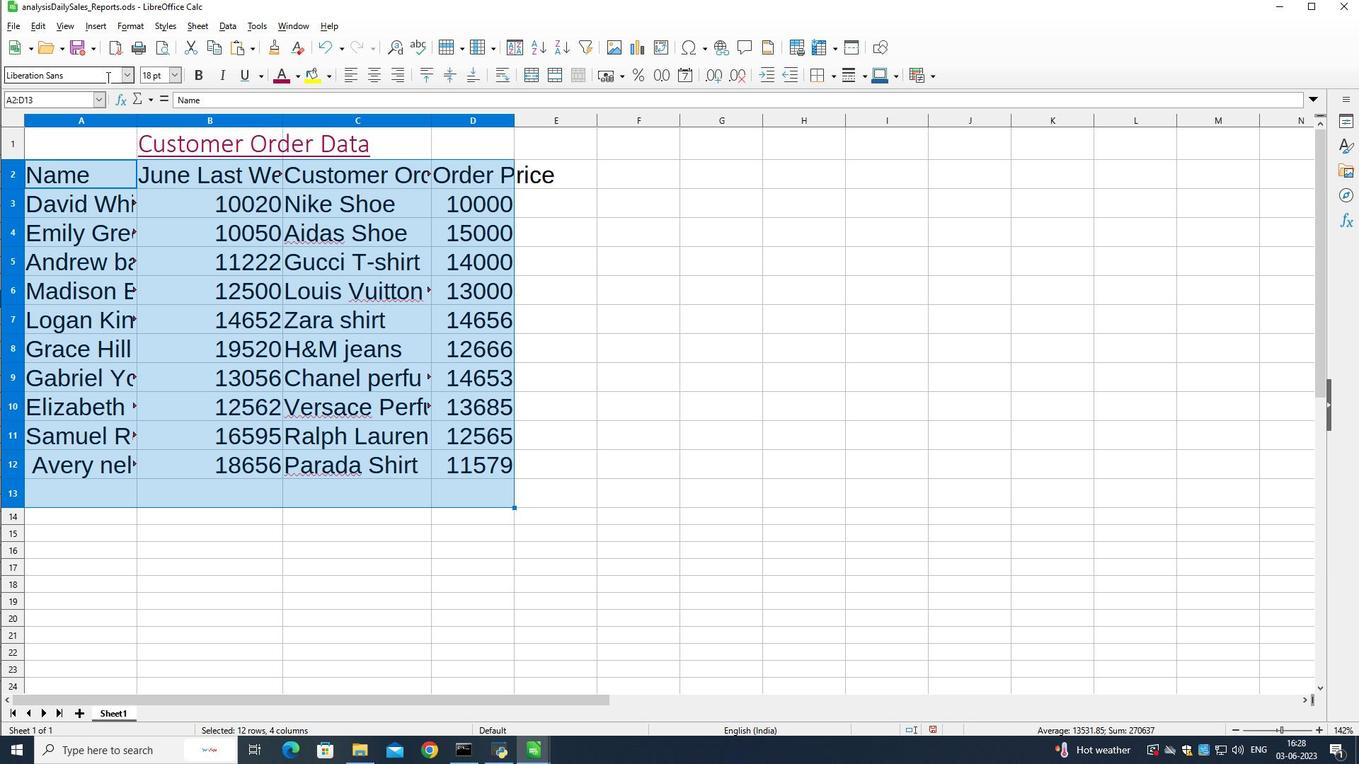 
Action: Mouse pressed left at (104, 75)
Screenshot: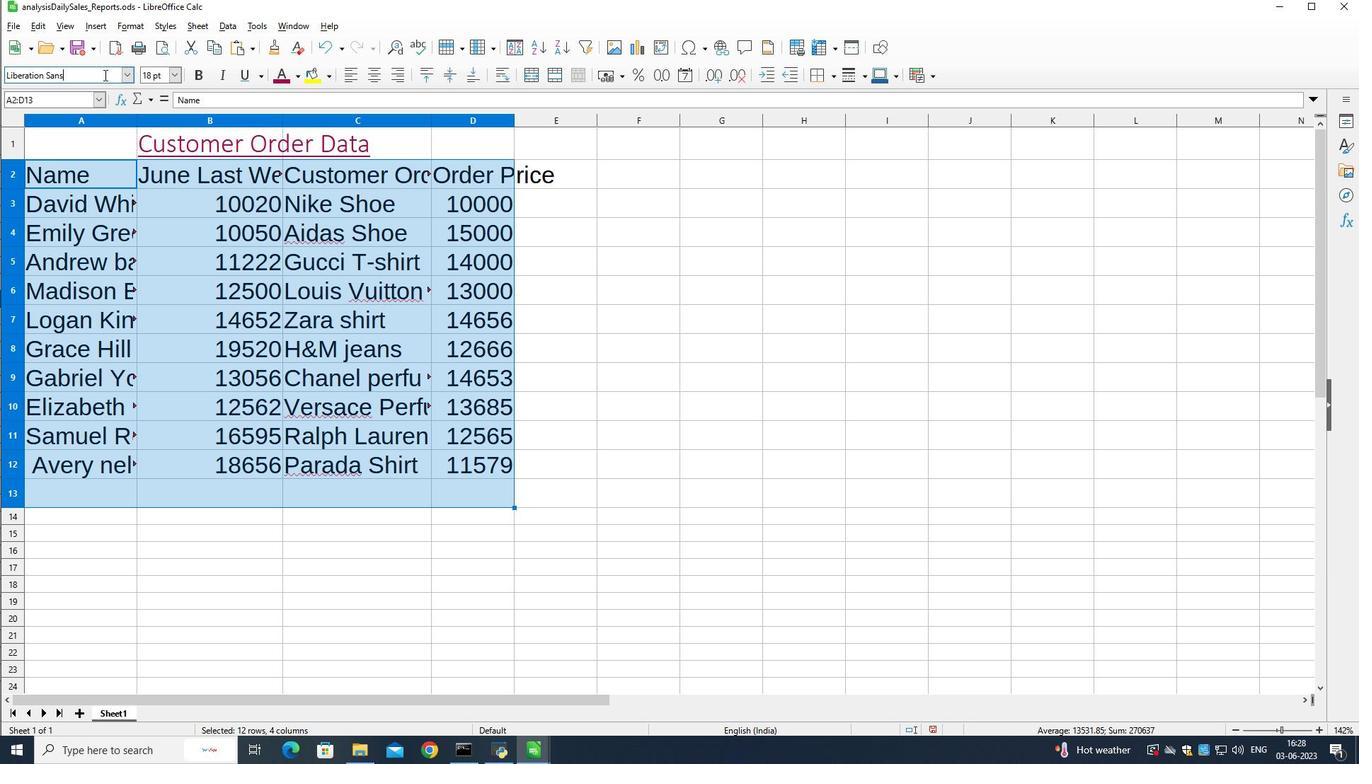 
Action: Mouse pressed left at (104, 75)
Screenshot: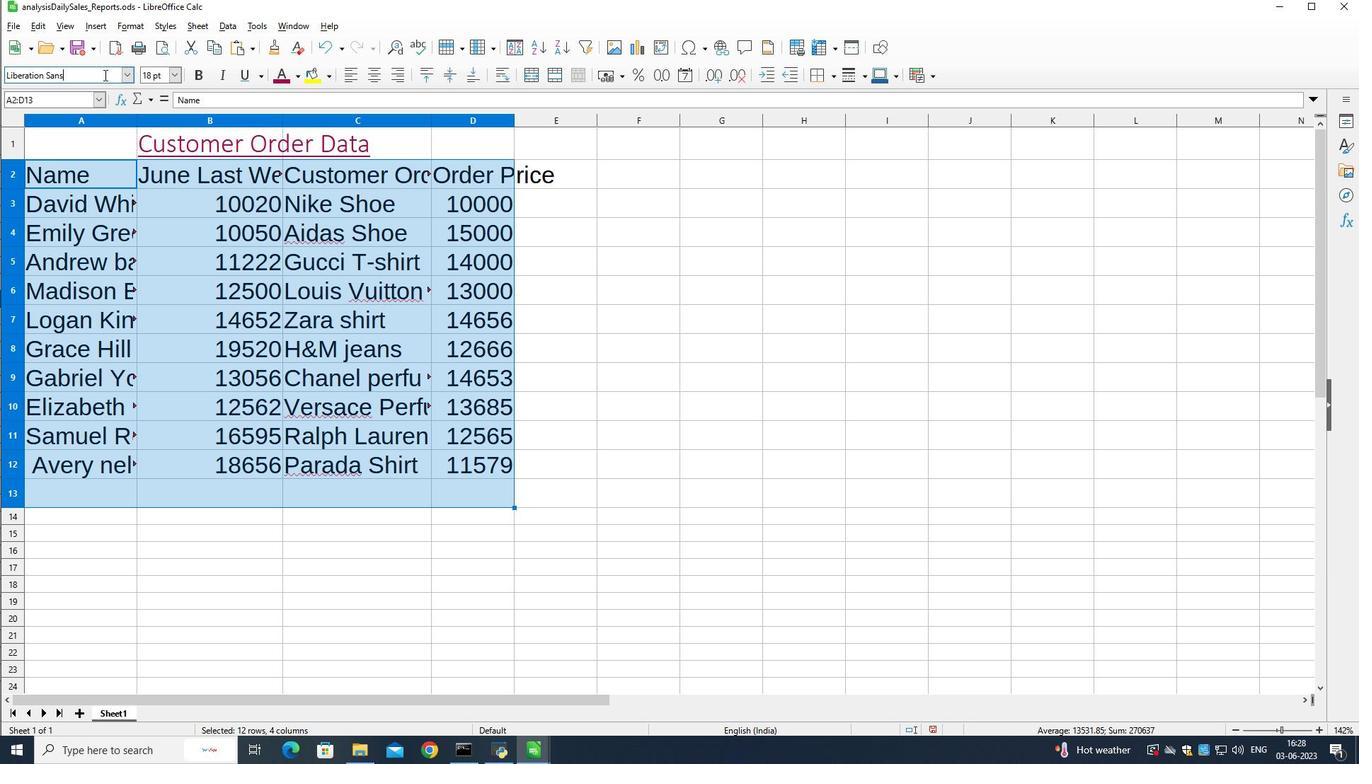
Action: Mouse pressed left at (104, 75)
Screenshot: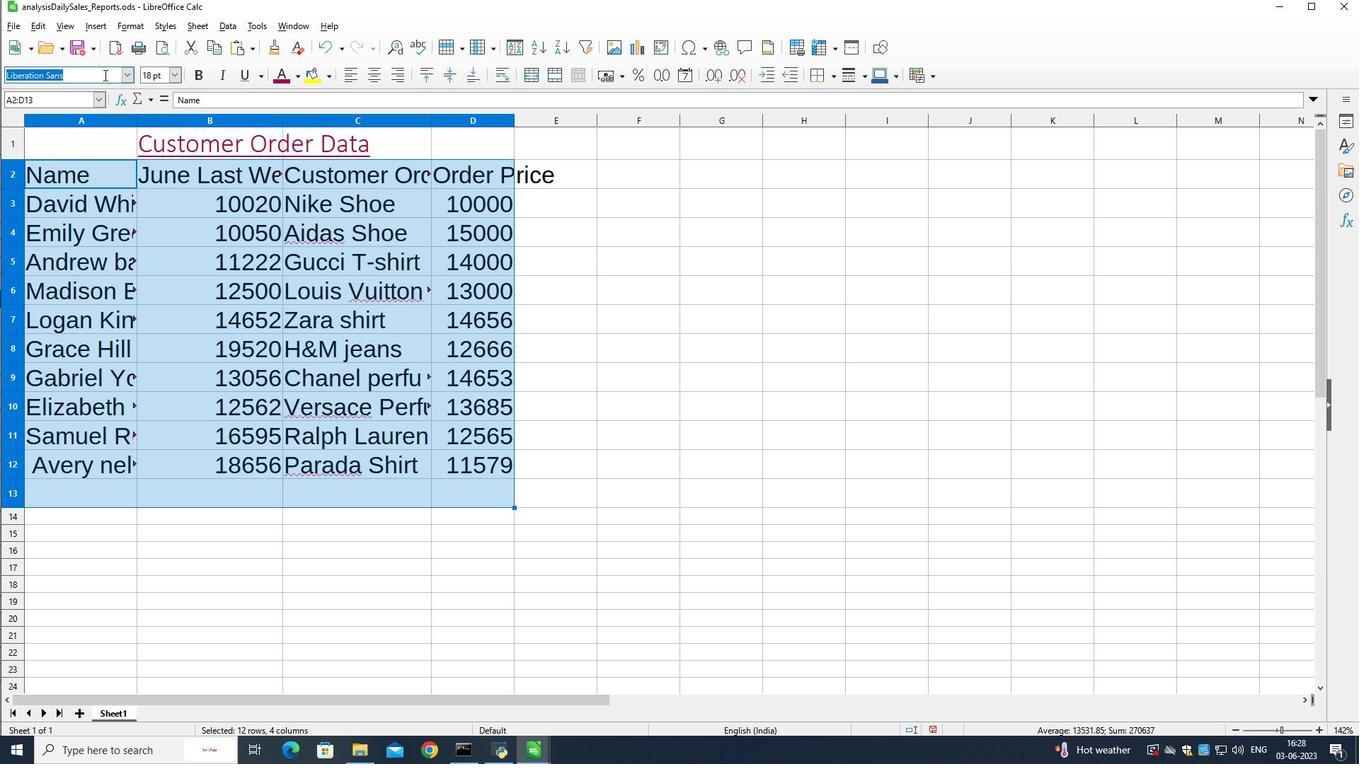
Action: Key pressed <Key.shift>Book<Key.enter>
Screenshot: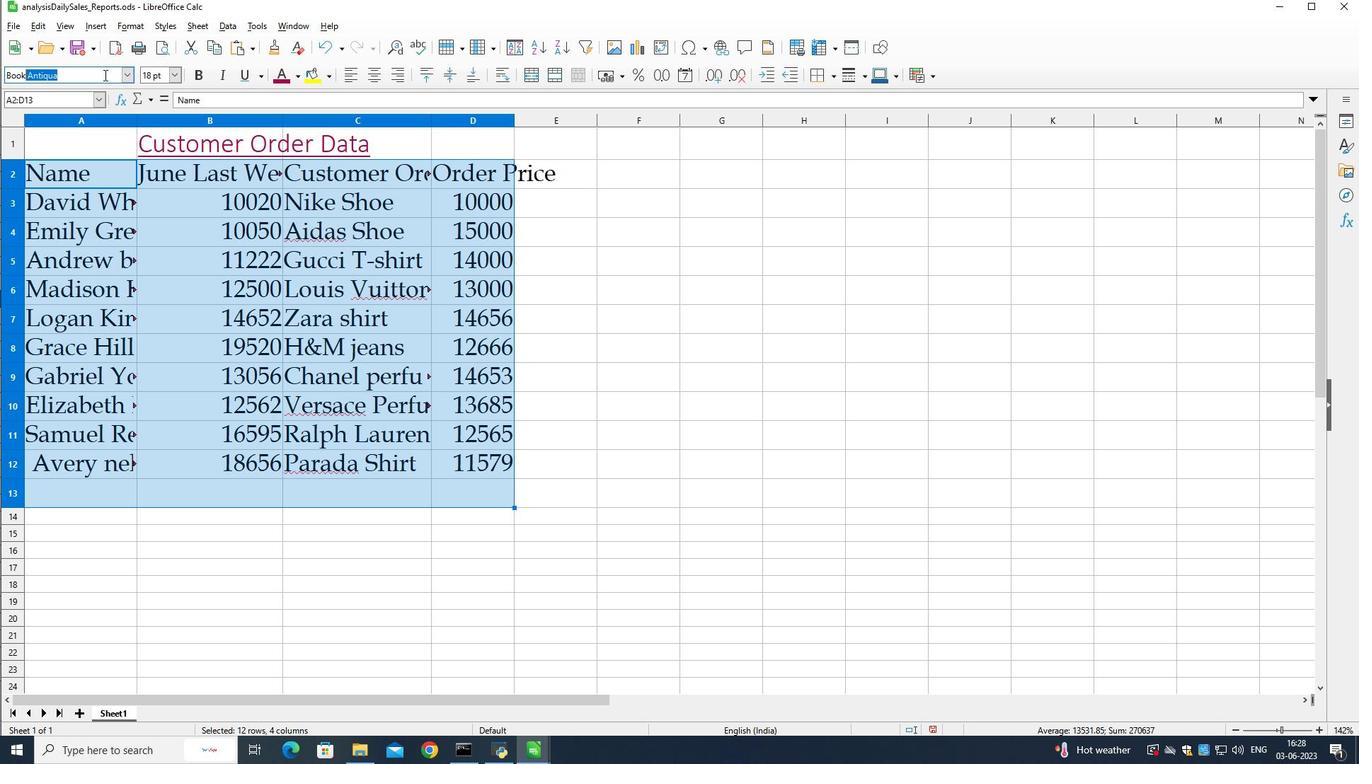 
Action: Mouse moved to (603, 347)
Screenshot: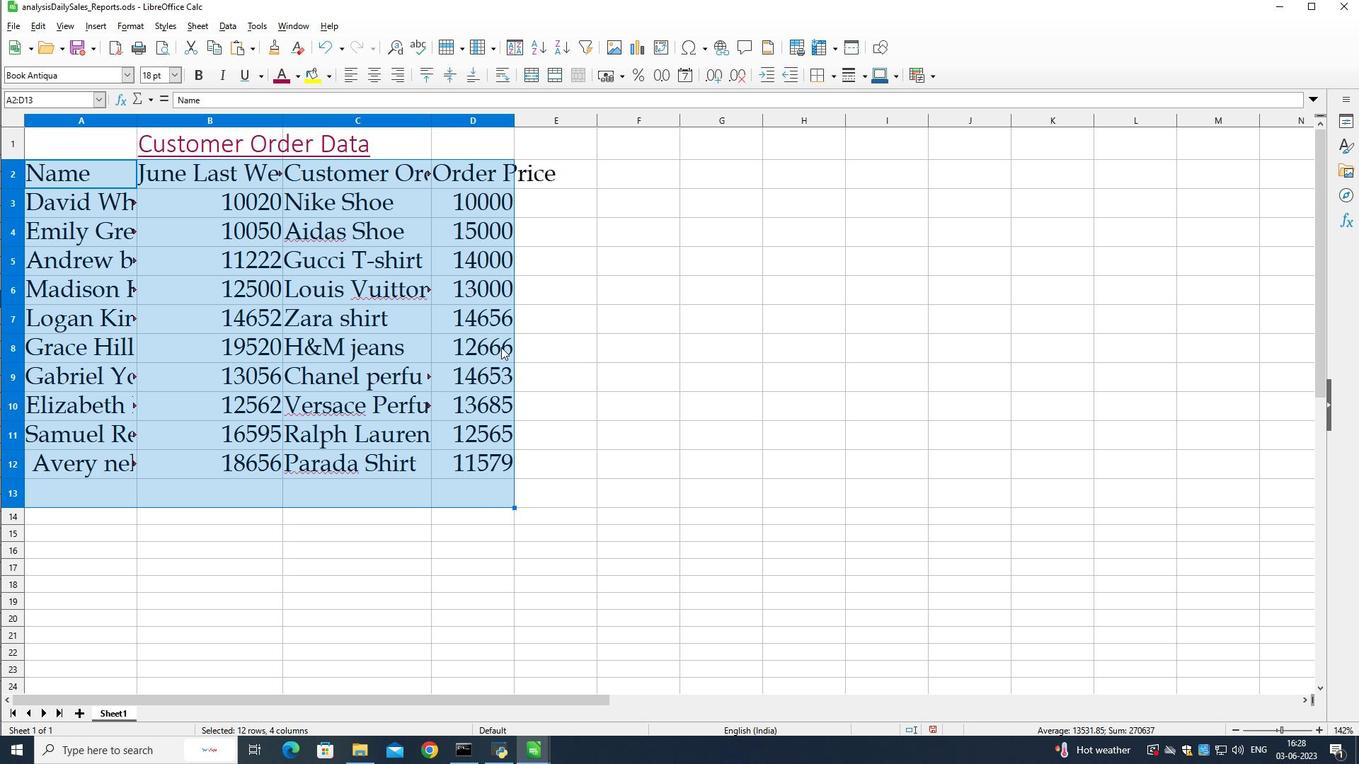 
Action: Mouse pressed left at (603, 347)
Screenshot: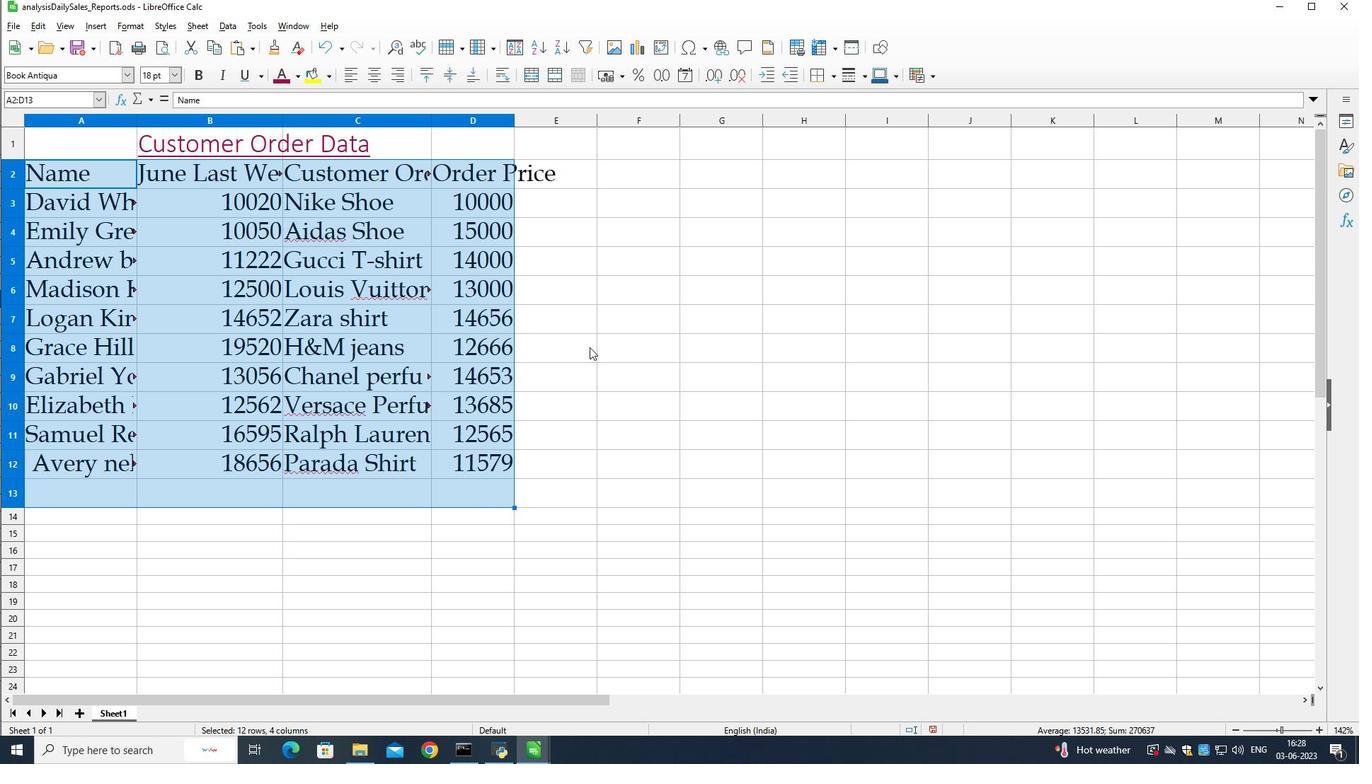 
Action: Mouse moved to (63, 142)
Screenshot: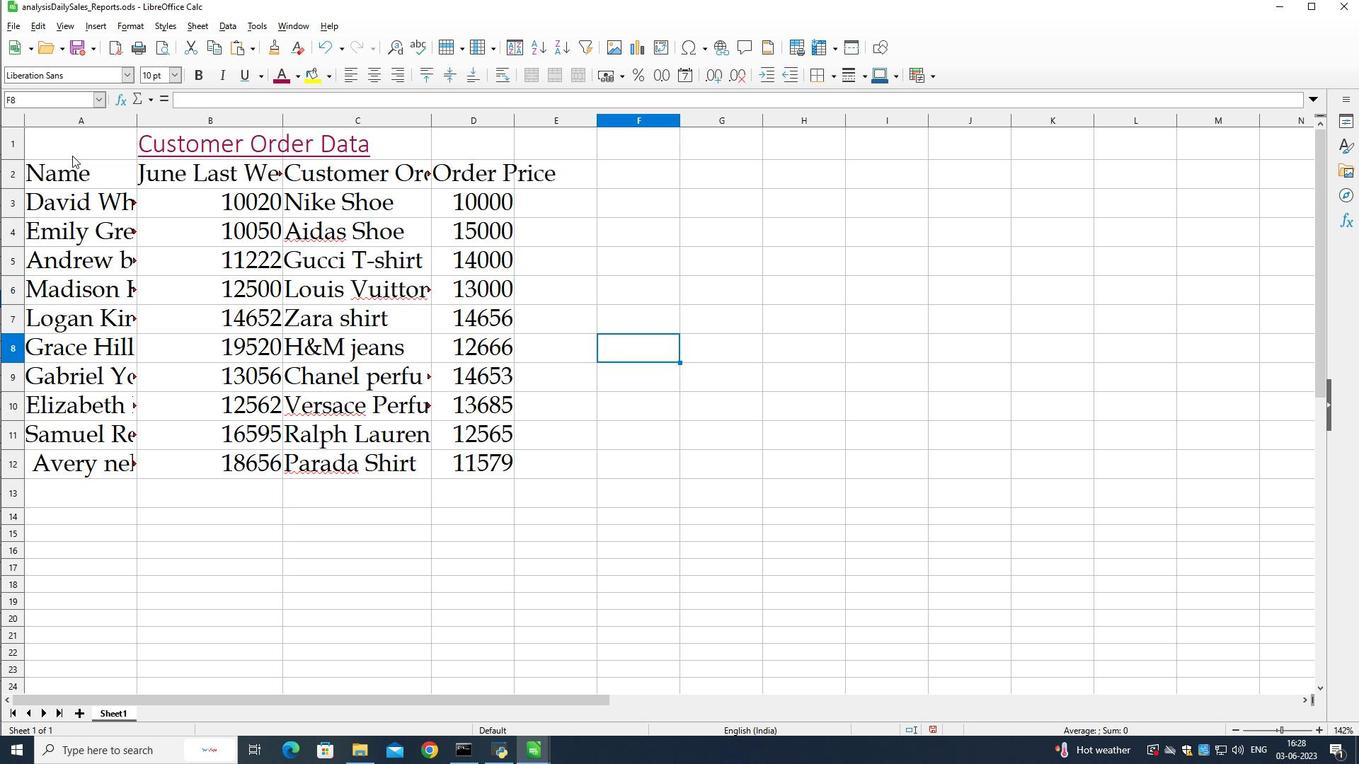 
Action: Mouse pressed left at (63, 142)
Screenshot: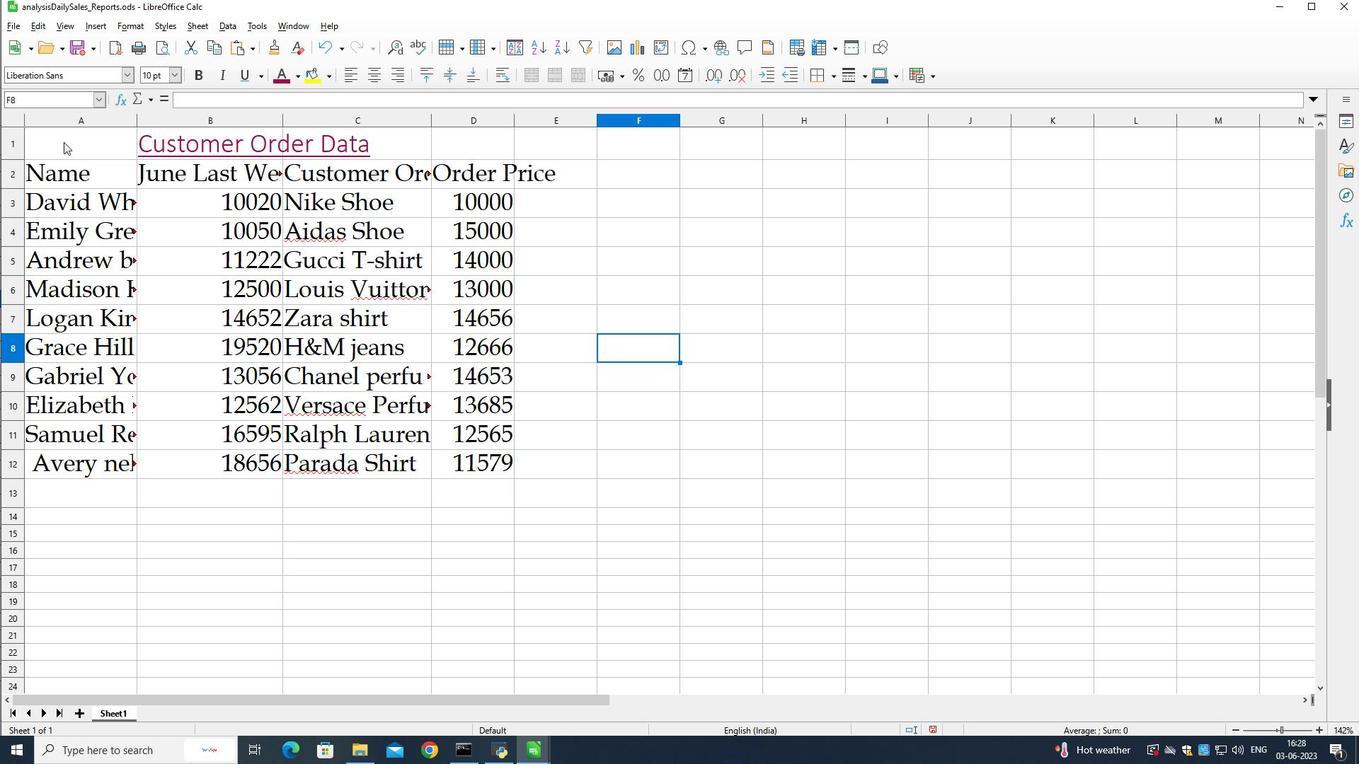 
Action: Mouse moved to (371, 80)
Screenshot: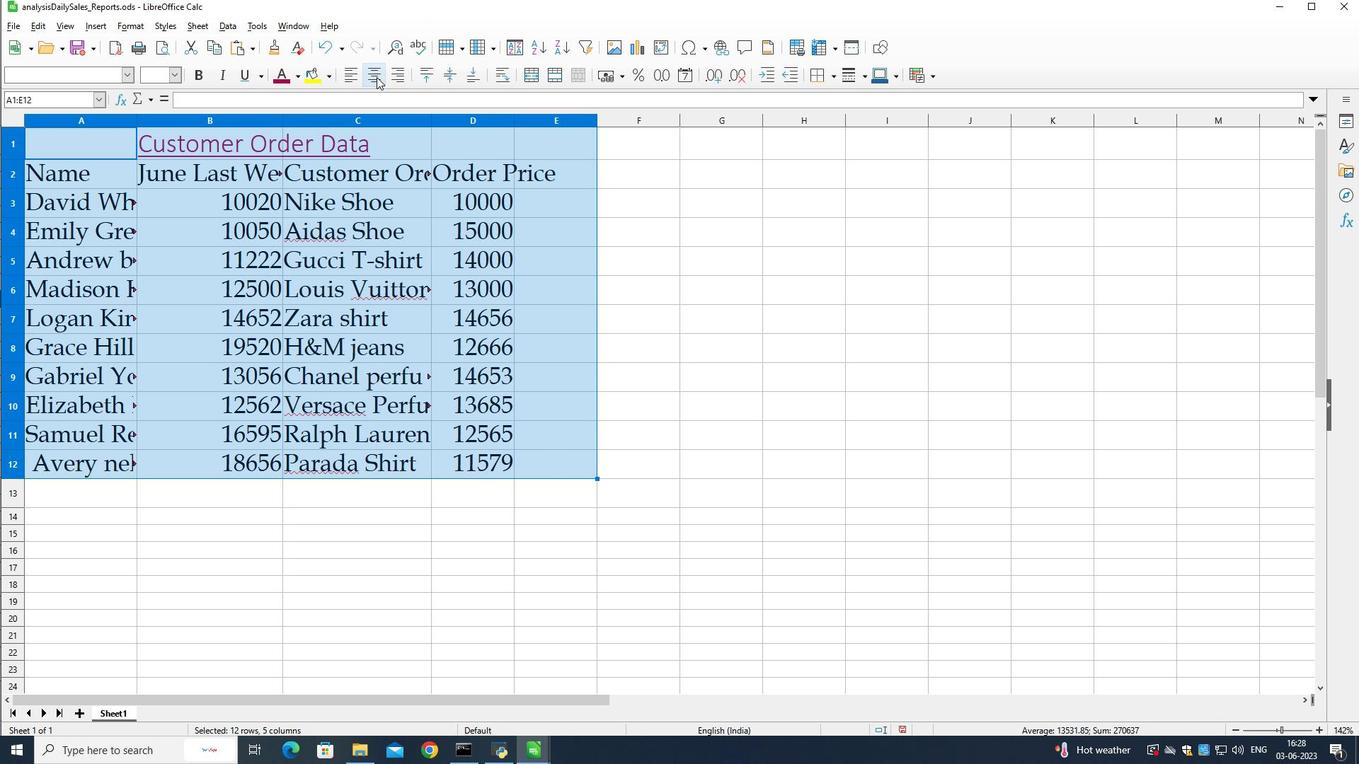 
Action: Mouse pressed left at (371, 80)
Screenshot: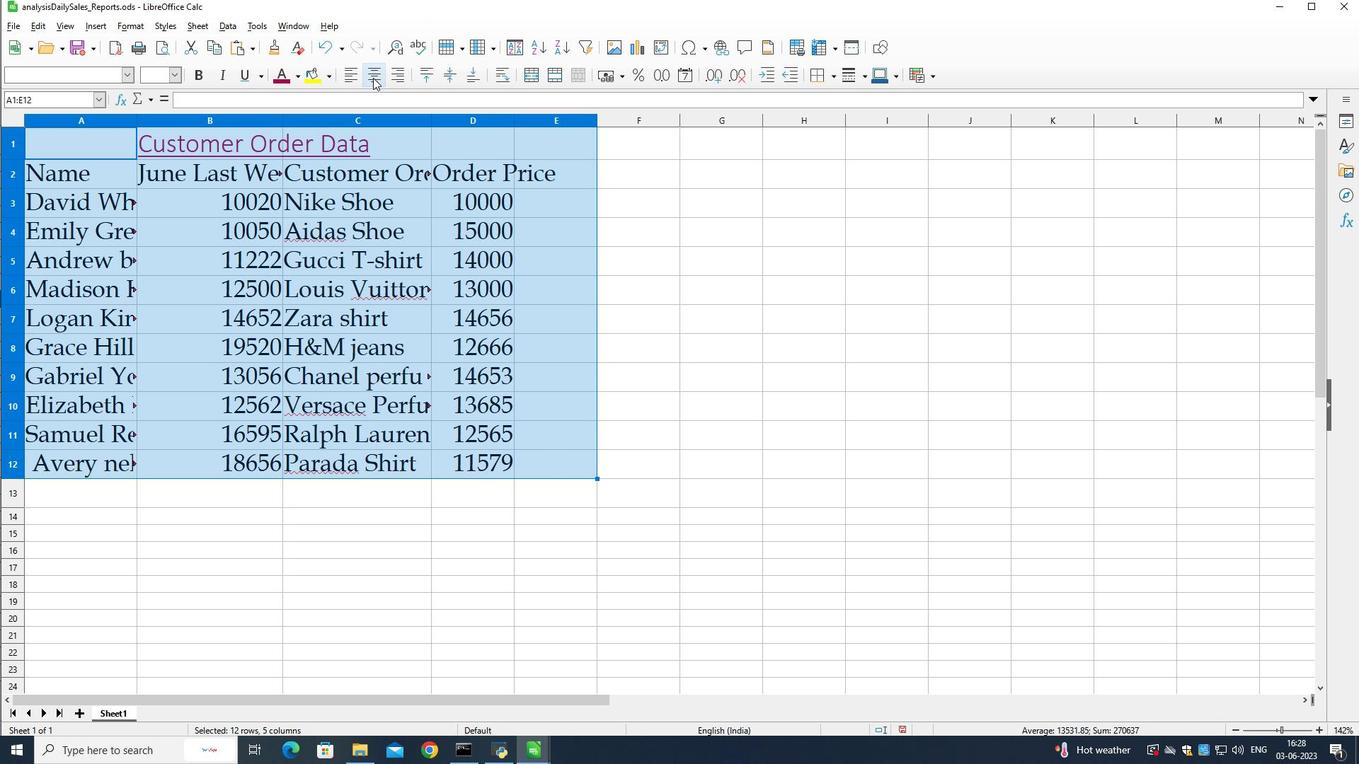 
Action: Mouse moved to (754, 264)
Screenshot: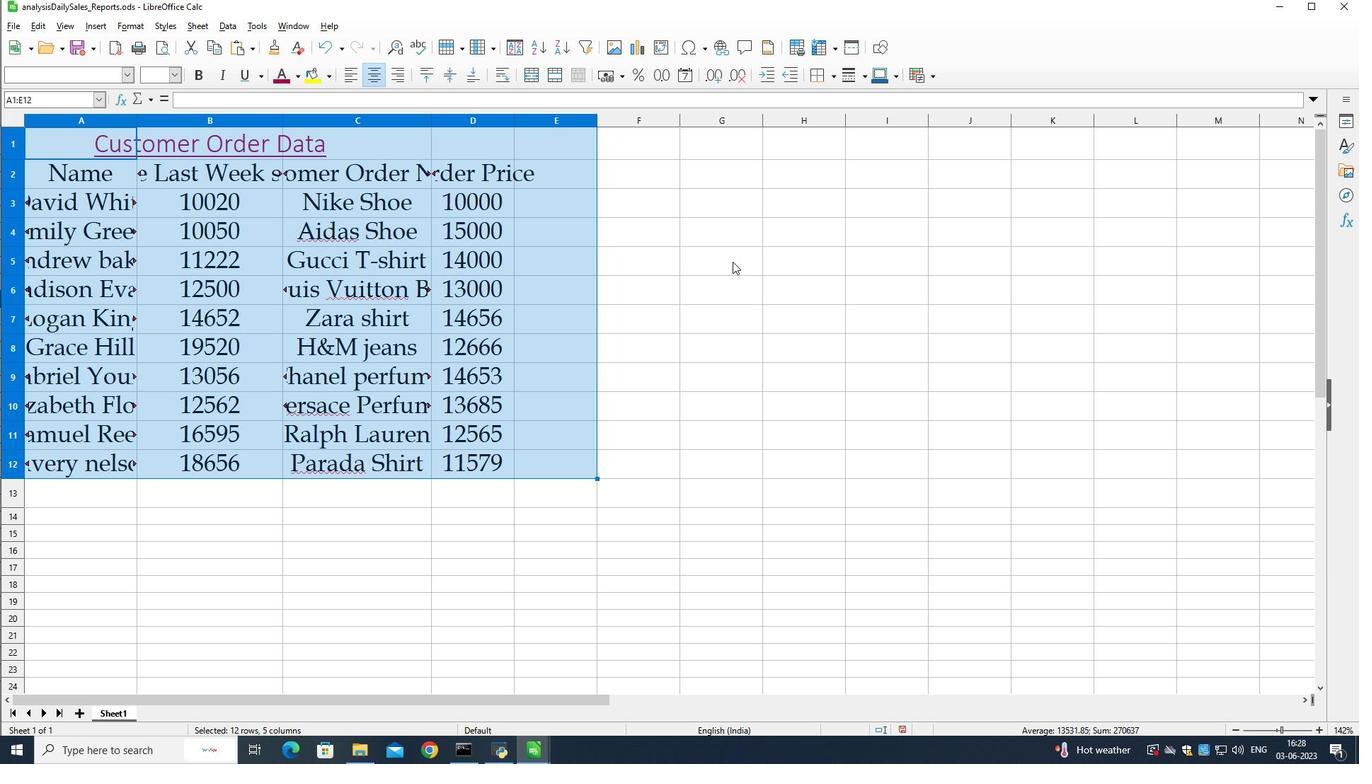 
Action: Mouse pressed left at (754, 264)
Screenshot: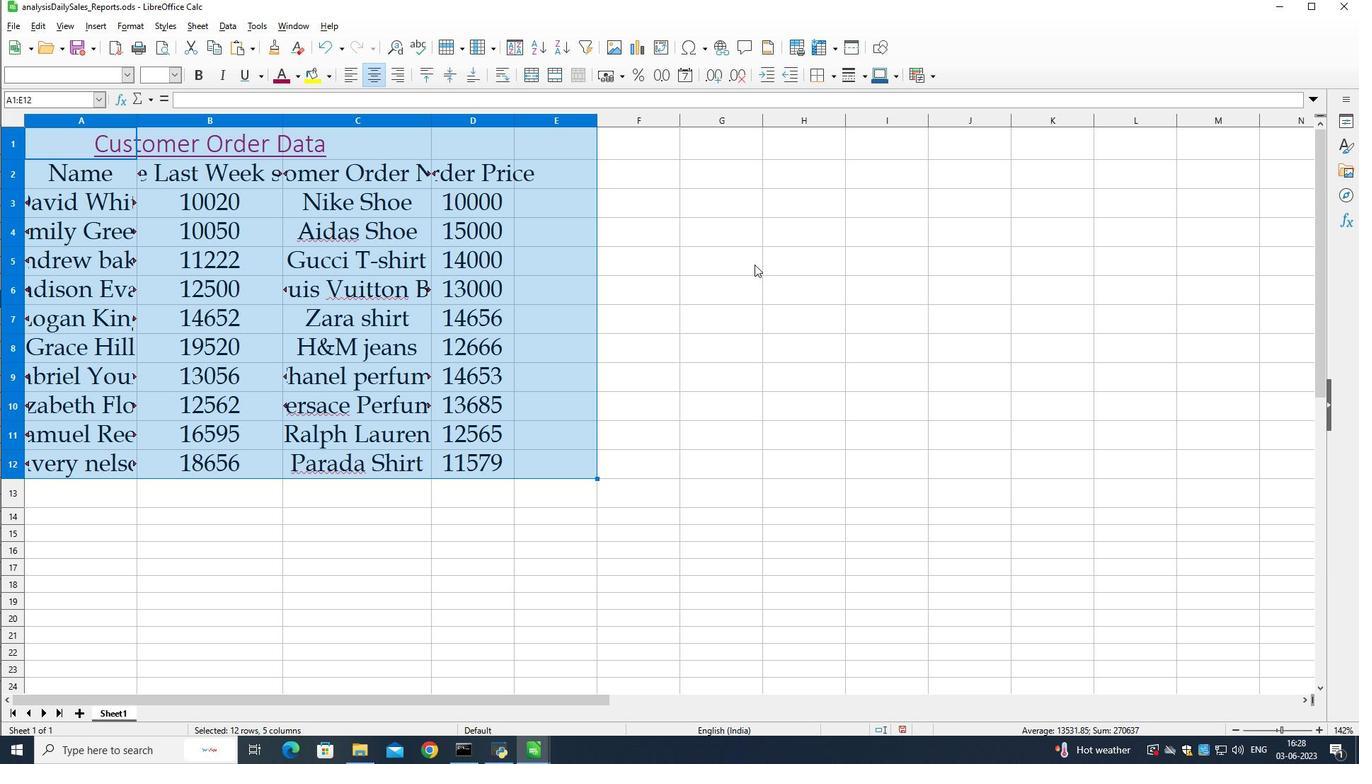 
Action: Mouse moved to (275, 225)
Screenshot: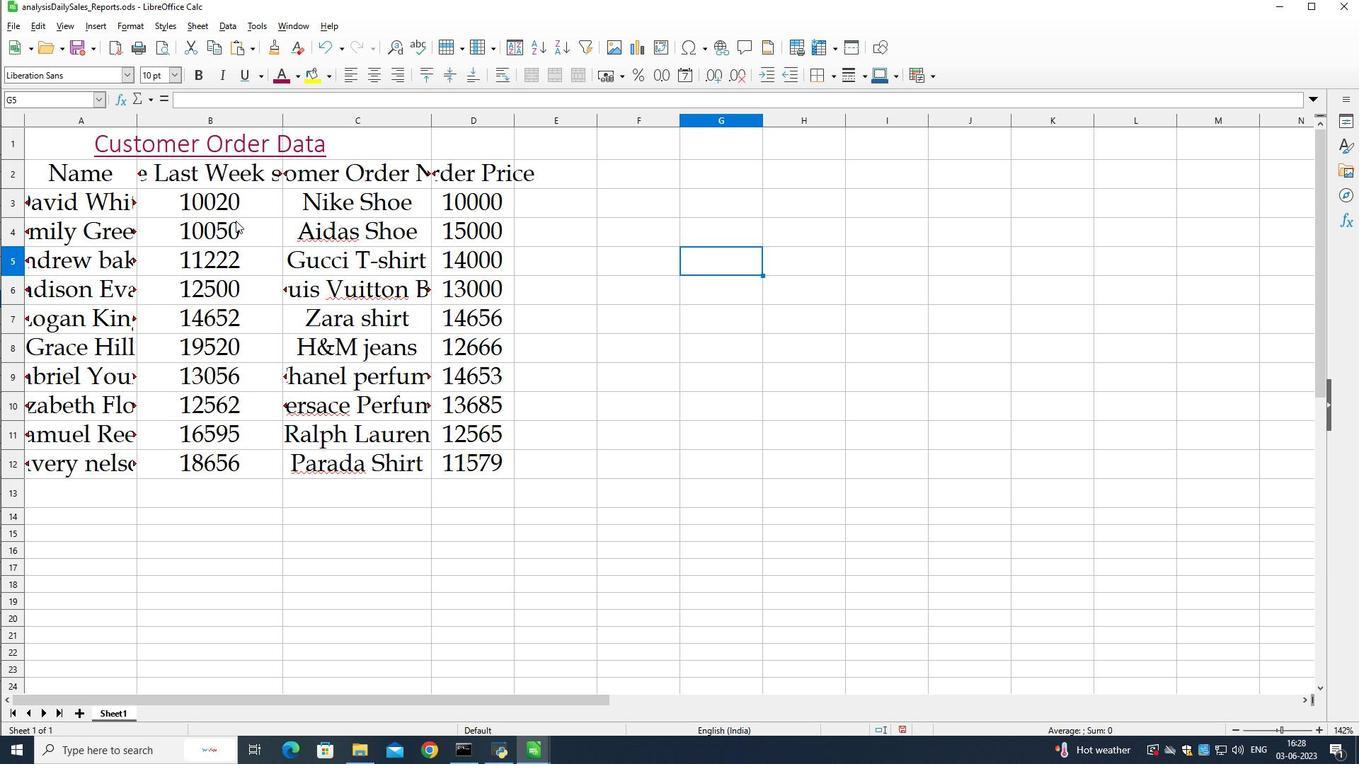 
Action: Mouse pressed left at (275, 225)
Screenshot: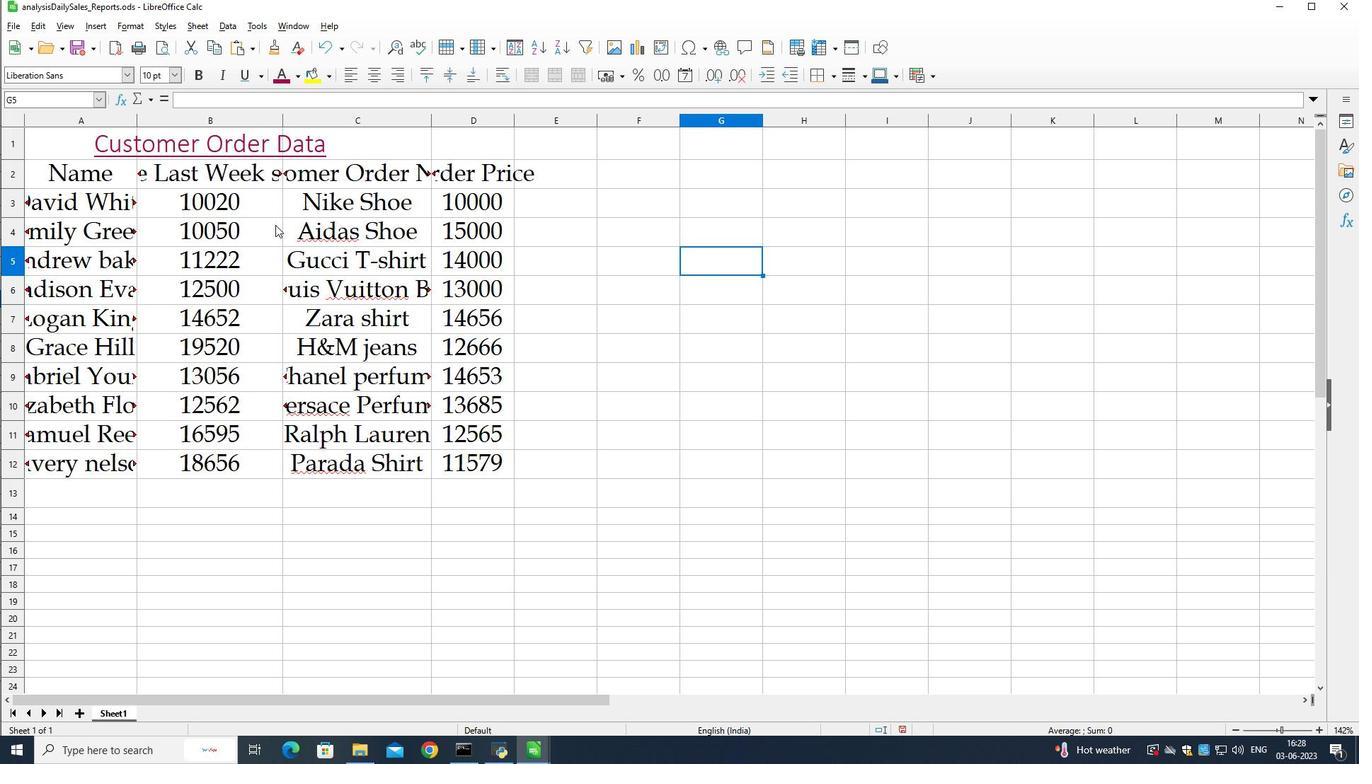 
Action: Mouse moved to (361, 118)
Screenshot: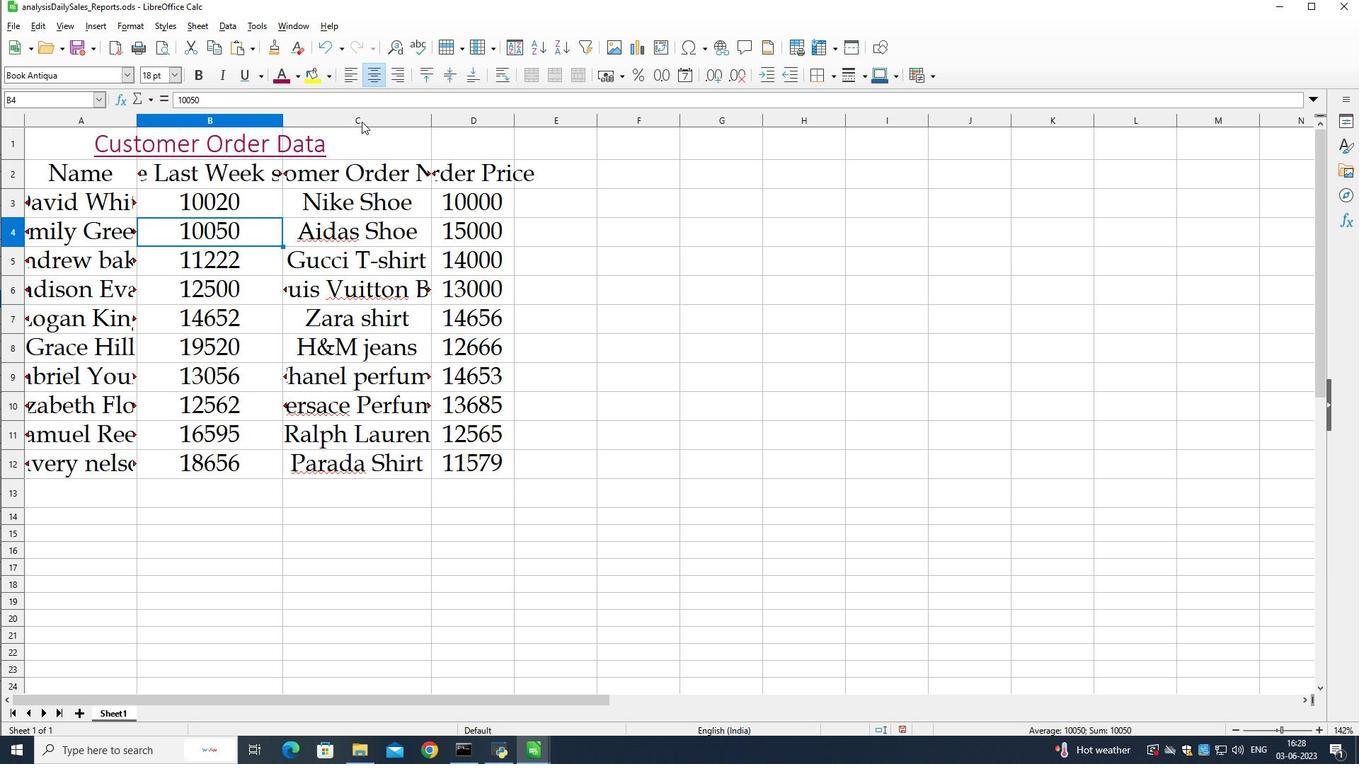 
Action: Mouse pressed left at (361, 118)
Screenshot: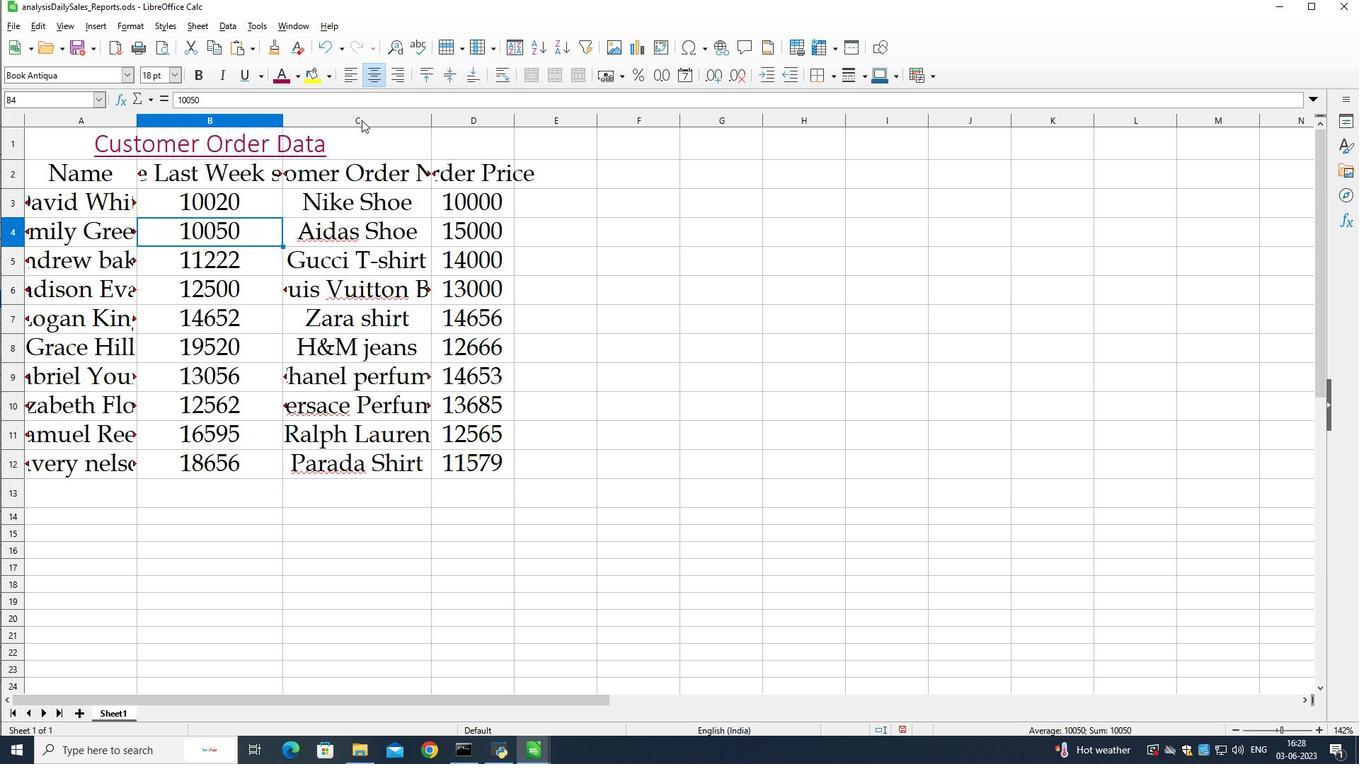 
Action: Mouse moved to (429, 121)
Screenshot: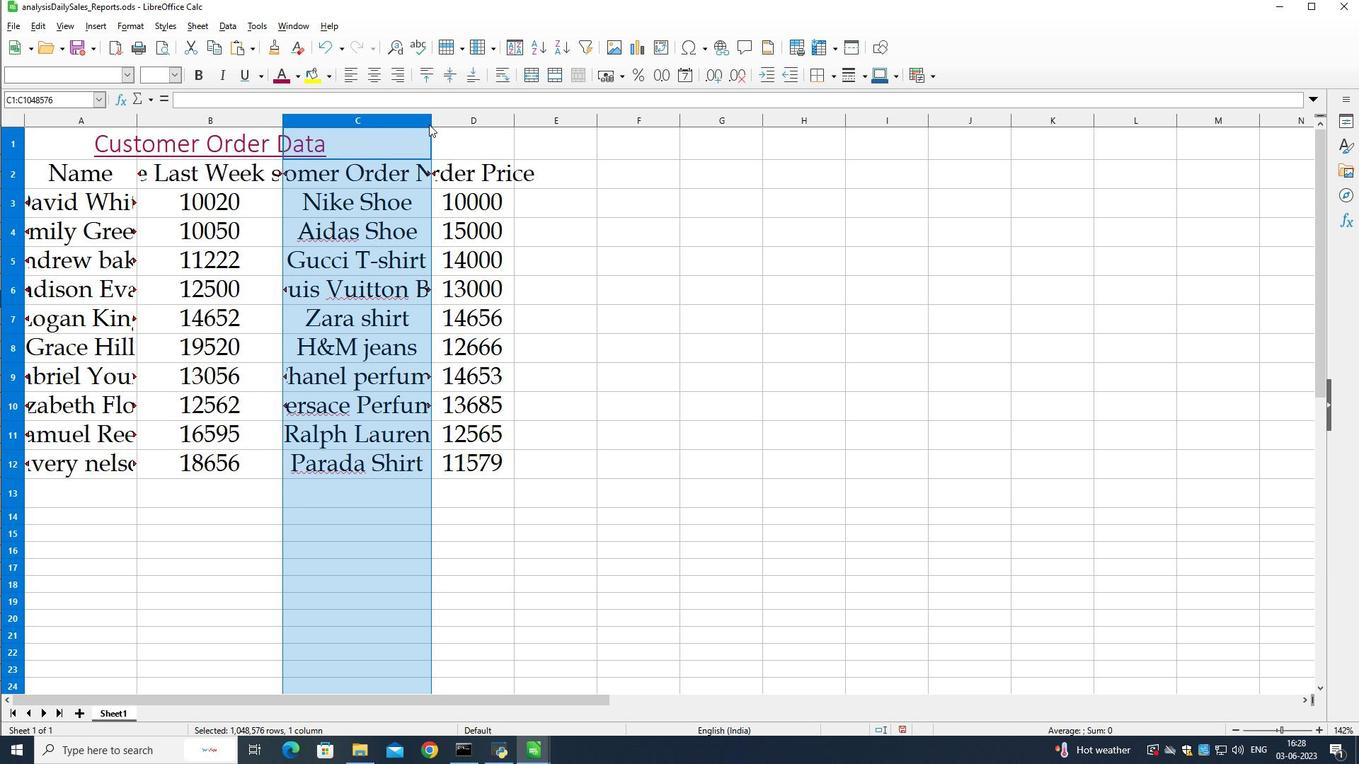 
Action: Mouse pressed left at (429, 121)
Screenshot: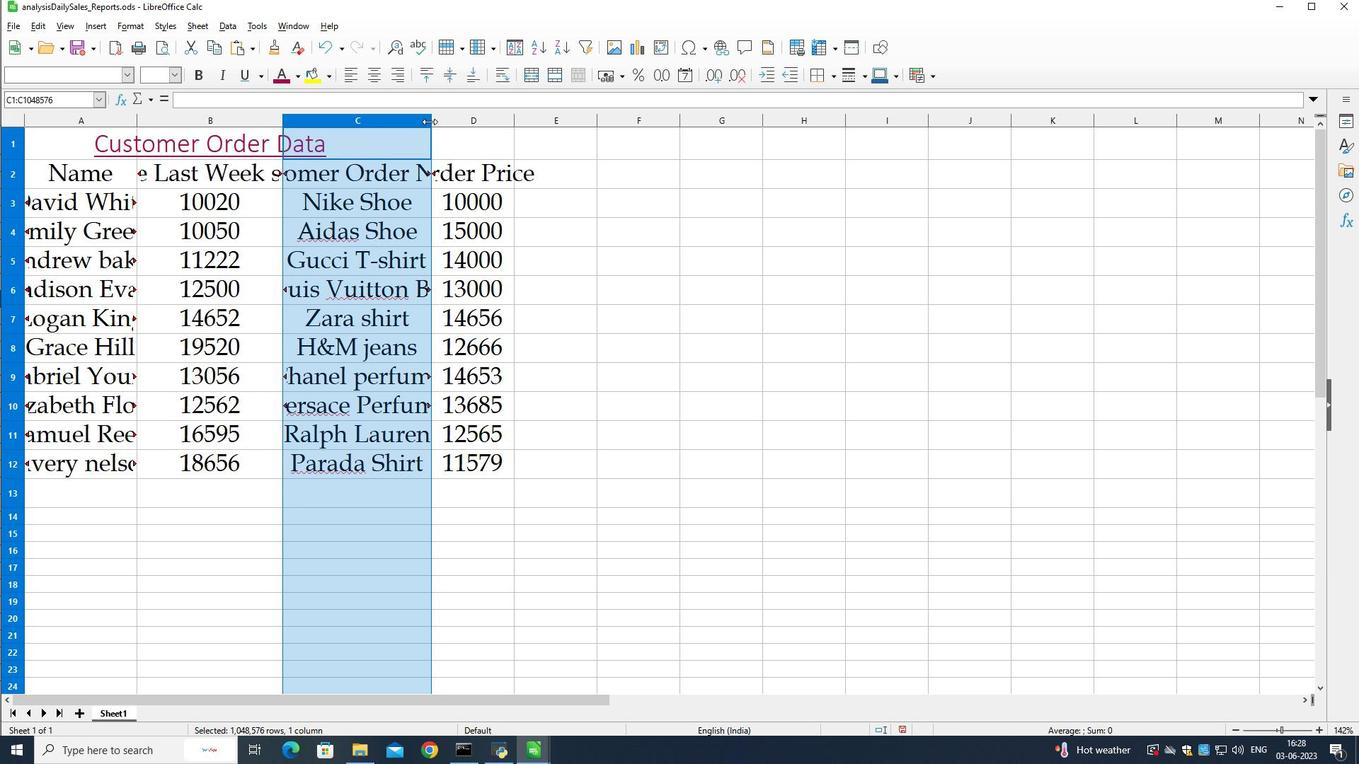 
Action: Mouse moved to (520, 117)
Screenshot: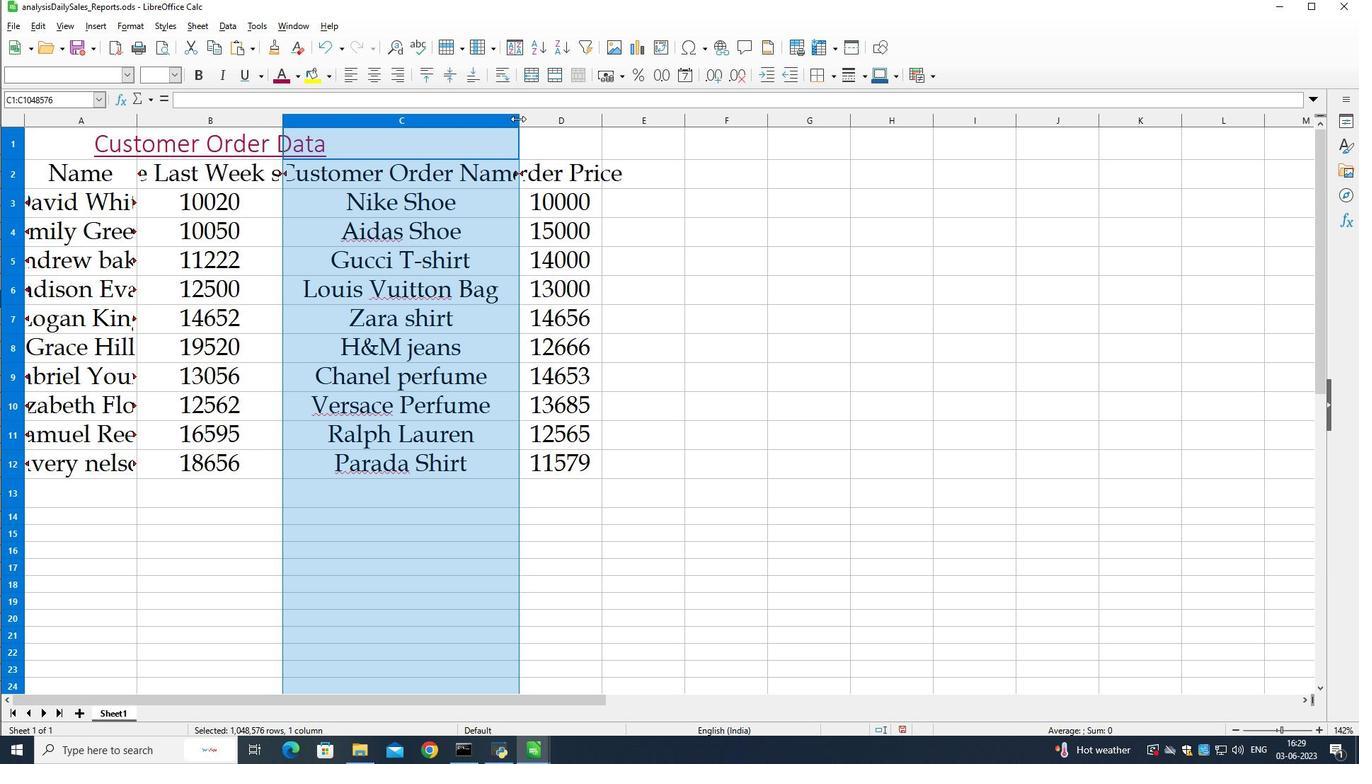 
Action: Mouse pressed left at (520, 117)
Screenshot: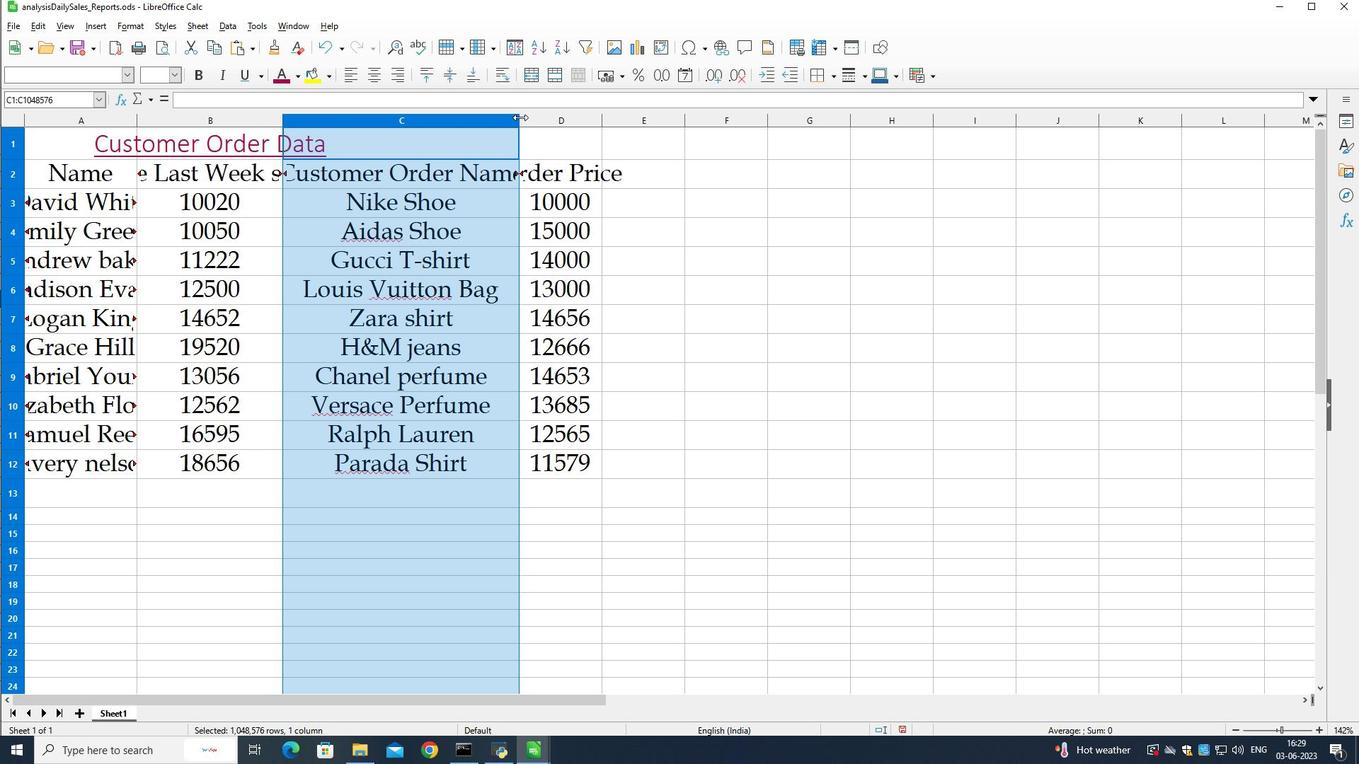 
Action: Mouse moved to (567, 121)
Screenshot: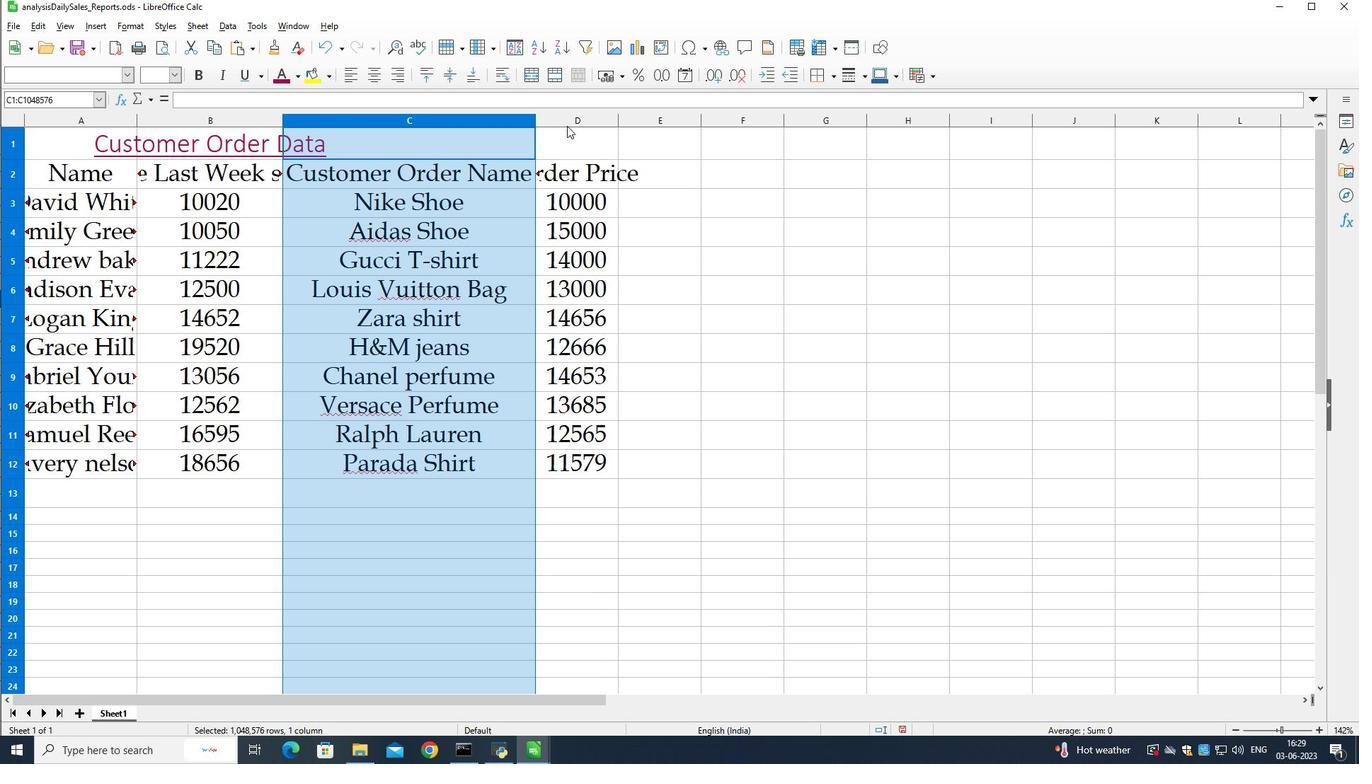 
Action: Mouse pressed left at (567, 121)
Screenshot: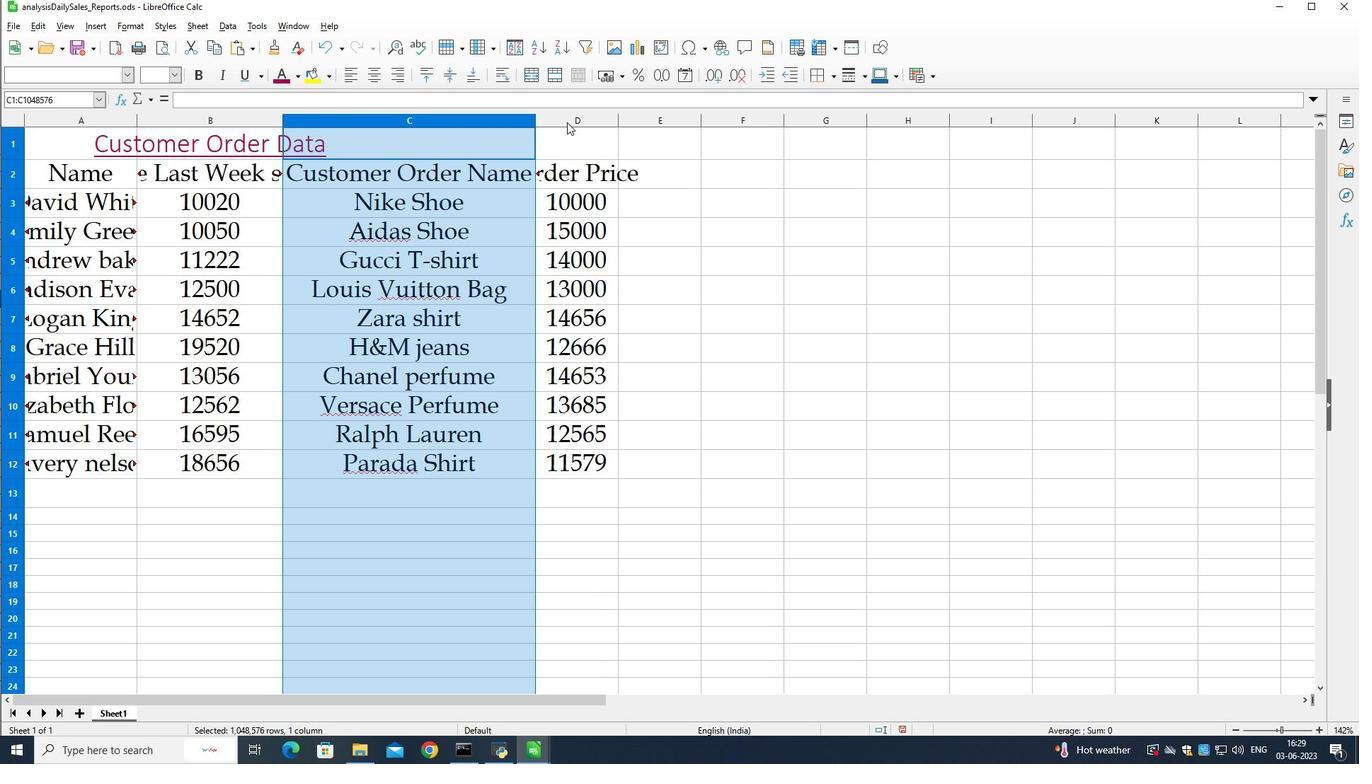 
Action: Mouse moved to (617, 119)
Screenshot: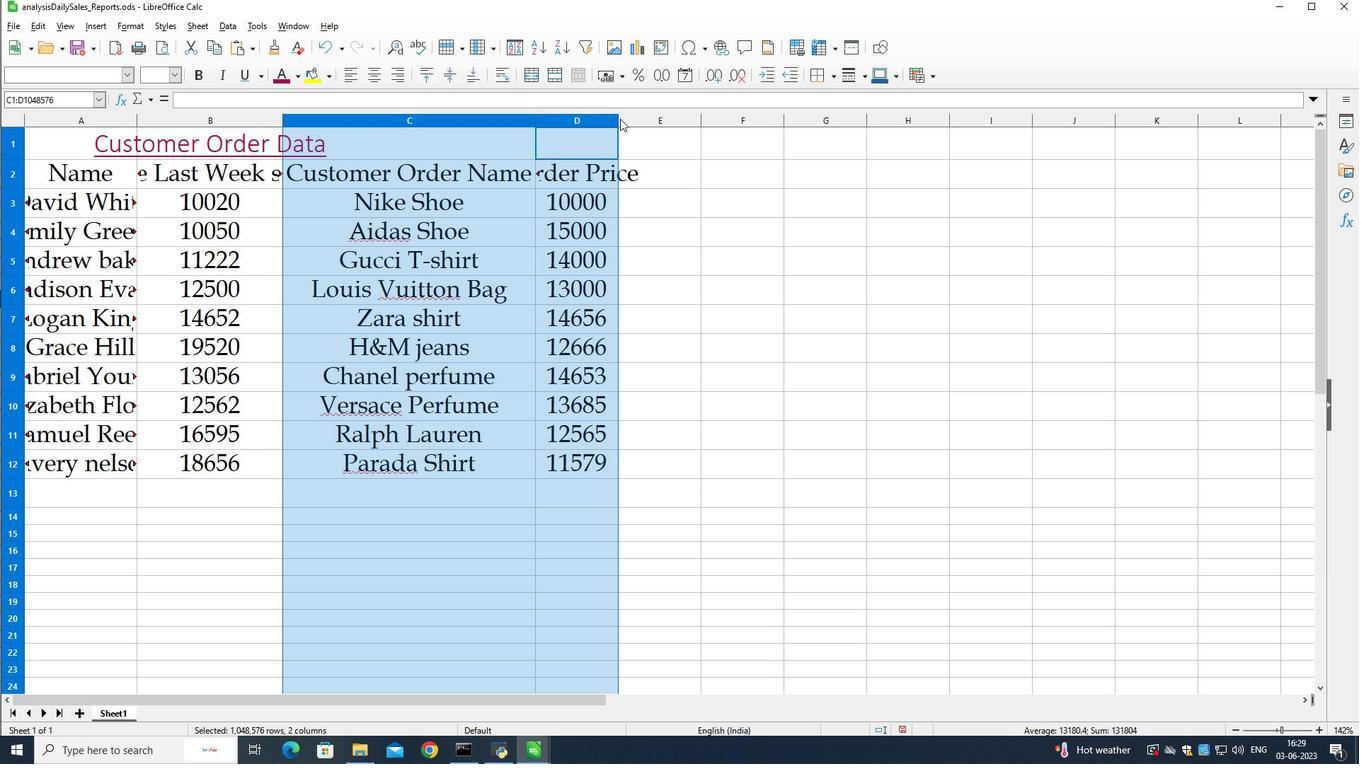 
Action: Mouse pressed left at (617, 119)
Screenshot: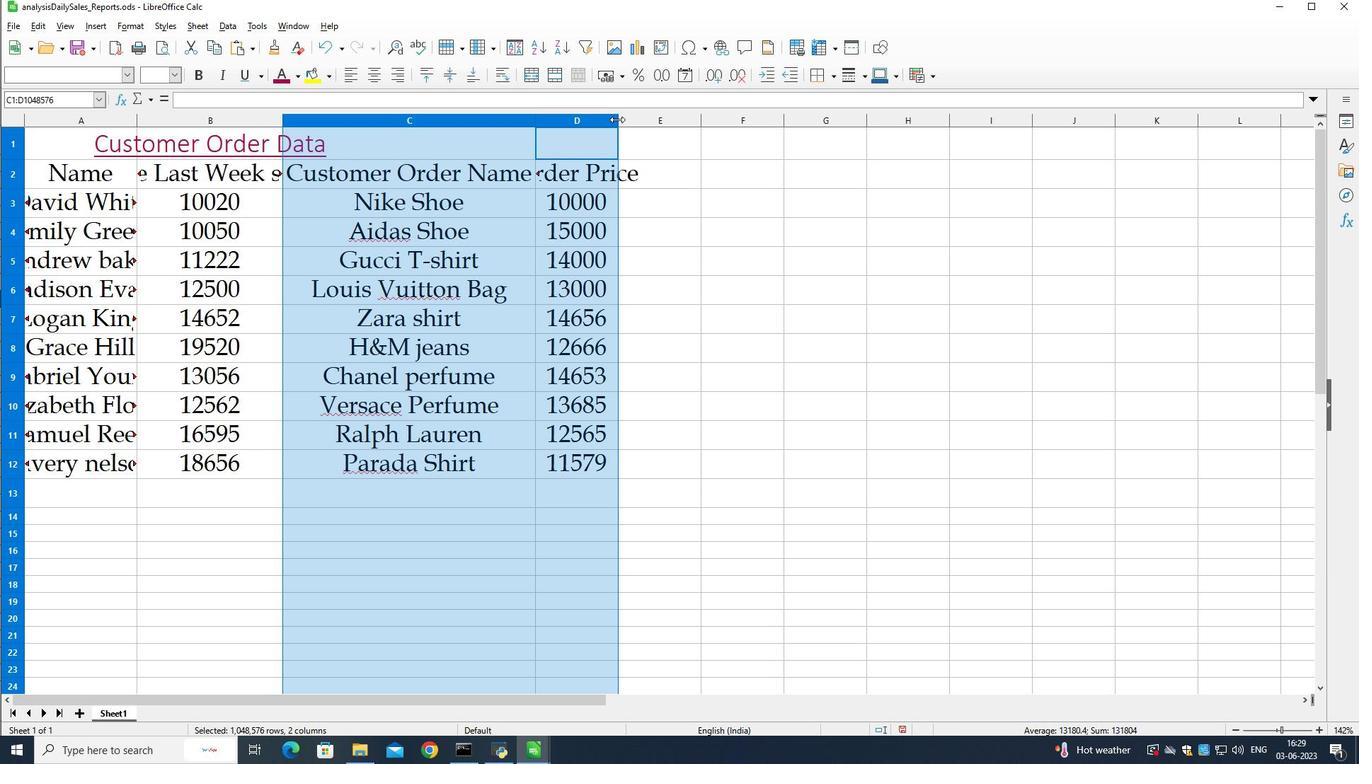 
Action: Mouse moved to (361, 118)
Screenshot: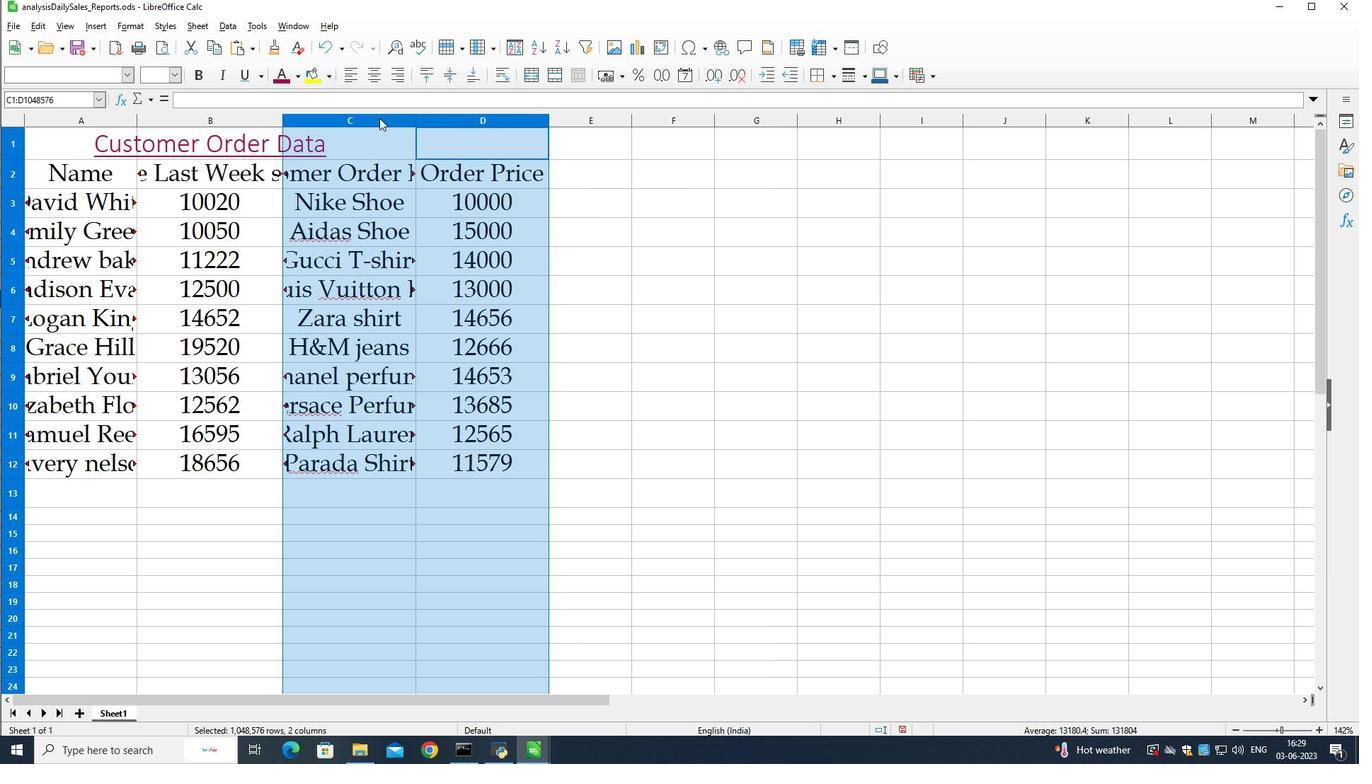 
Action: Mouse pressed left at (361, 118)
Screenshot: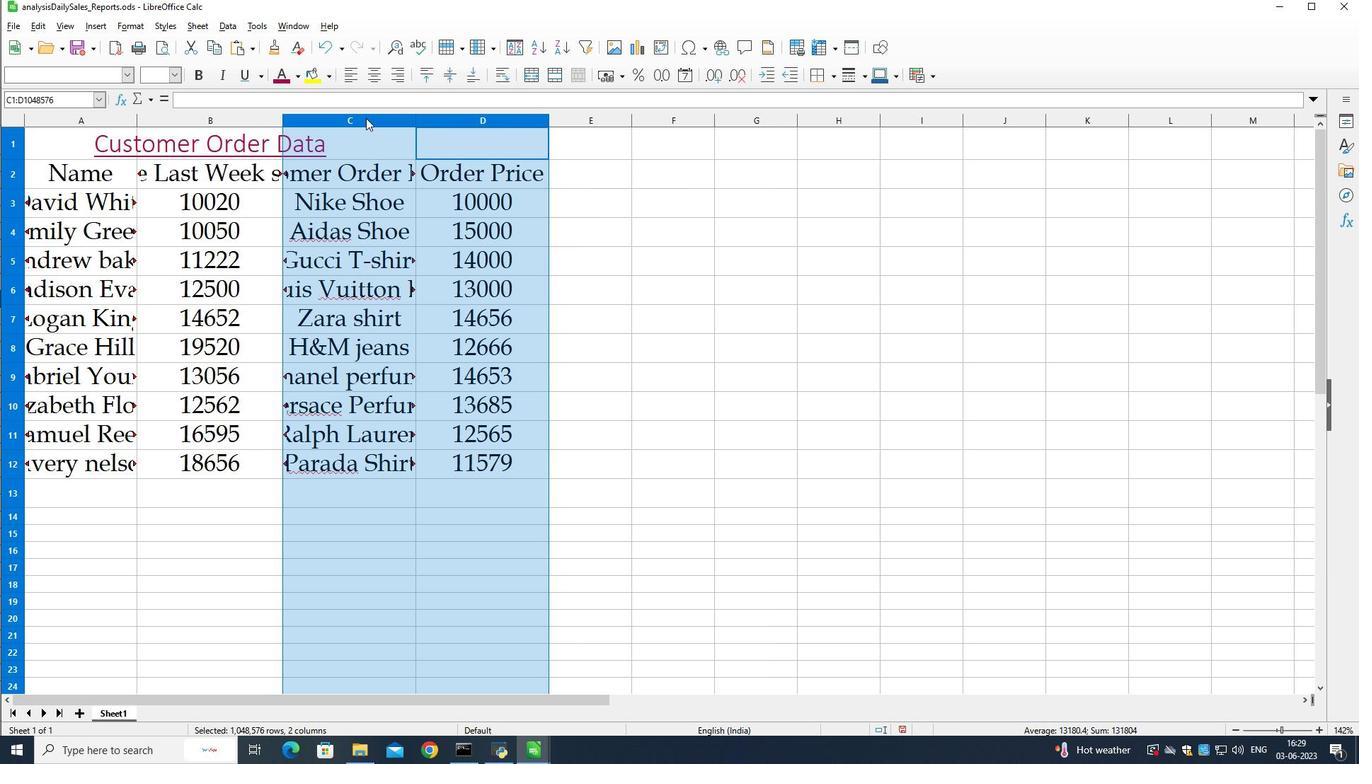 
Action: Mouse moved to (416, 115)
Screenshot: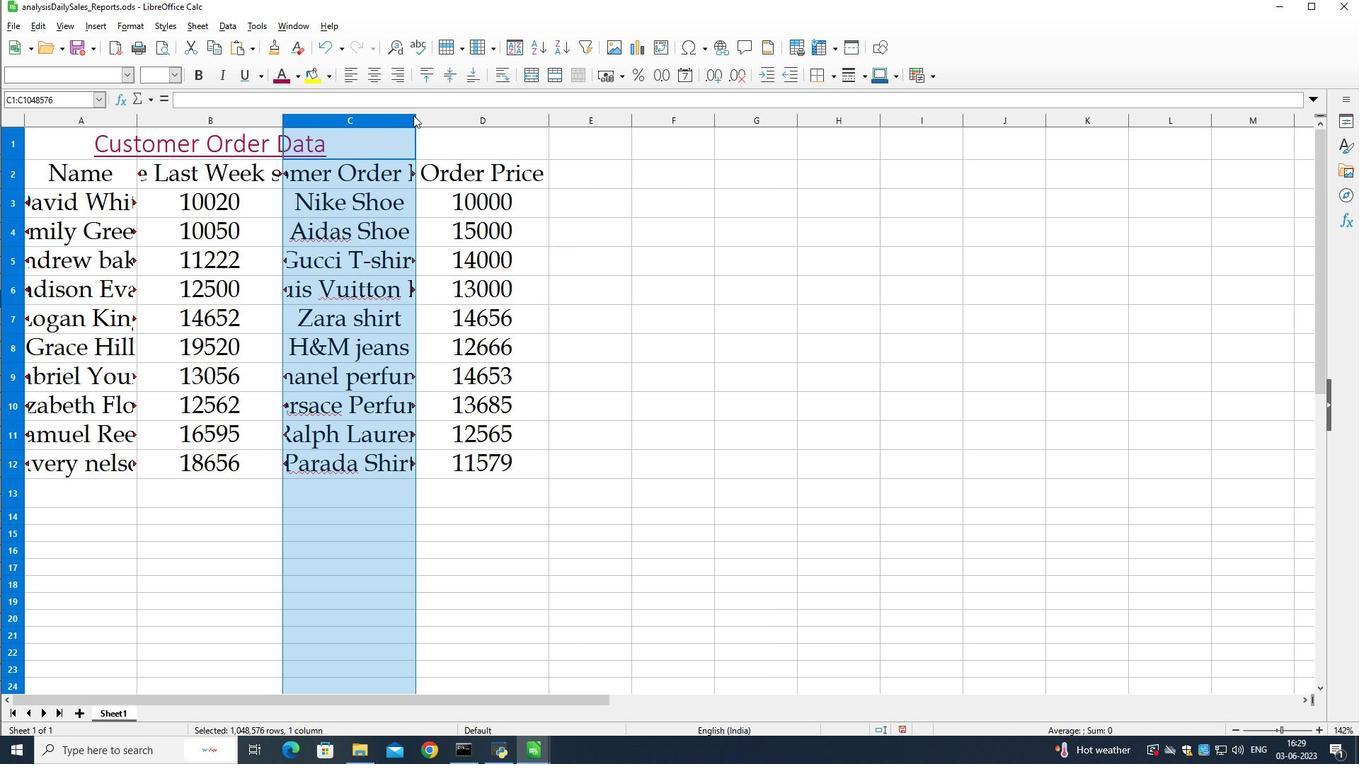 
Action: Mouse pressed left at (416, 115)
Screenshot: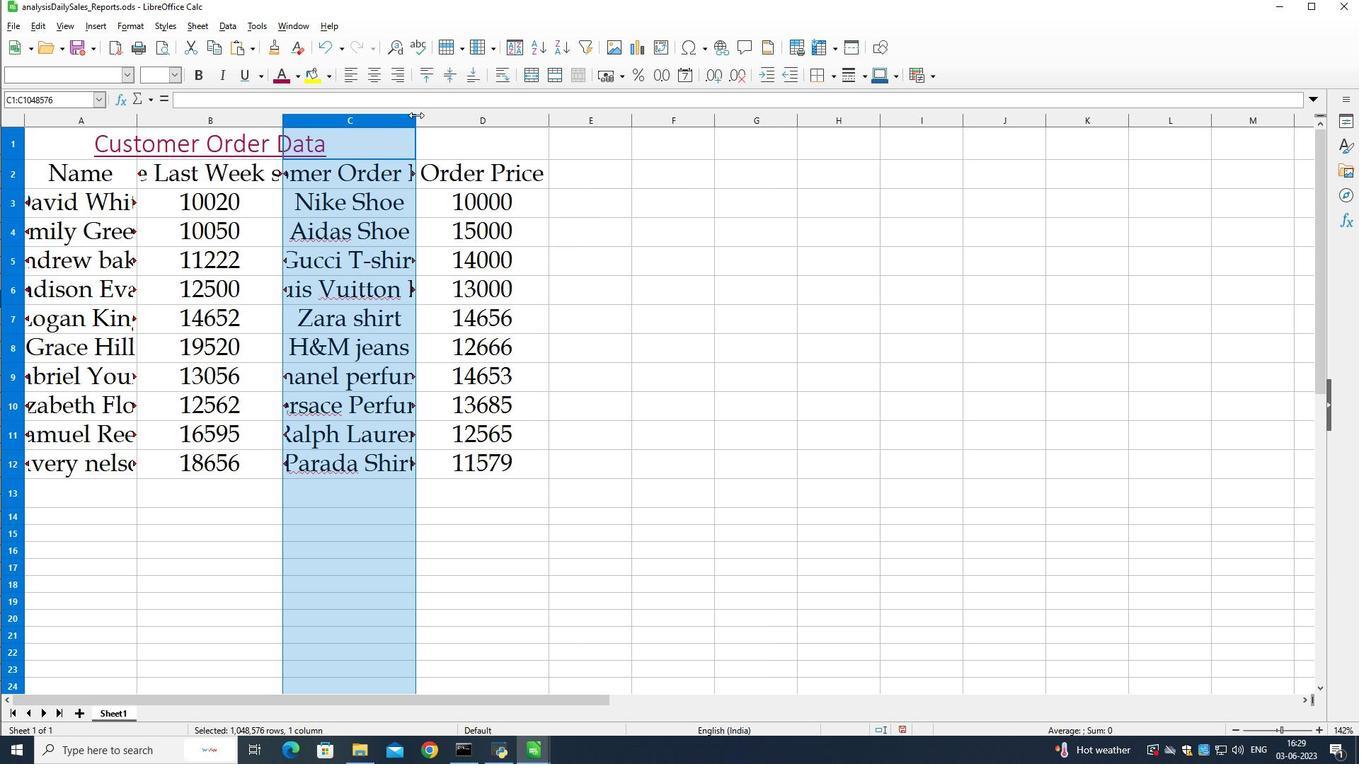 
Action: Mouse moved to (744, 308)
Screenshot: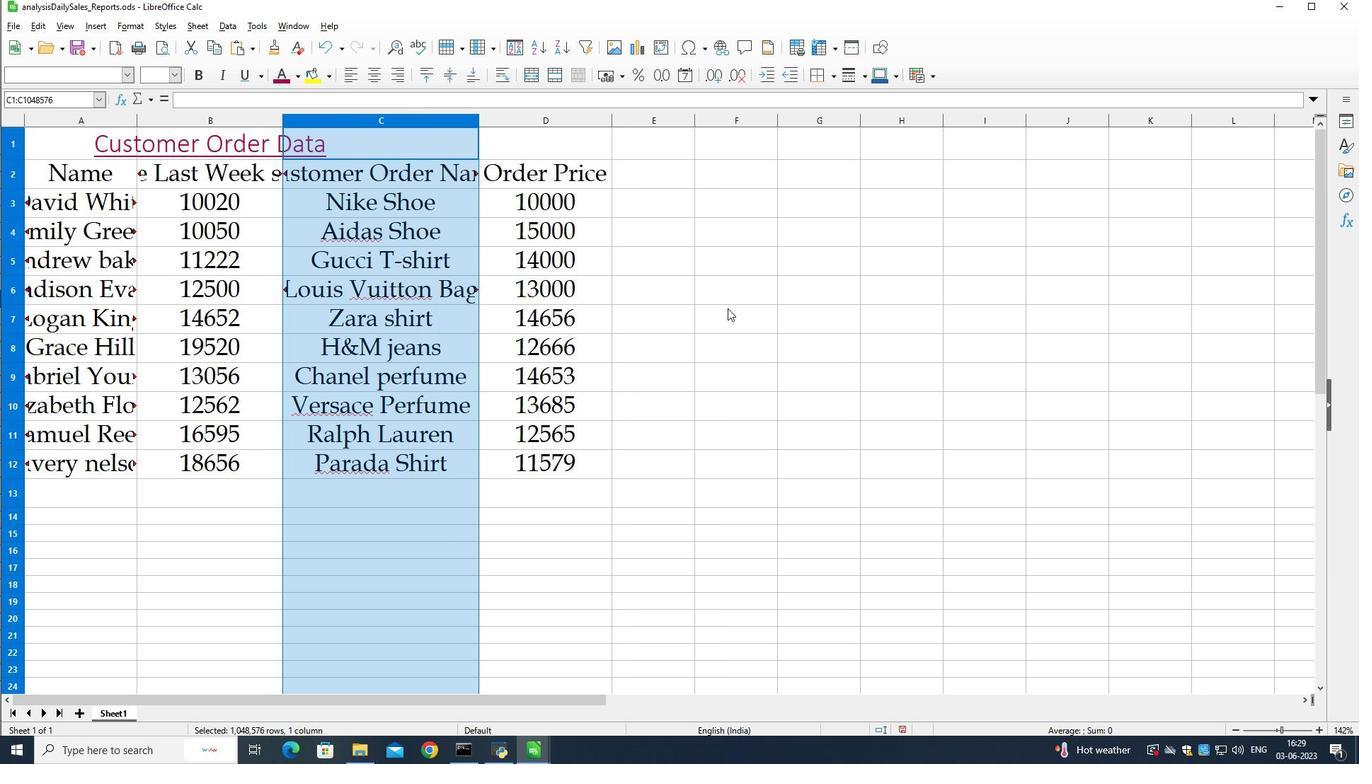
Action: Mouse pressed left at (744, 308)
Screenshot: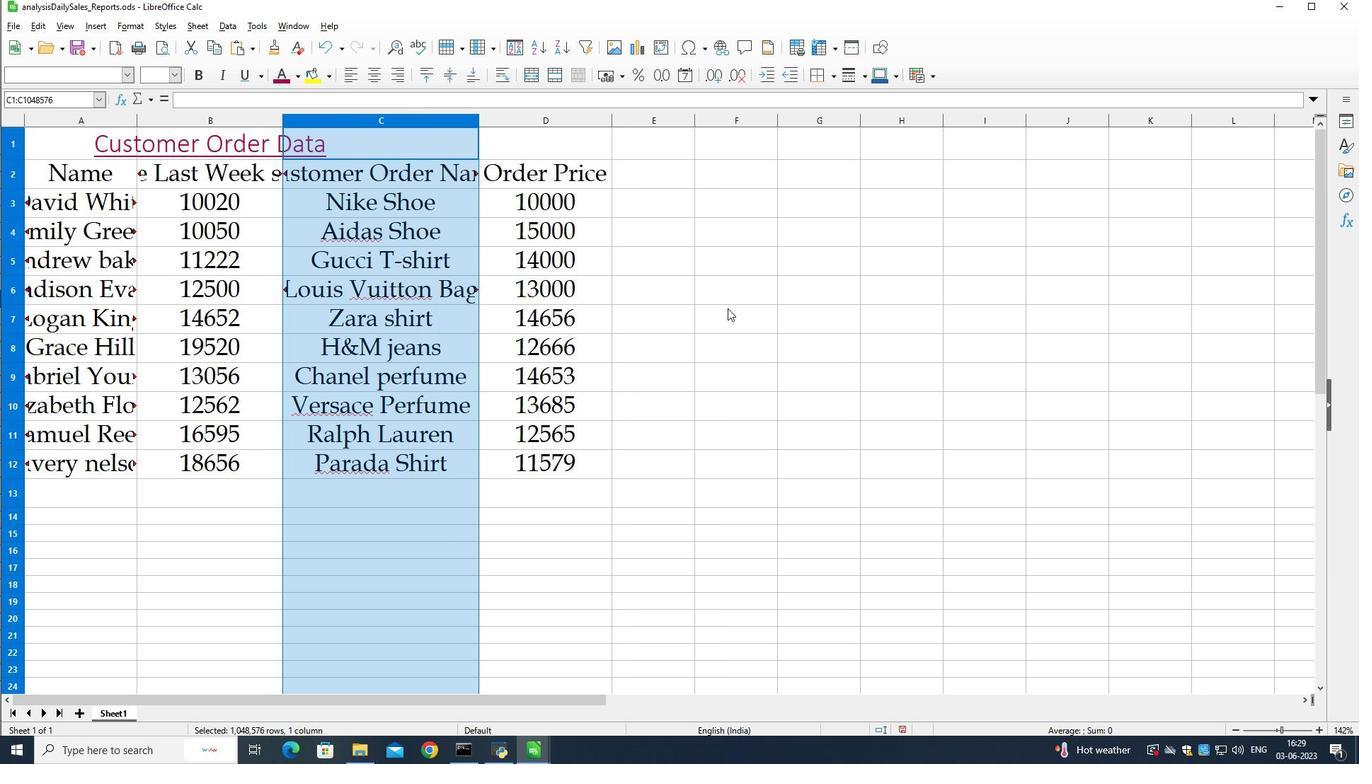 
Action: Mouse moved to (578, 295)
Screenshot: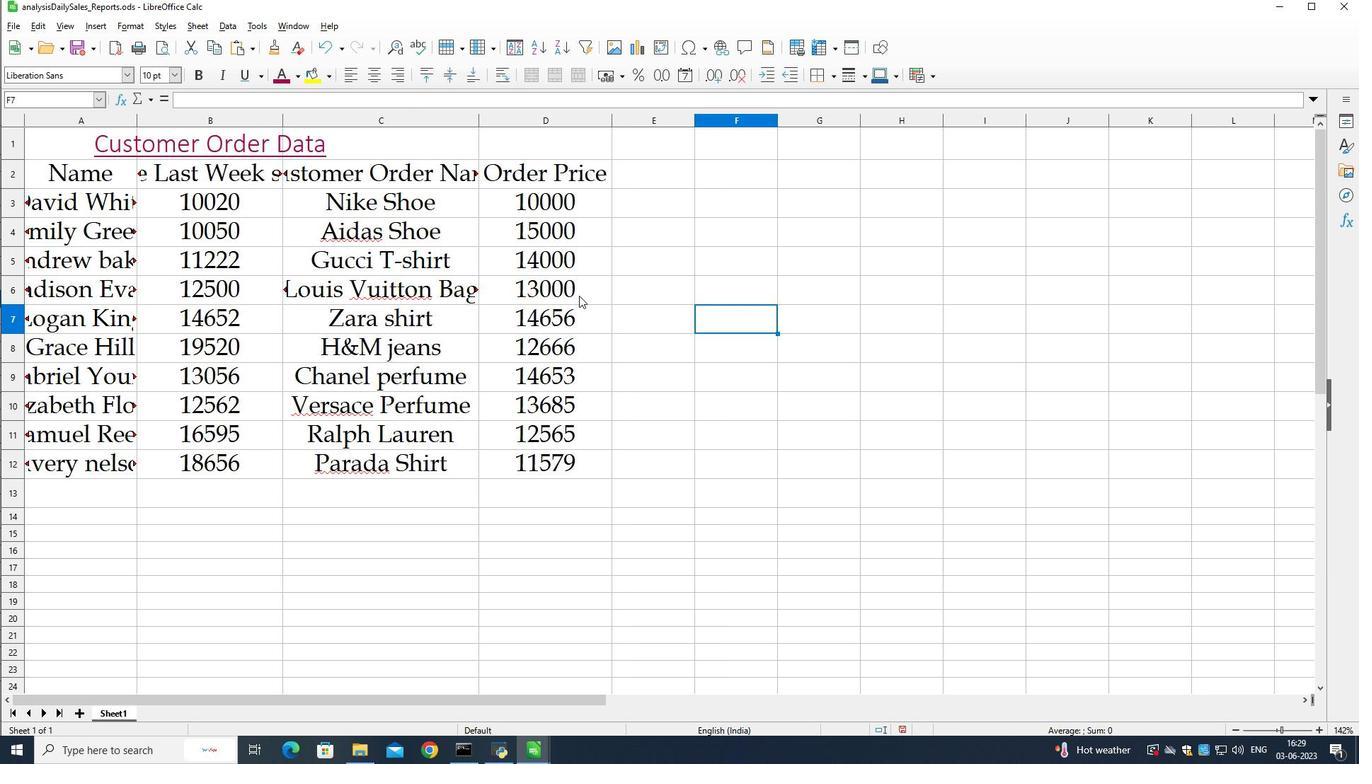
Action: Key pressed ctrl+S
Screenshot: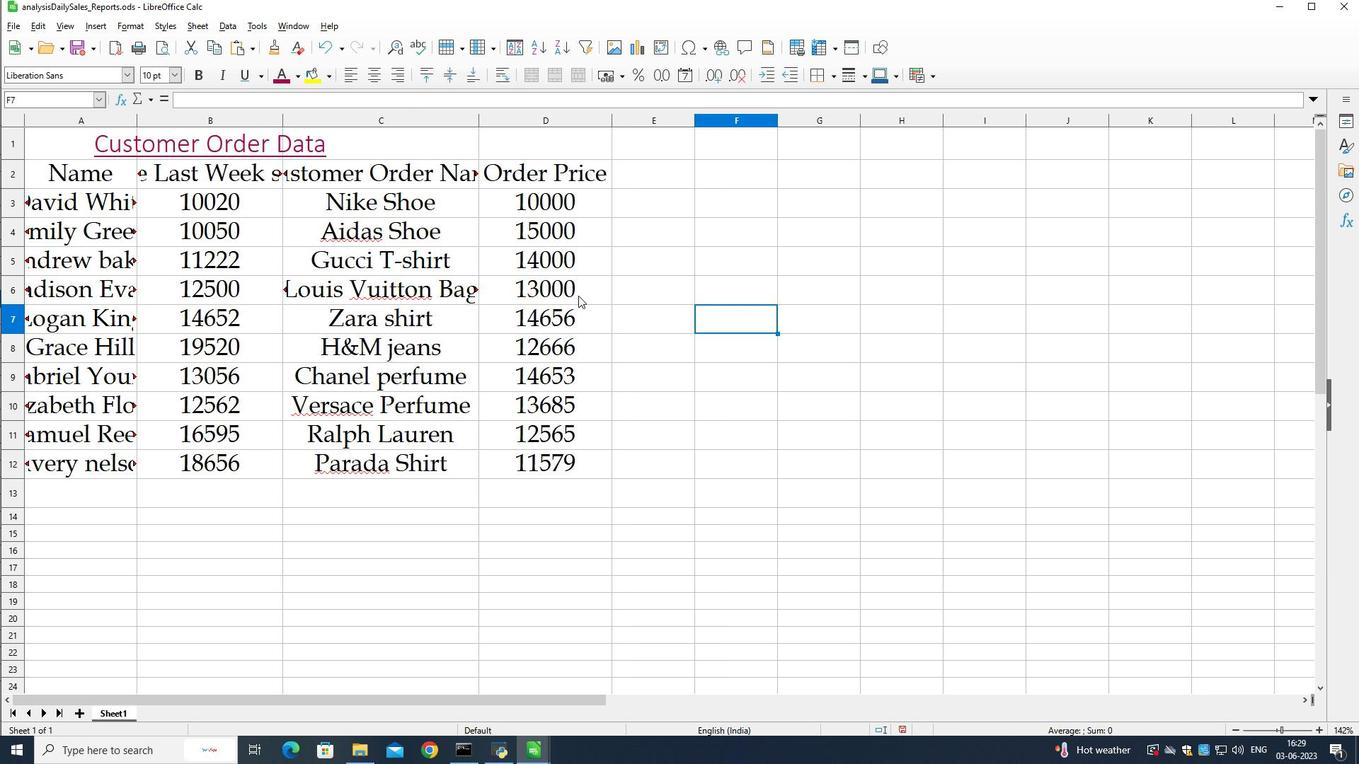 
Action: Mouse moved to (266, 310)
Screenshot: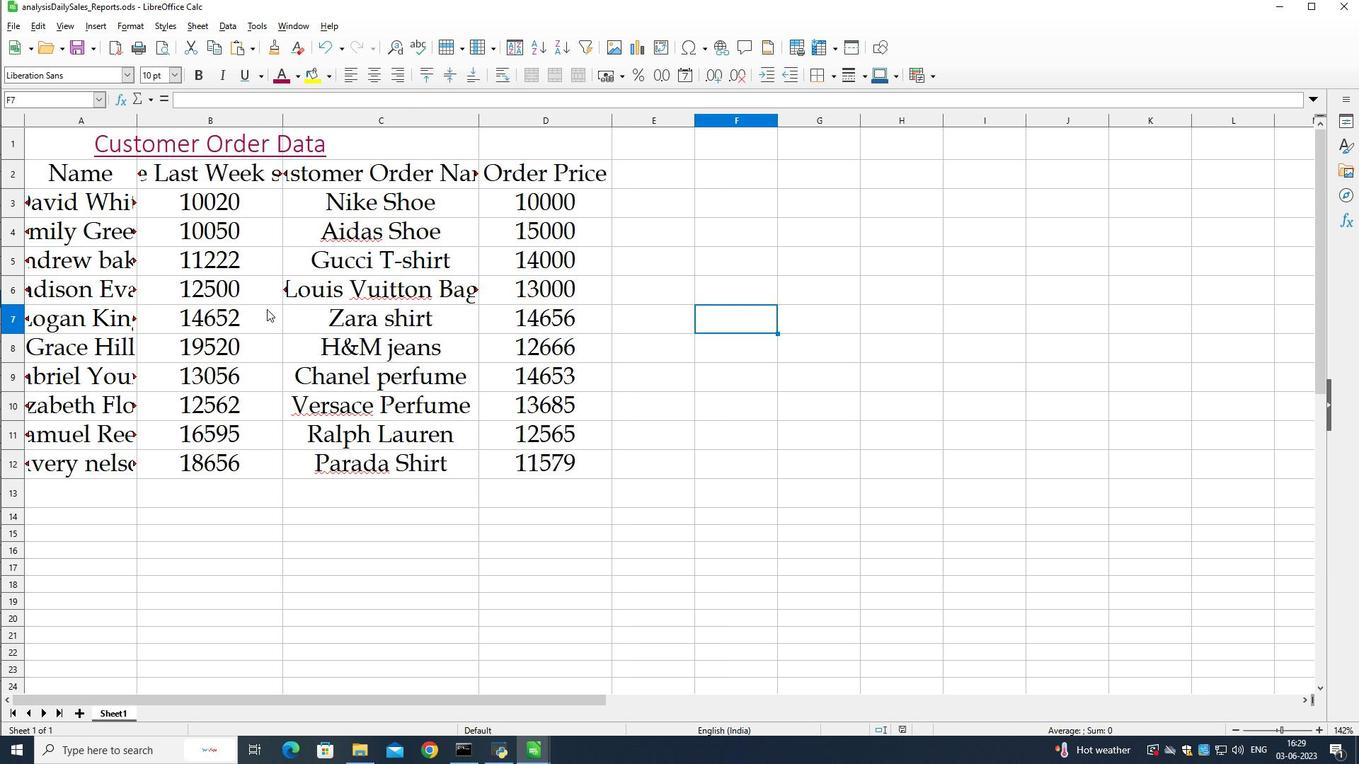 
Action: Mouse pressed left at (266, 310)
Screenshot: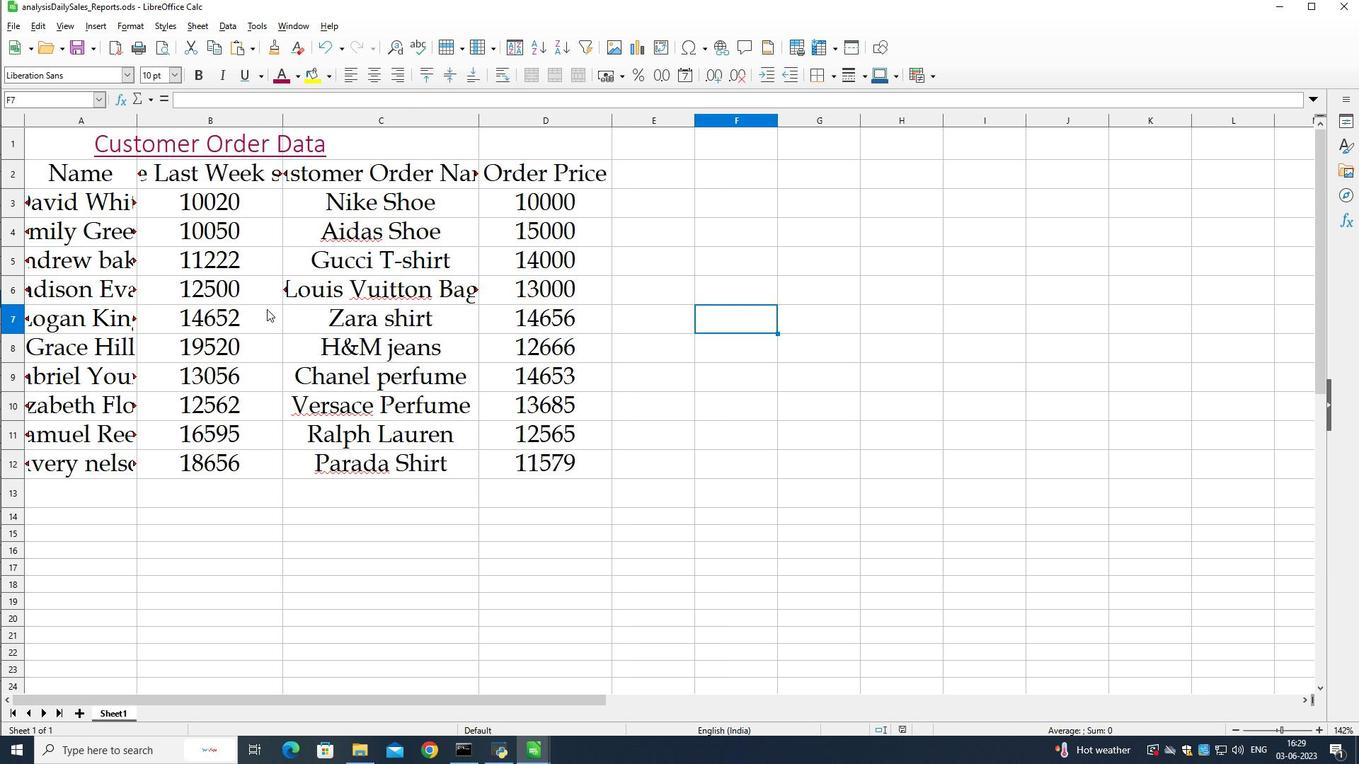 
Action: Mouse moved to (392, 290)
Screenshot: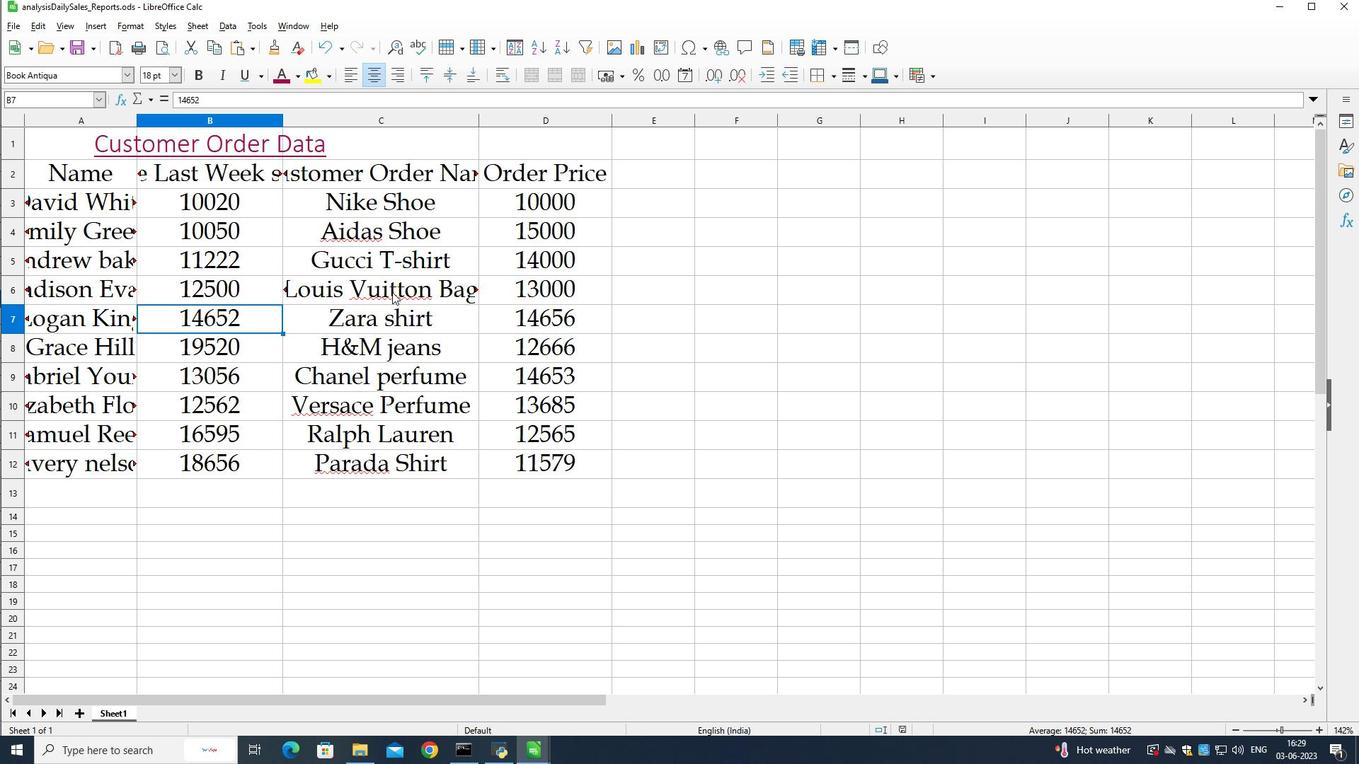 
